Task: Select the terminal. ansicyan option in the default color.
Action: Mouse moved to (0, 503)
Screenshot: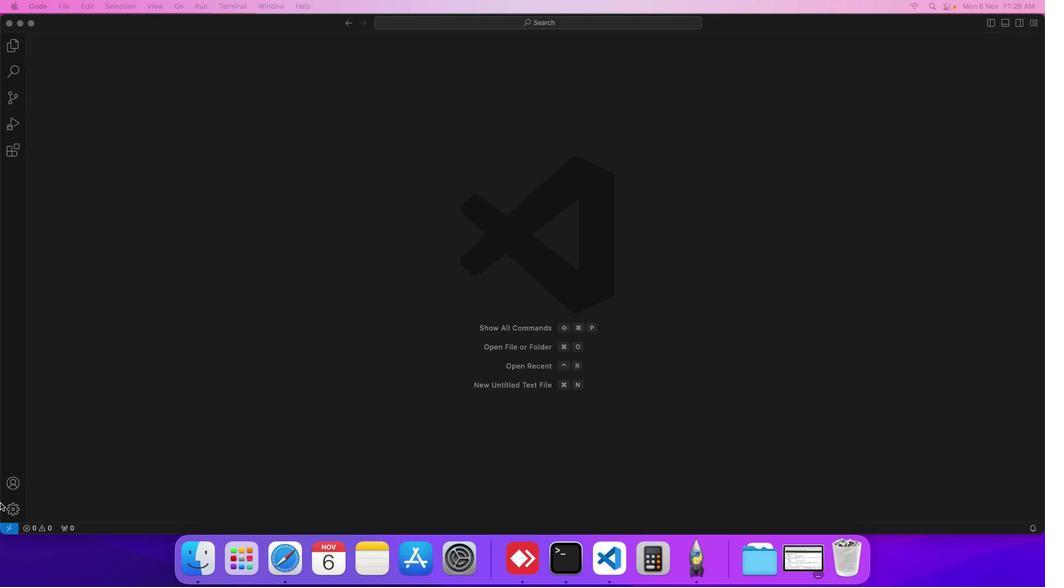 
Action: Mouse pressed left at (0, 503)
Screenshot: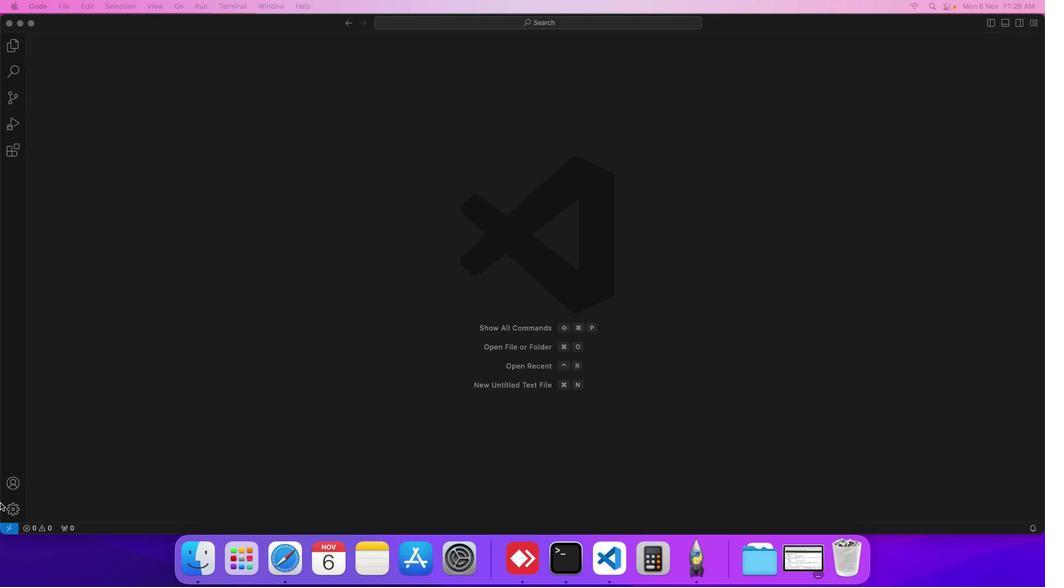 
Action: Mouse moved to (51, 421)
Screenshot: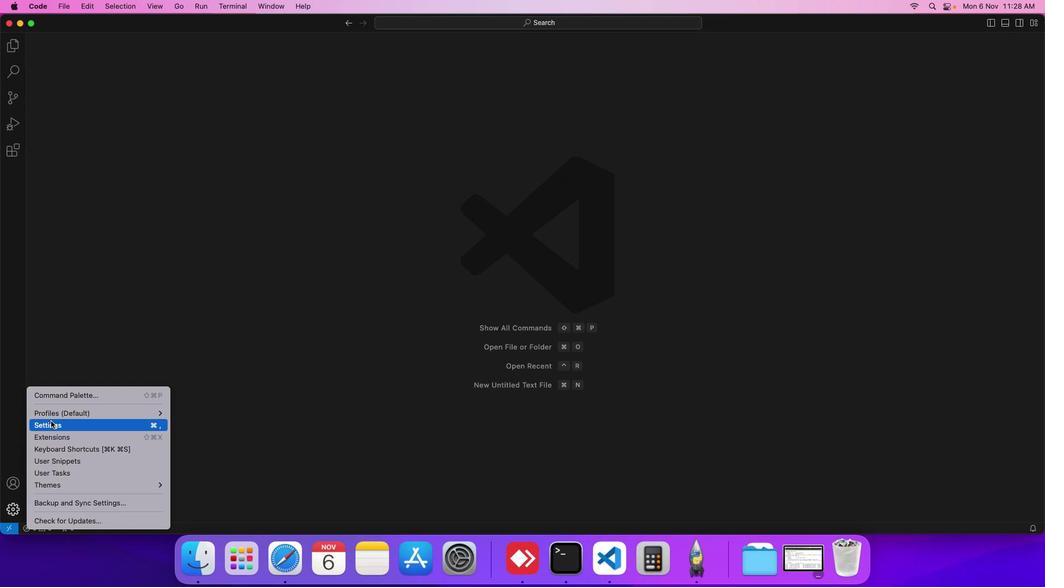 
Action: Mouse pressed left at (51, 421)
Screenshot: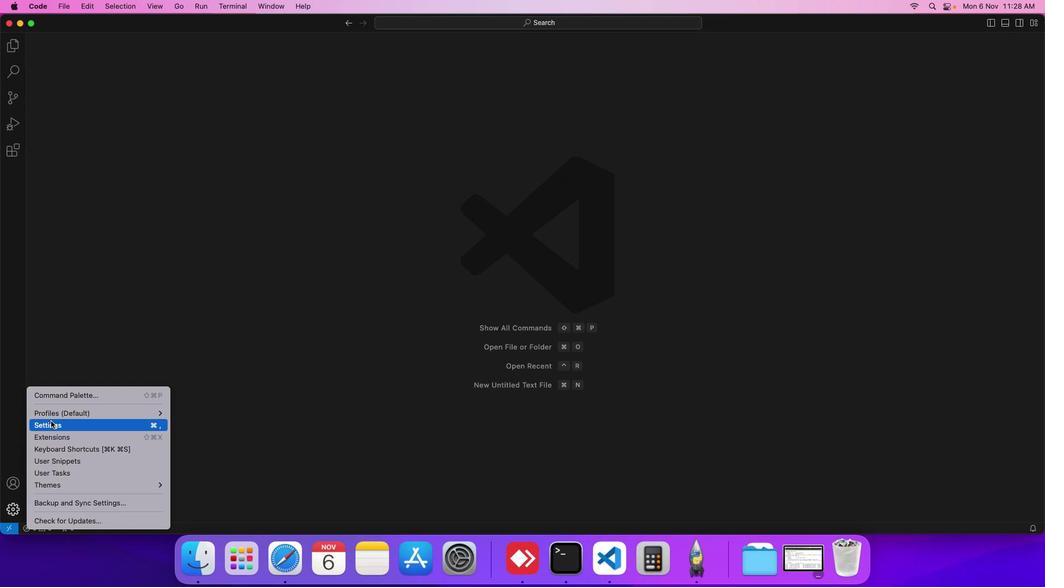 
Action: Mouse moved to (253, 157)
Screenshot: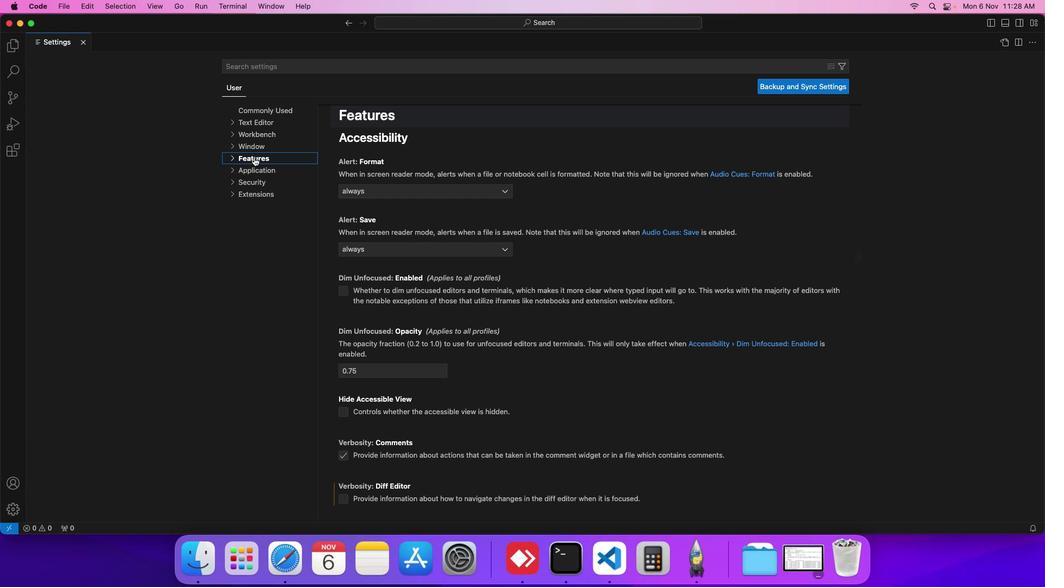 
Action: Mouse pressed left at (253, 157)
Screenshot: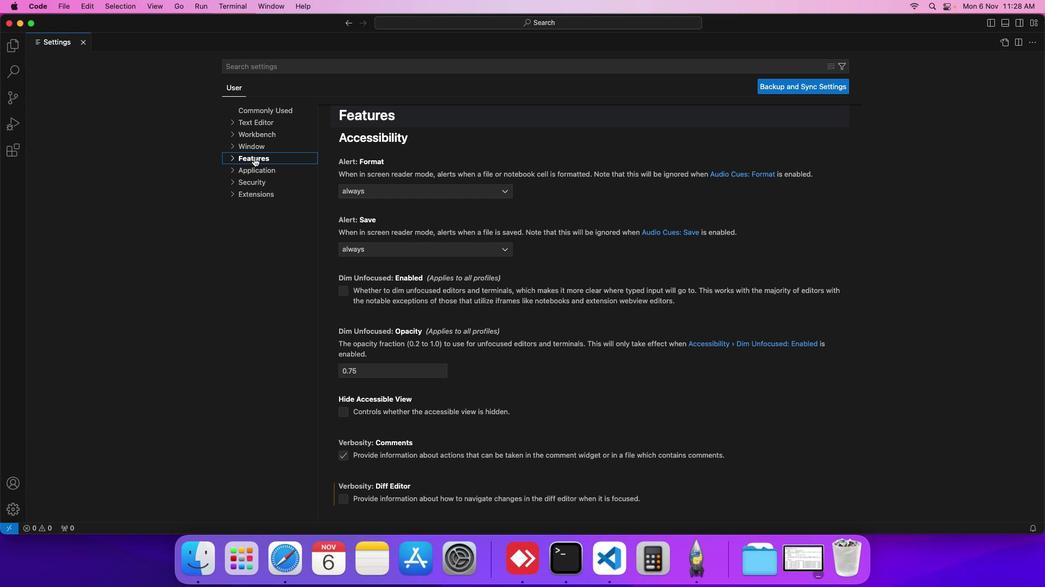 
Action: Mouse moved to (261, 255)
Screenshot: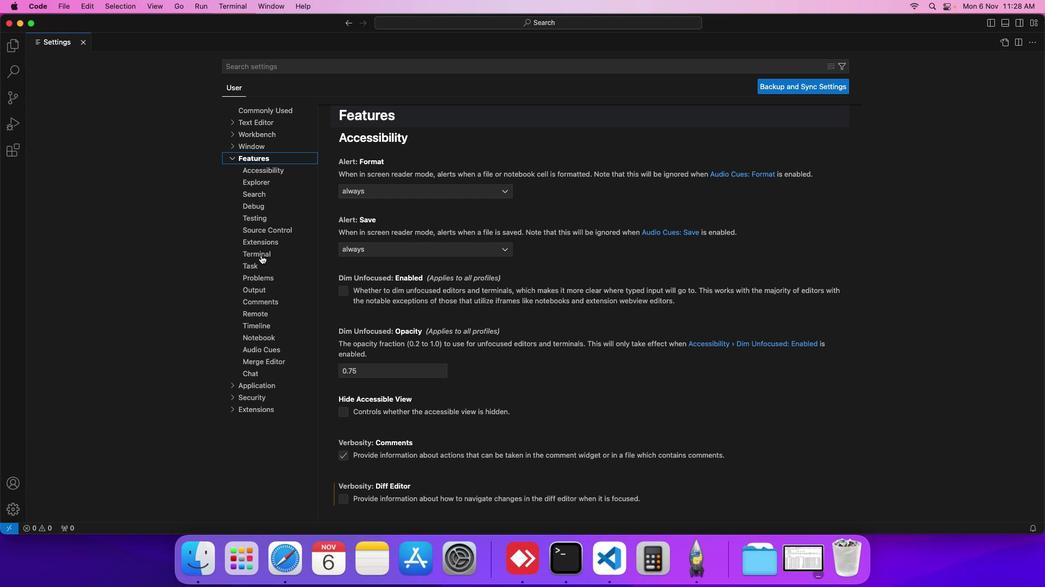 
Action: Mouse pressed left at (261, 255)
Screenshot: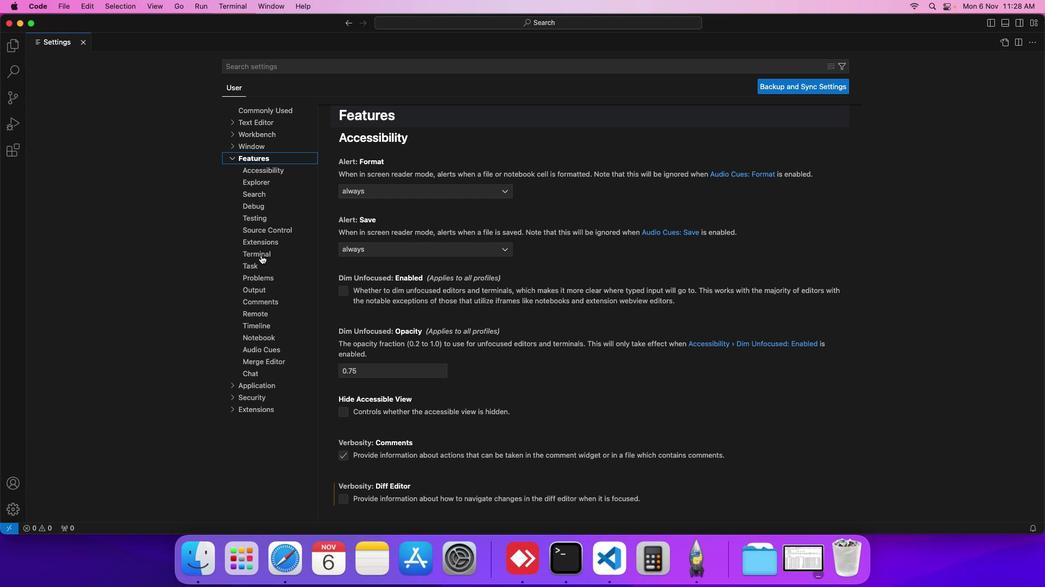 
Action: Mouse moved to (321, 348)
Screenshot: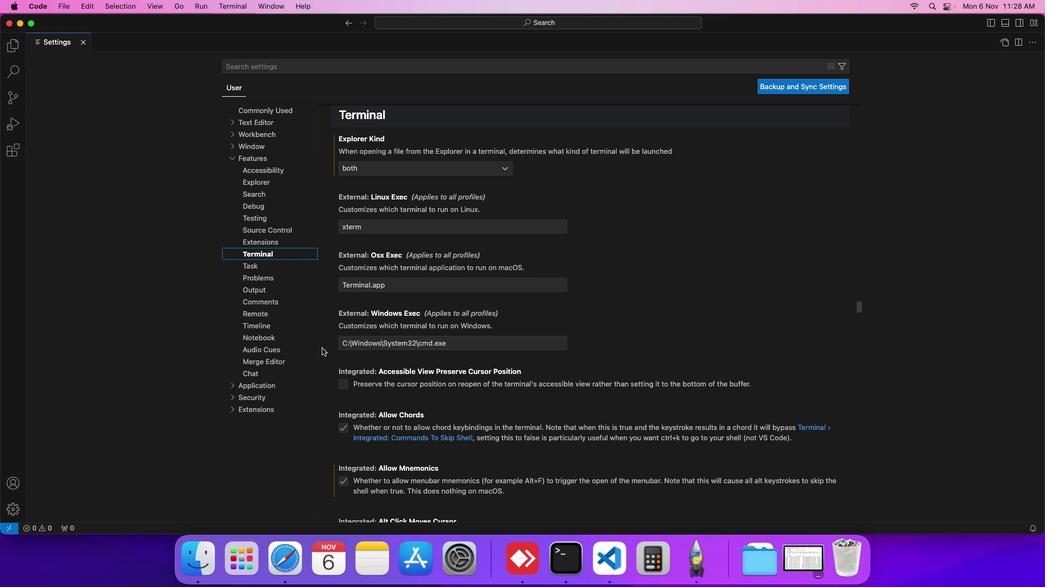 
Action: Mouse scrolled (321, 348) with delta (0, 0)
Screenshot: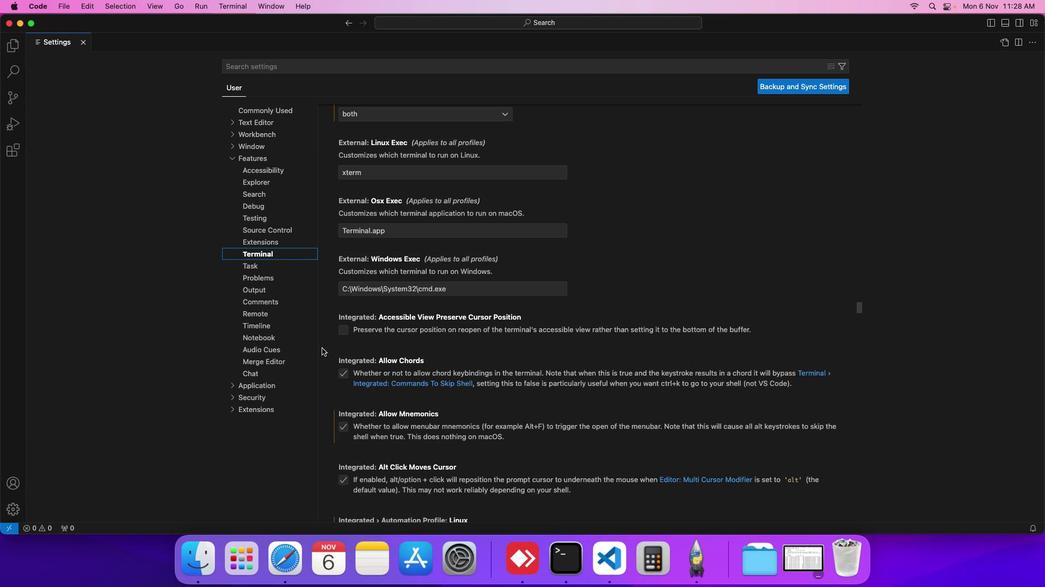 
Action: Mouse scrolled (321, 348) with delta (0, 0)
Screenshot: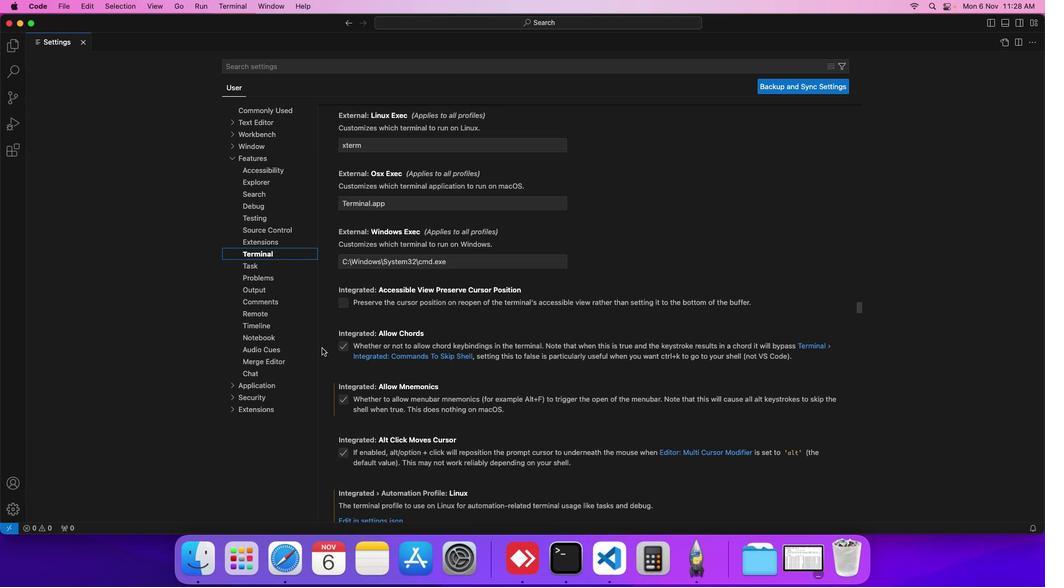 
Action: Mouse scrolled (321, 348) with delta (0, 0)
Screenshot: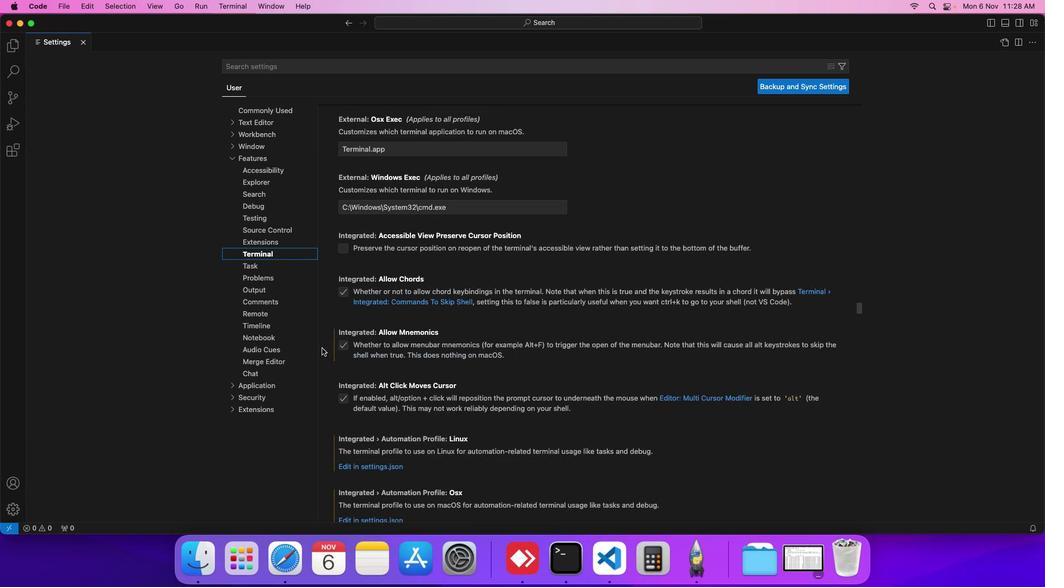 
Action: Mouse scrolled (321, 348) with delta (0, -1)
Screenshot: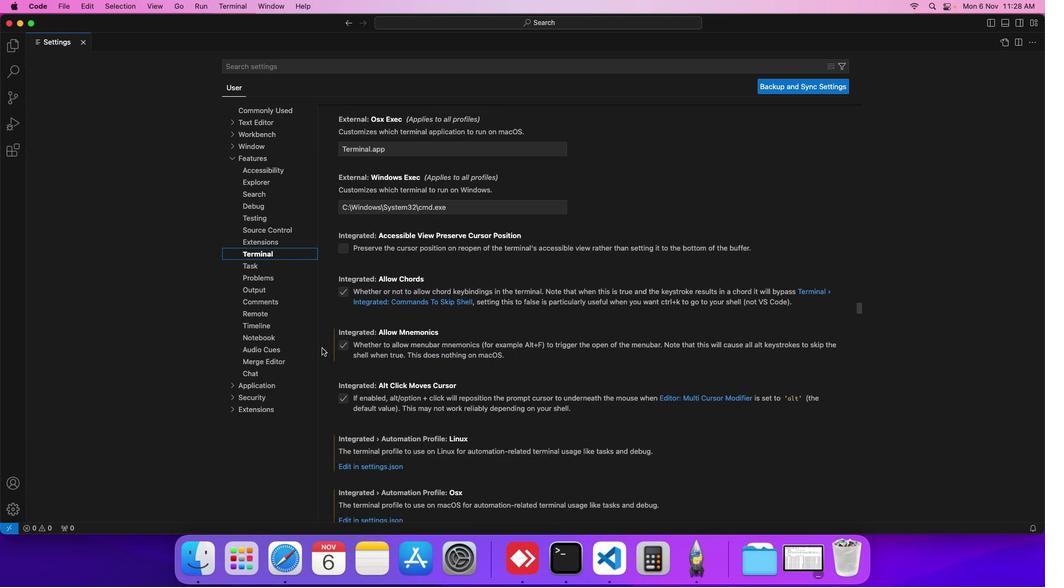 
Action: Mouse scrolled (321, 348) with delta (0, 0)
Screenshot: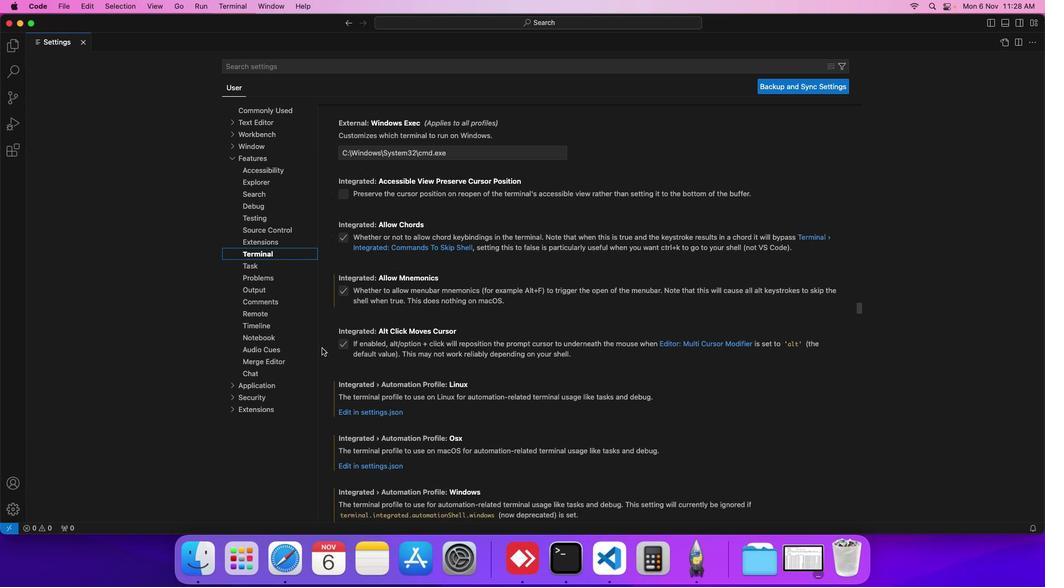 
Action: Mouse scrolled (321, 348) with delta (0, 0)
Screenshot: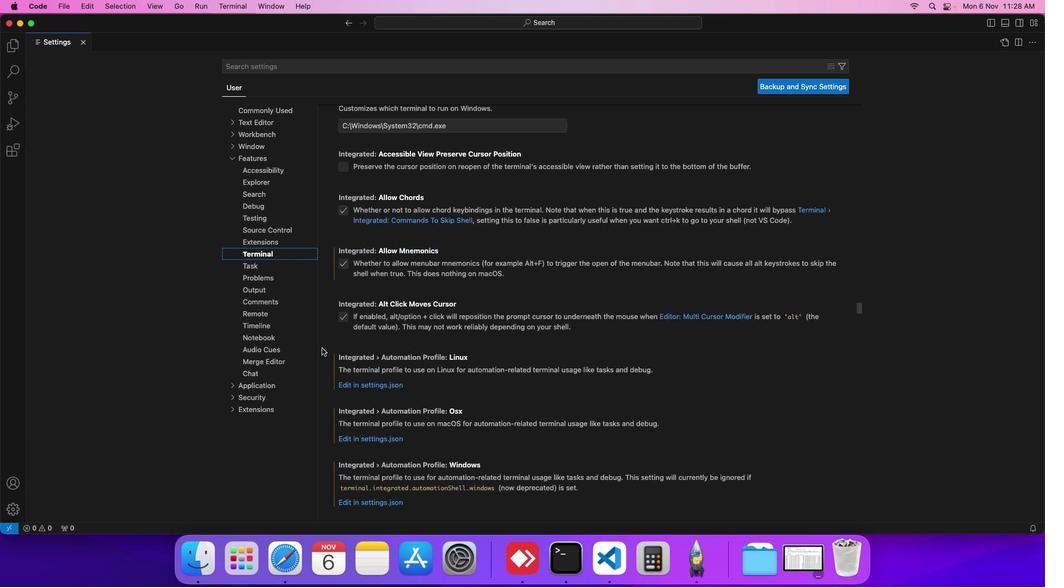
Action: Mouse scrolled (321, 348) with delta (0, 0)
Screenshot: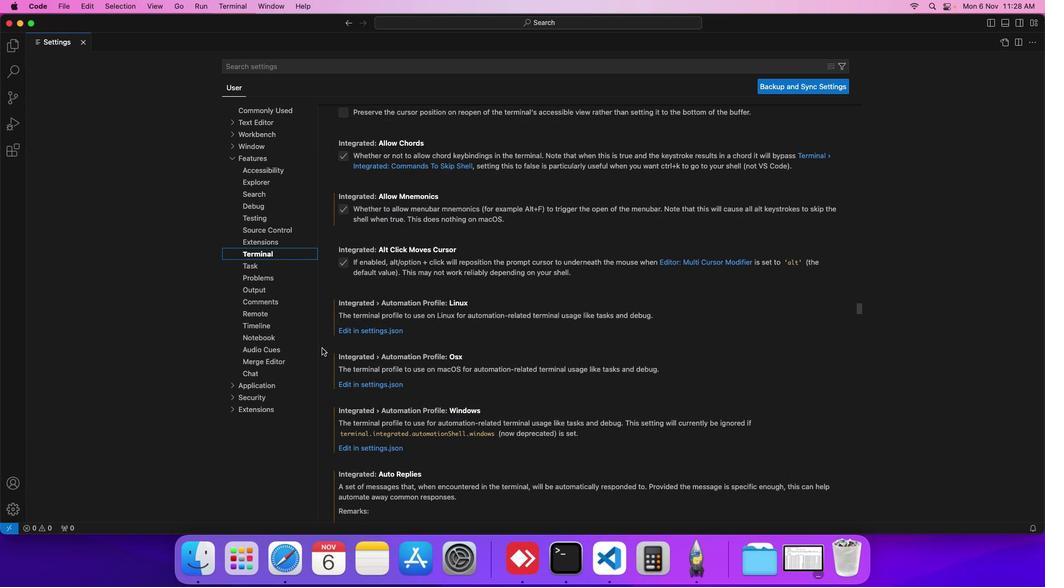 
Action: Mouse scrolled (321, 348) with delta (0, -1)
Screenshot: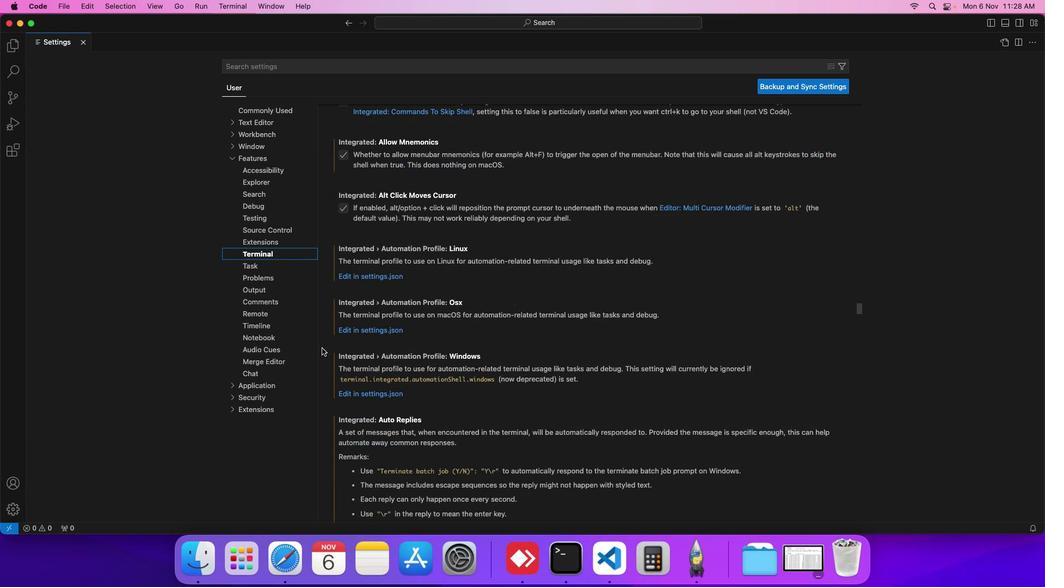 
Action: Mouse scrolled (321, 348) with delta (0, -1)
Screenshot: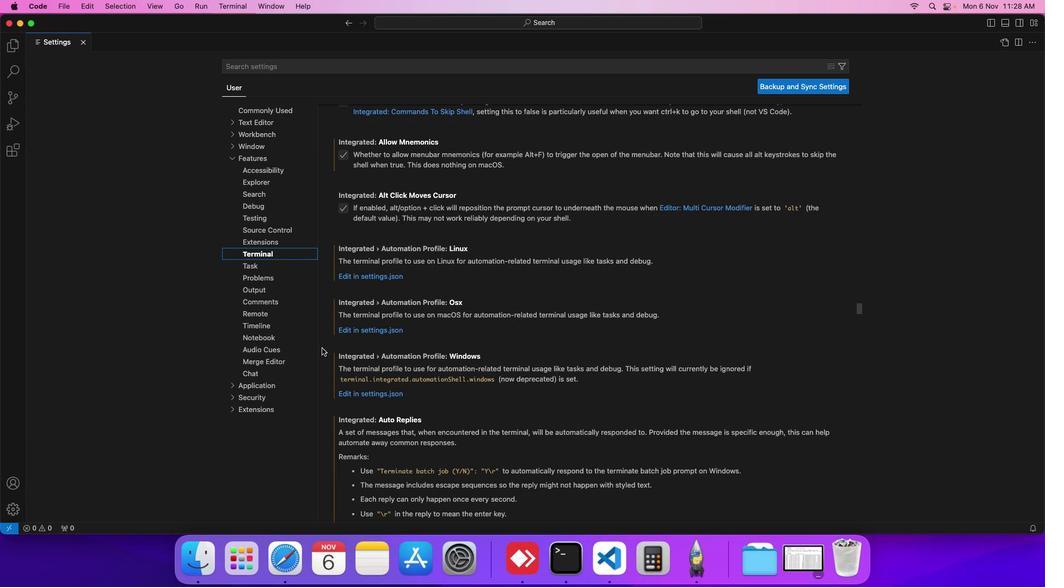 
Action: Mouse scrolled (321, 348) with delta (0, 0)
Screenshot: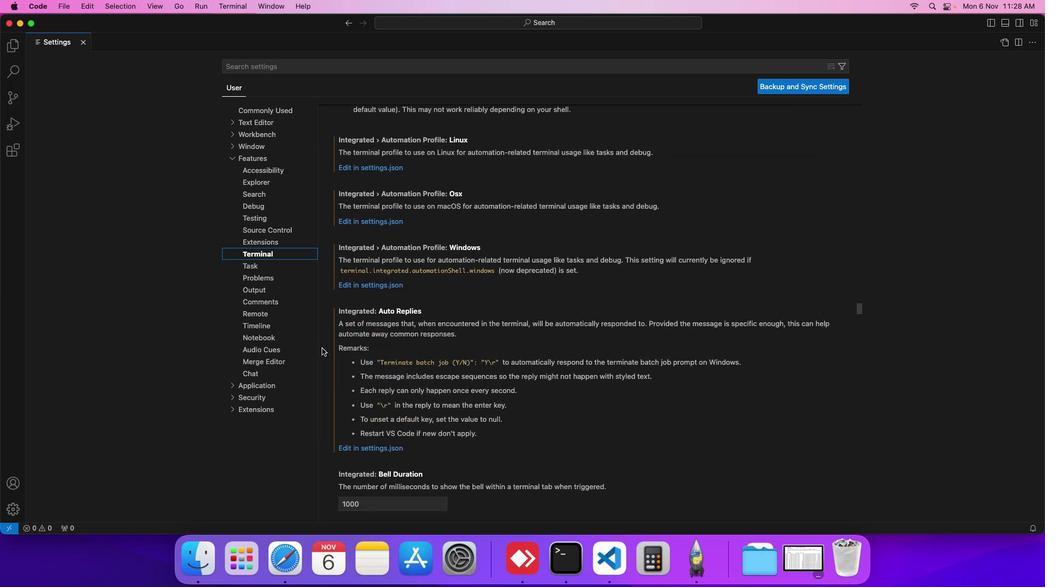
Action: Mouse scrolled (321, 348) with delta (0, 0)
Screenshot: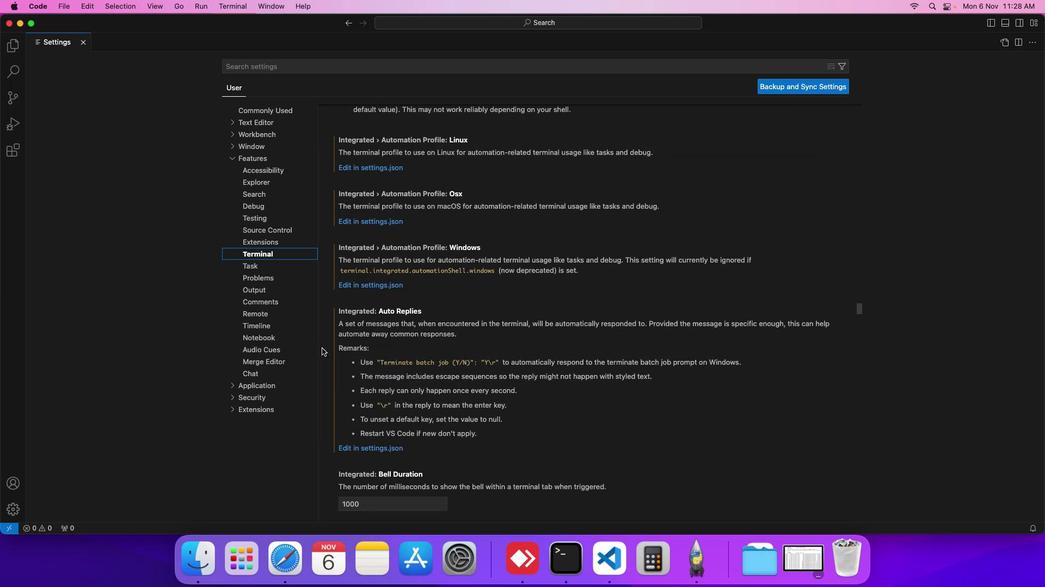 
Action: Mouse scrolled (321, 348) with delta (0, -1)
Screenshot: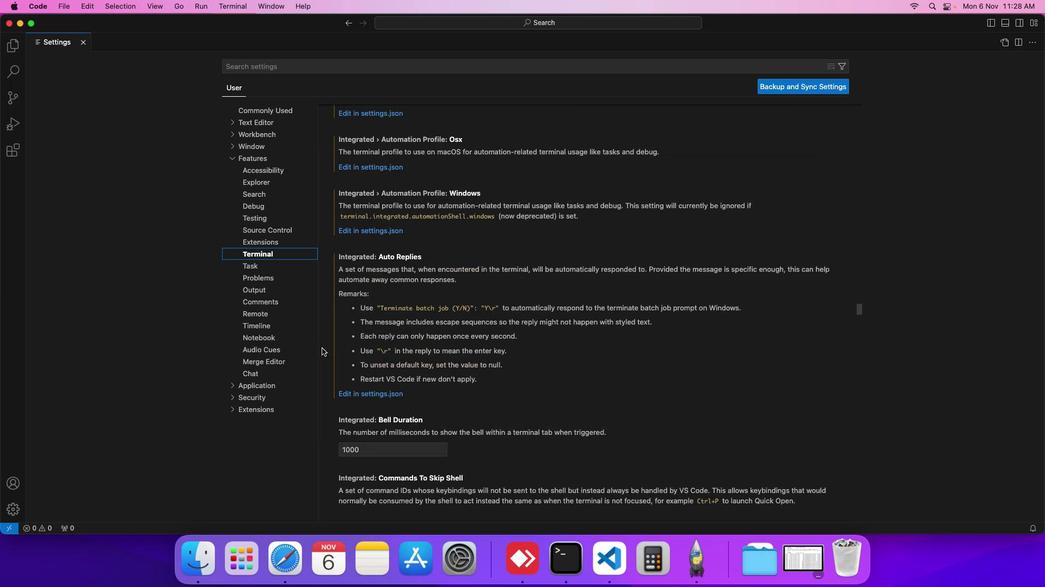 
Action: Mouse scrolled (321, 348) with delta (0, -1)
Screenshot: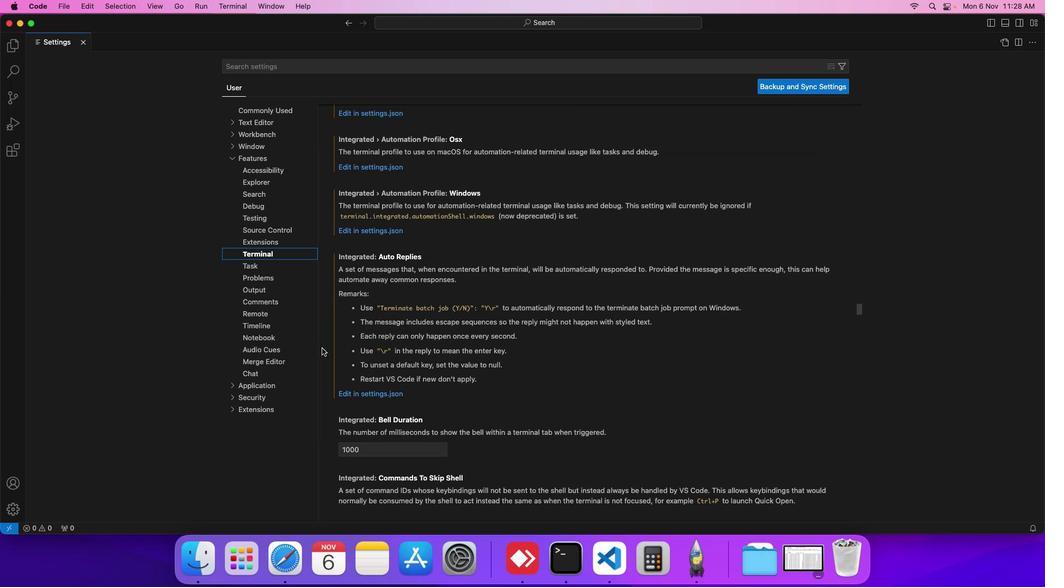 
Action: Mouse scrolled (321, 348) with delta (0, 0)
Screenshot: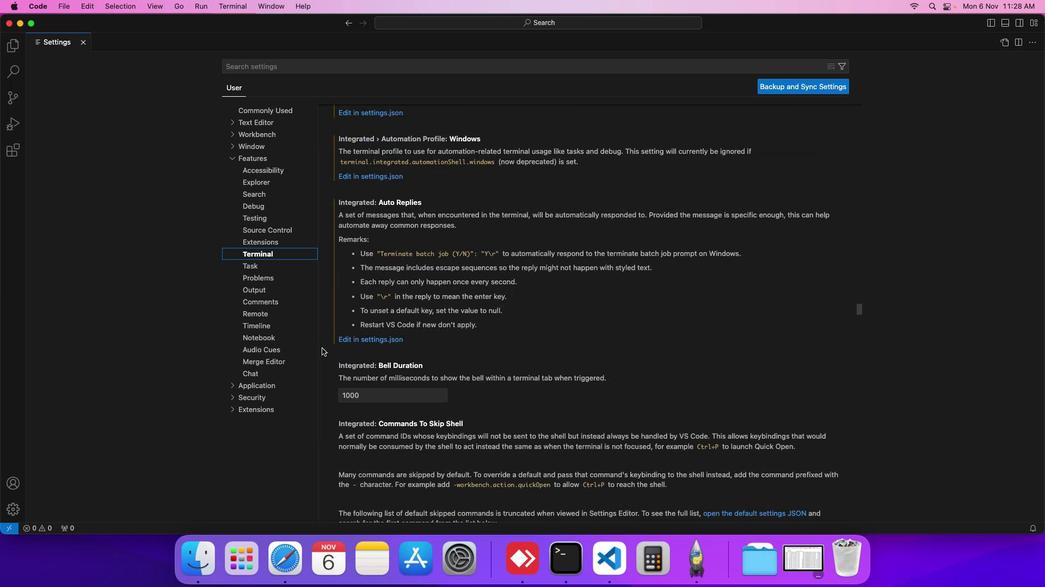 
Action: Mouse scrolled (321, 348) with delta (0, 0)
Screenshot: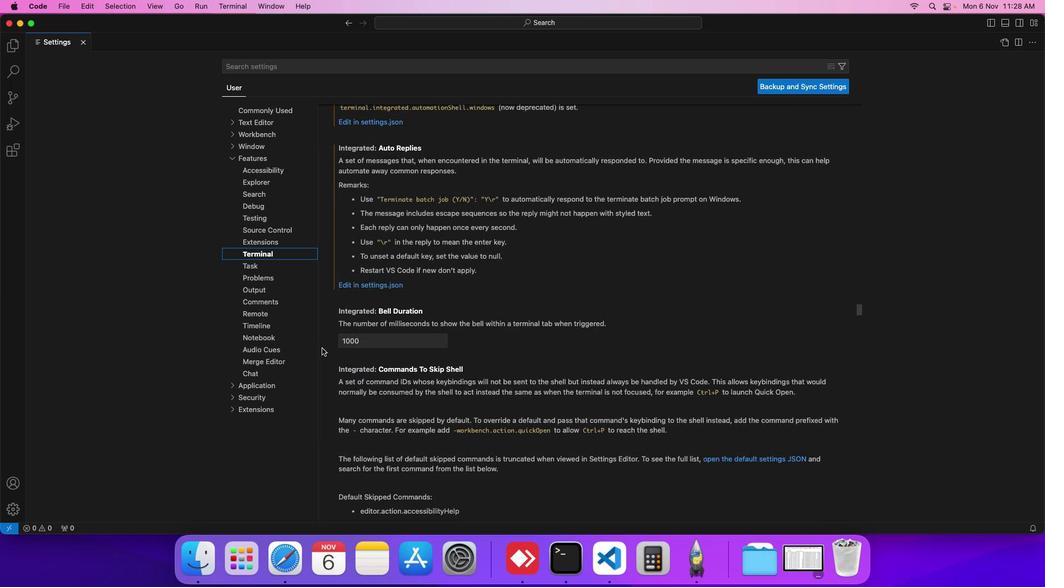 
Action: Mouse scrolled (321, 348) with delta (0, -1)
Screenshot: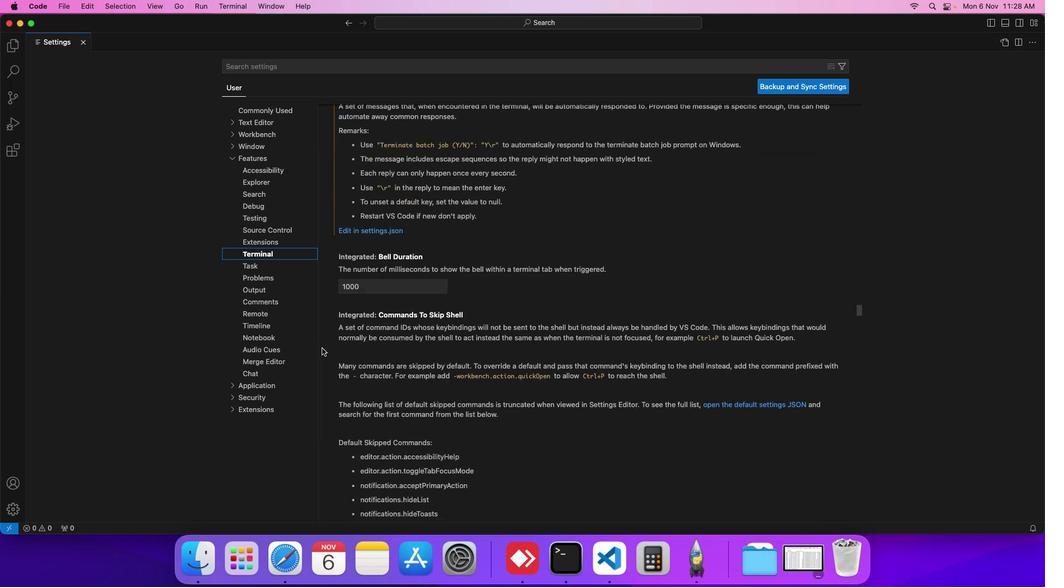 
Action: Mouse scrolled (321, 348) with delta (0, -1)
Screenshot: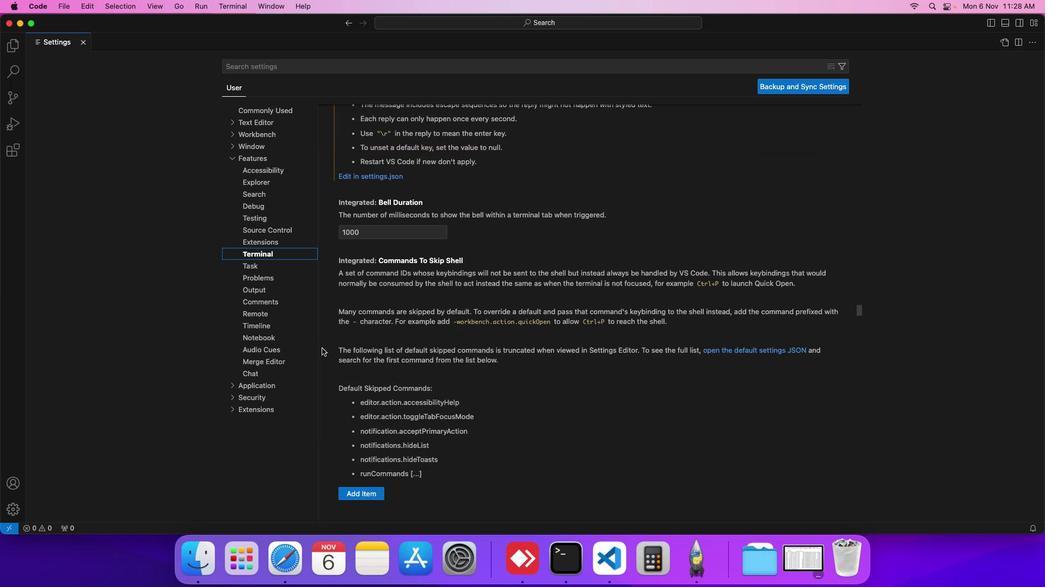 
Action: Mouse scrolled (321, 348) with delta (0, -1)
Screenshot: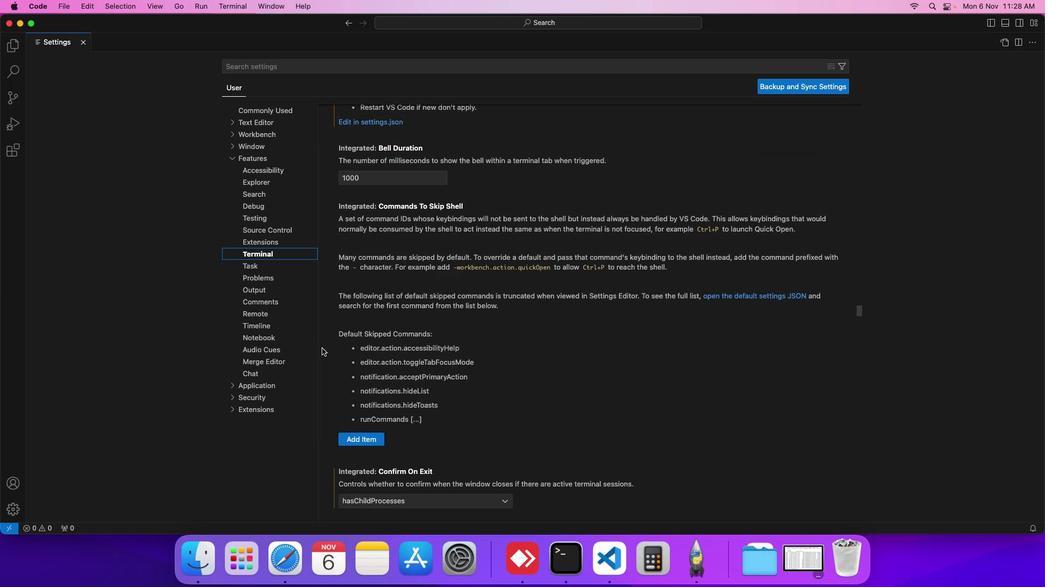 
Action: Mouse scrolled (321, 348) with delta (0, -1)
Screenshot: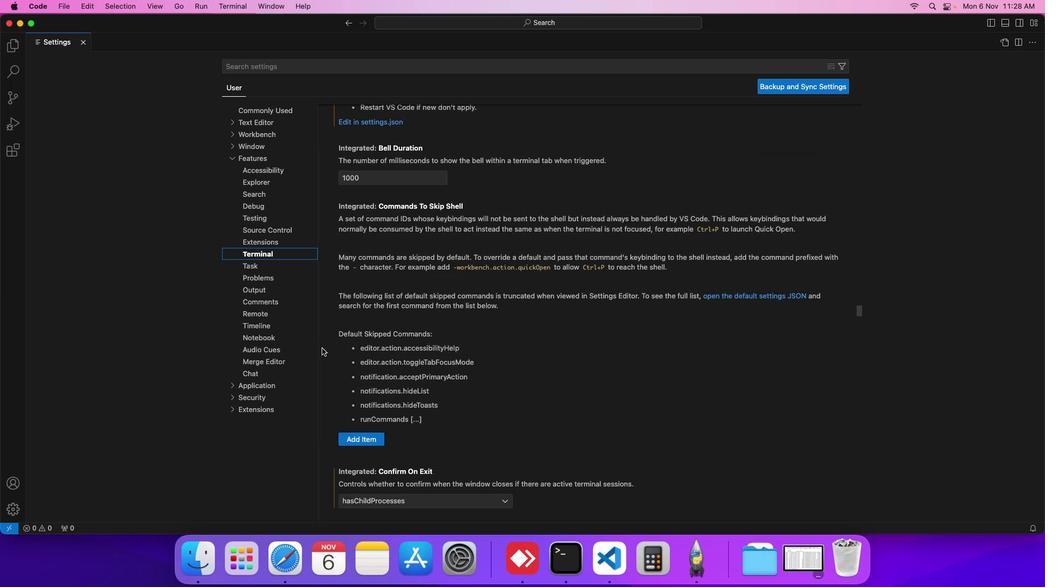 
Action: Mouse scrolled (321, 348) with delta (0, 0)
Screenshot: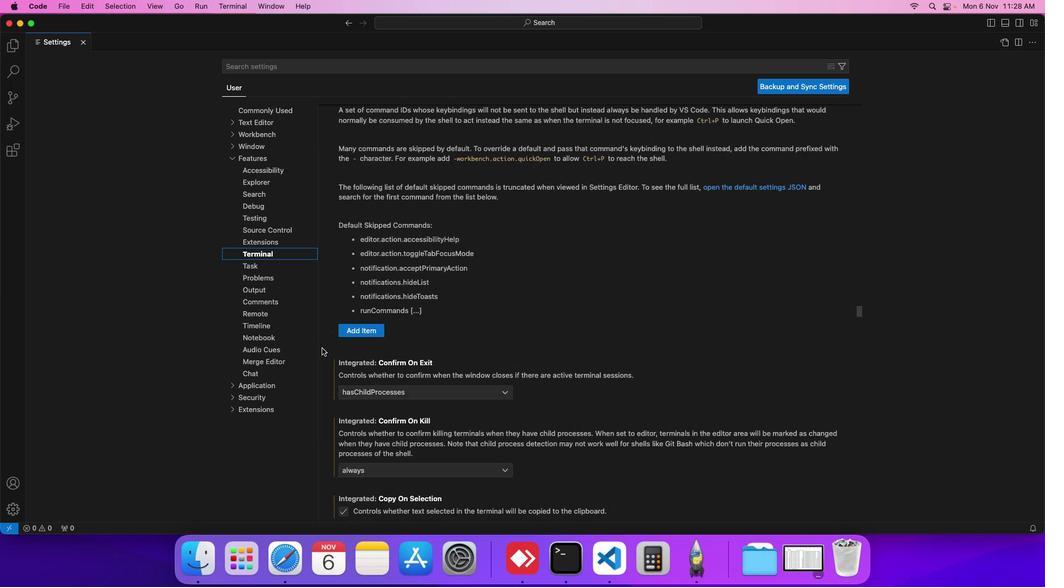 
Action: Mouse scrolled (321, 348) with delta (0, 0)
Screenshot: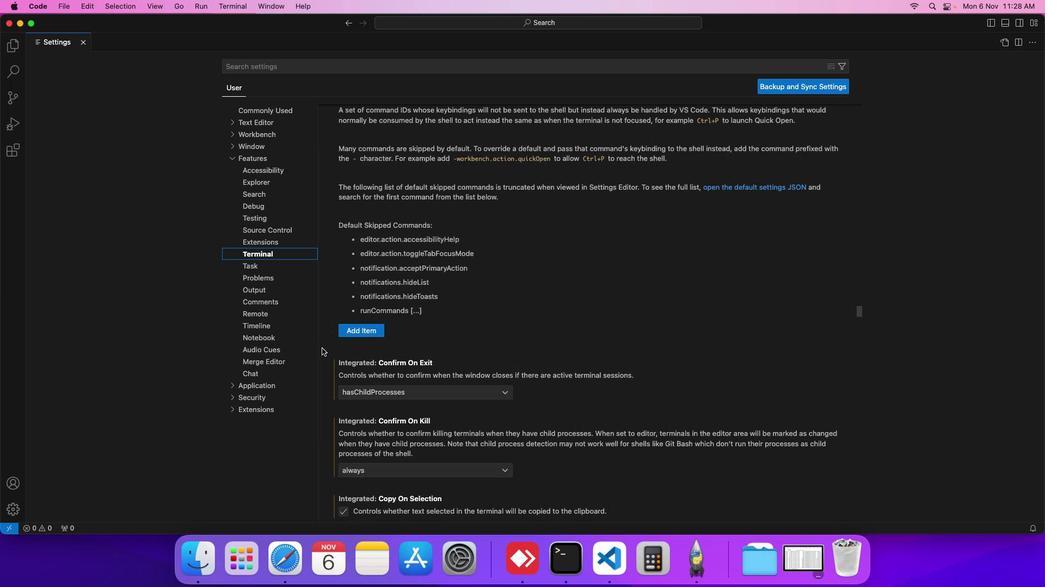 
Action: Mouse scrolled (321, 348) with delta (0, -1)
Screenshot: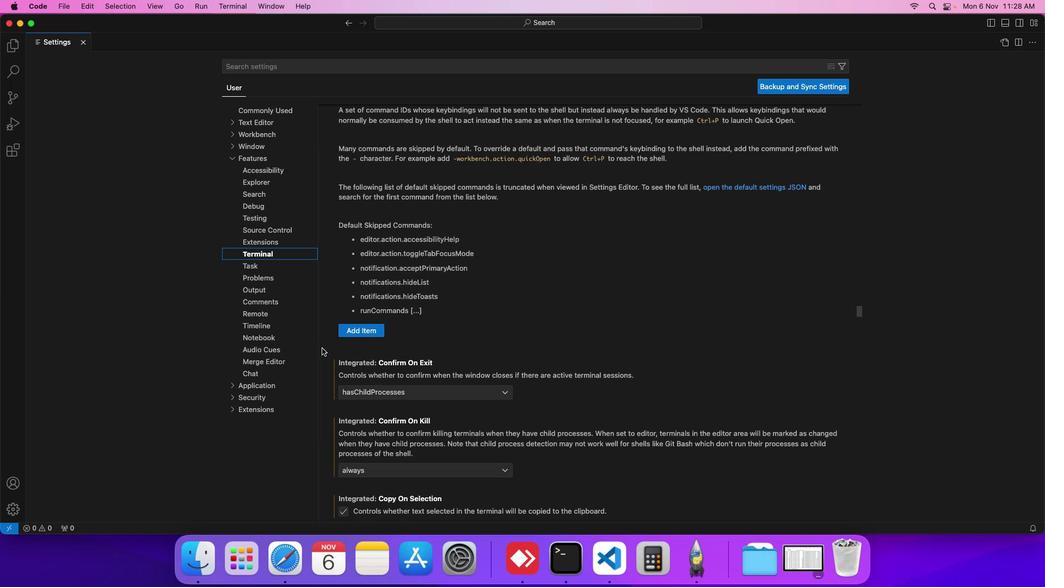 
Action: Mouse scrolled (321, 348) with delta (0, -1)
Screenshot: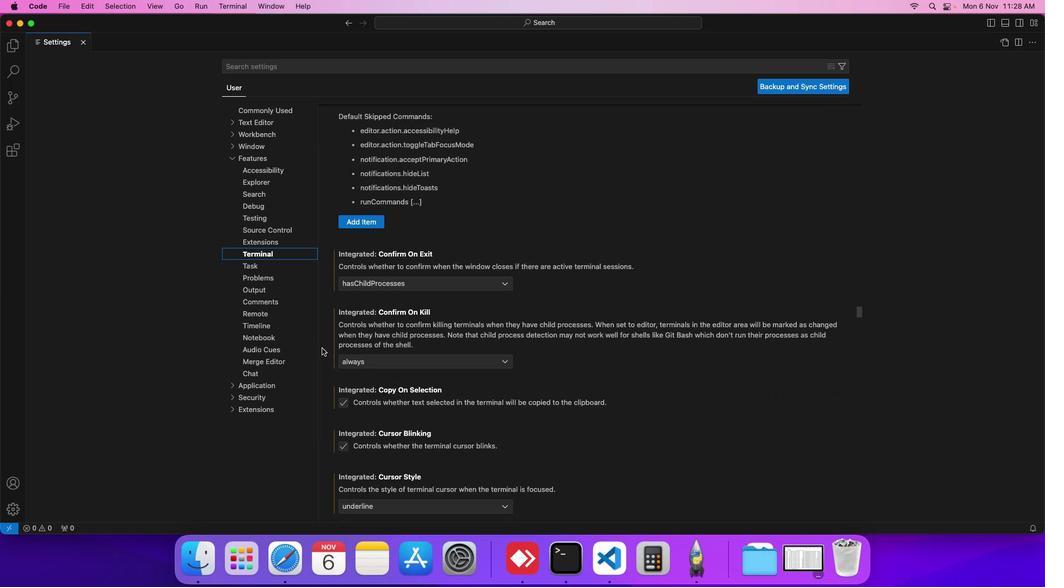 
Action: Mouse scrolled (321, 348) with delta (0, -1)
Screenshot: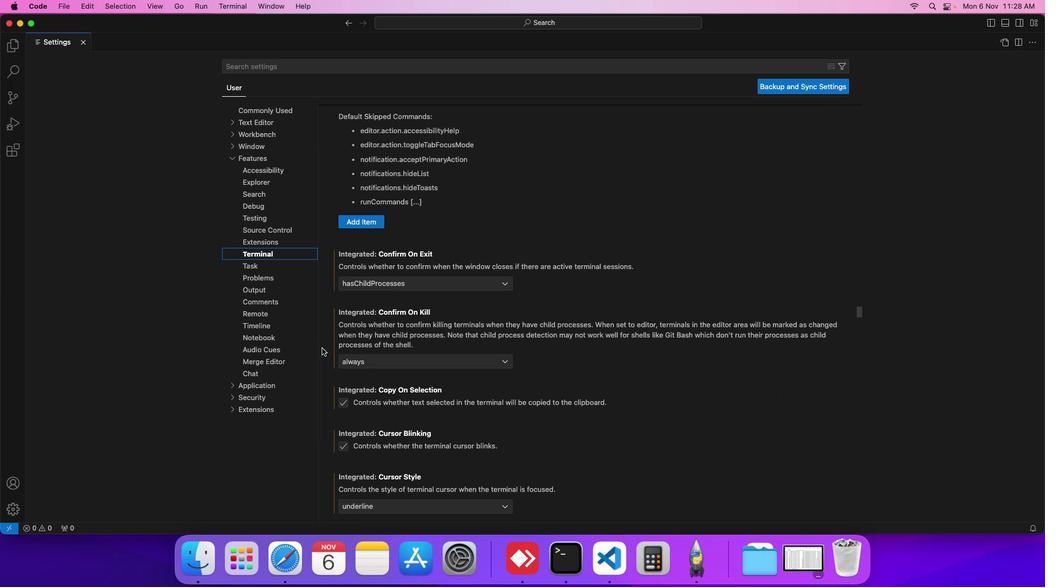 
Action: Mouse scrolled (321, 348) with delta (0, 0)
Screenshot: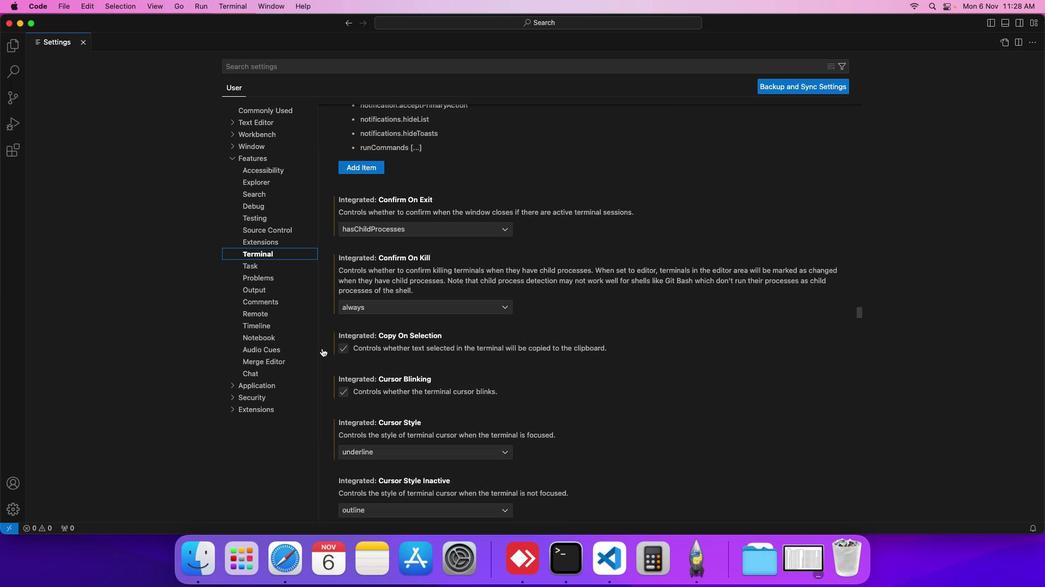 
Action: Mouse scrolled (321, 348) with delta (0, 0)
Screenshot: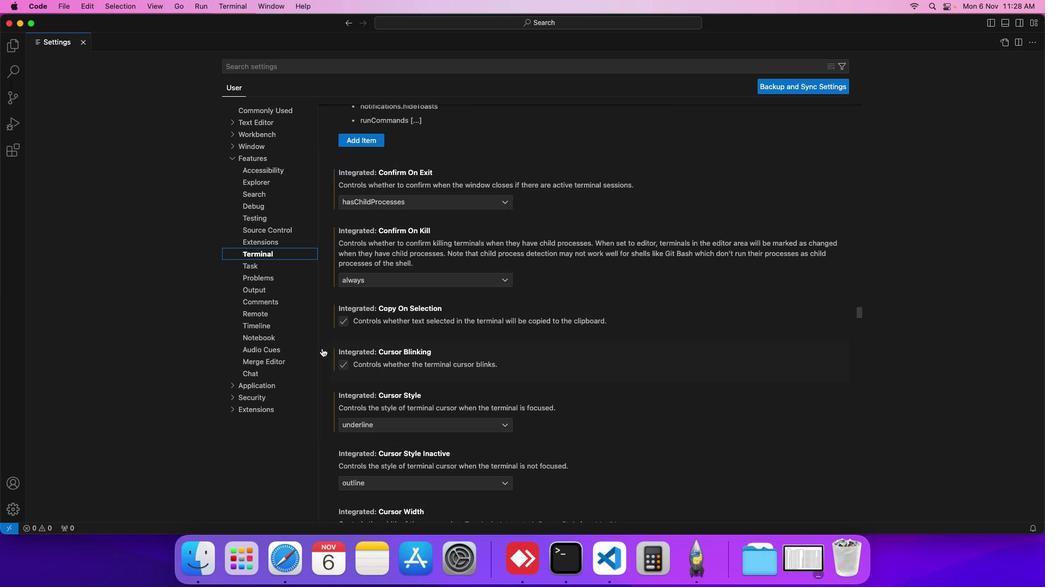 
Action: Mouse scrolled (321, 348) with delta (0, 0)
Screenshot: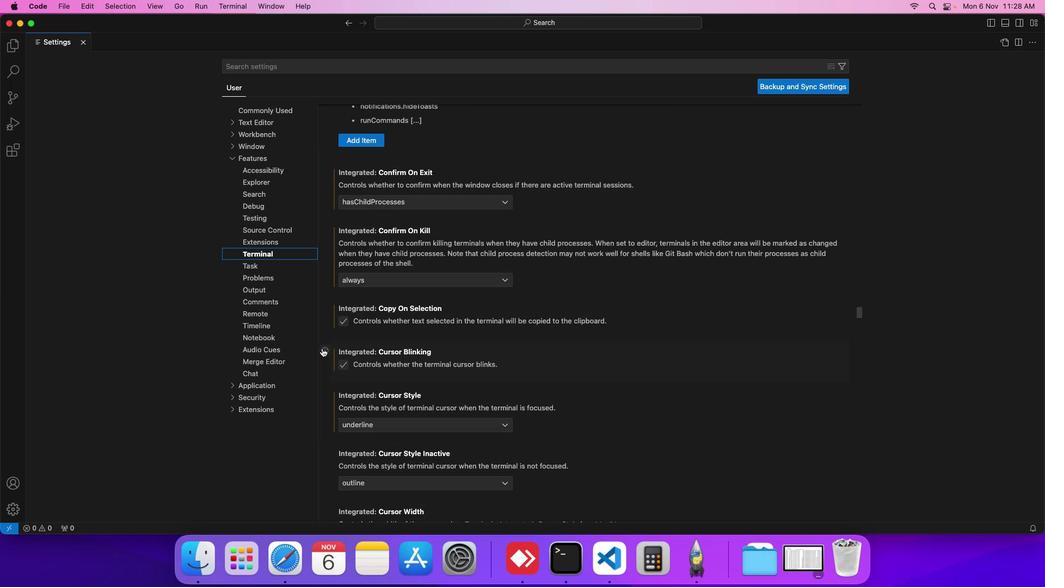 
Action: Mouse scrolled (321, 348) with delta (0, 0)
Screenshot: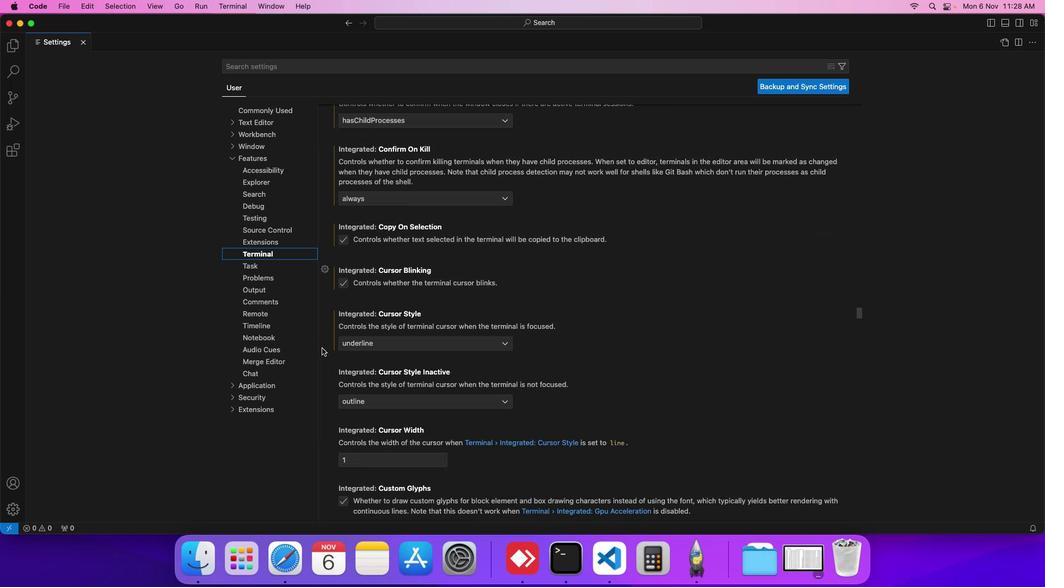 
Action: Mouse scrolled (321, 348) with delta (0, -1)
Screenshot: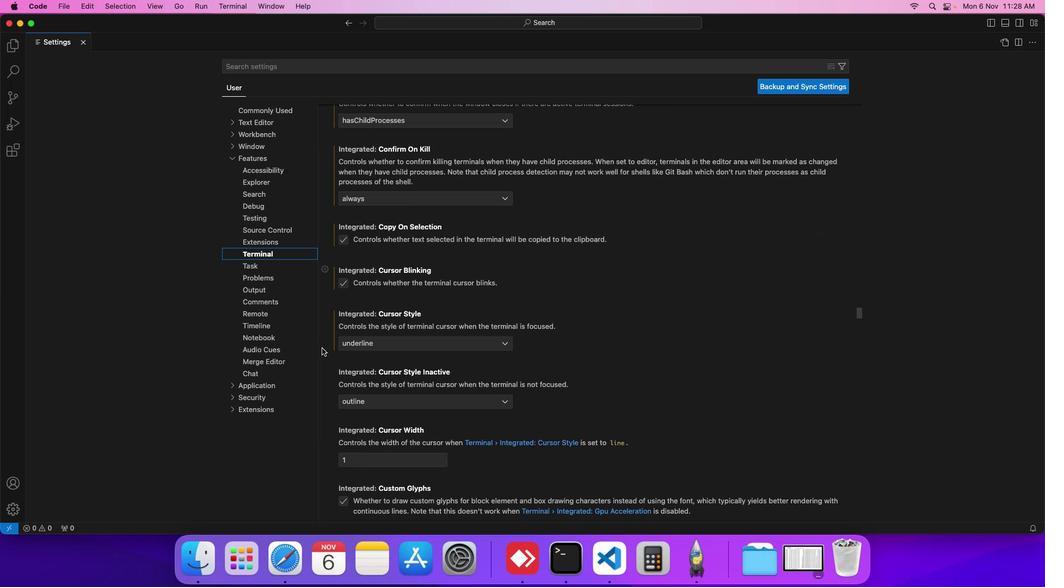 
Action: Mouse scrolled (321, 348) with delta (0, 0)
Screenshot: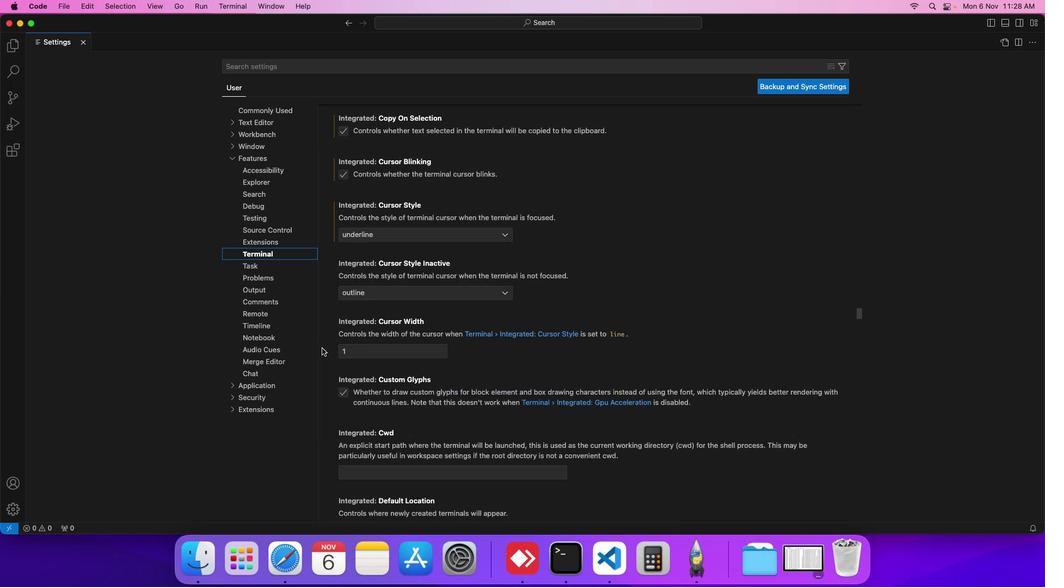 
Action: Mouse scrolled (321, 348) with delta (0, 0)
Screenshot: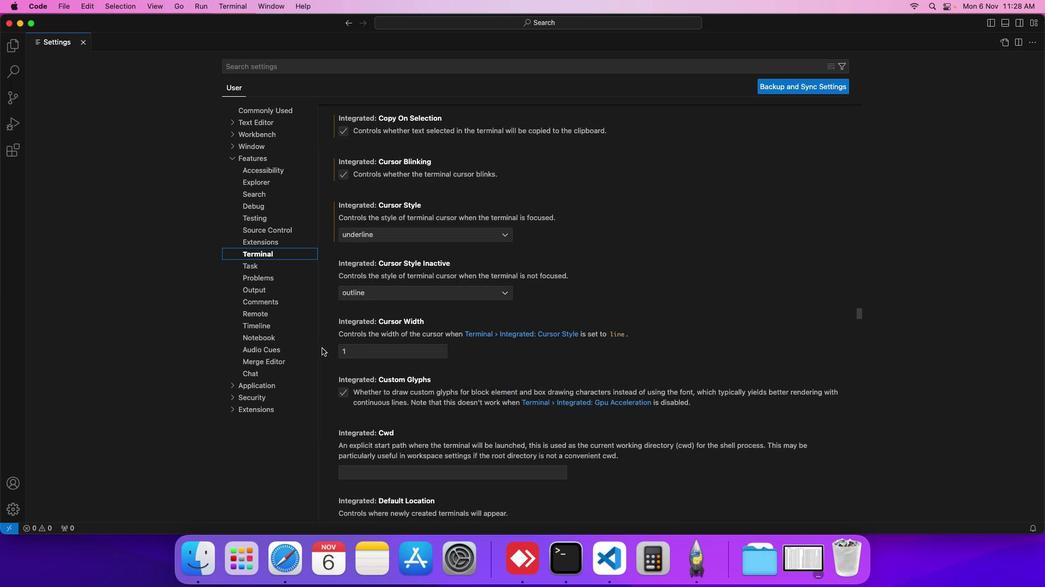 
Action: Mouse scrolled (321, 348) with delta (0, -1)
Screenshot: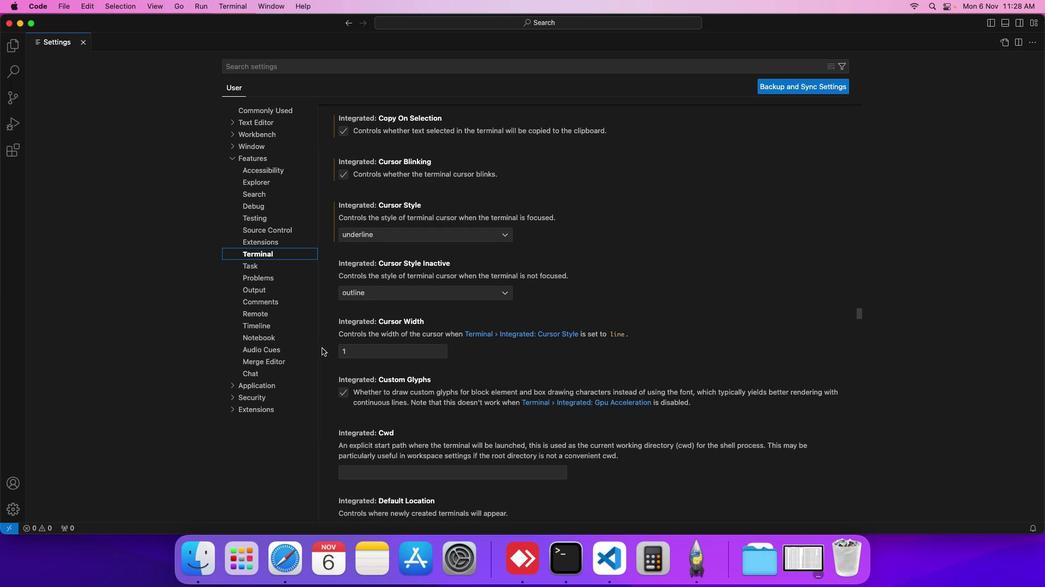 
Action: Mouse scrolled (321, 348) with delta (0, 0)
Screenshot: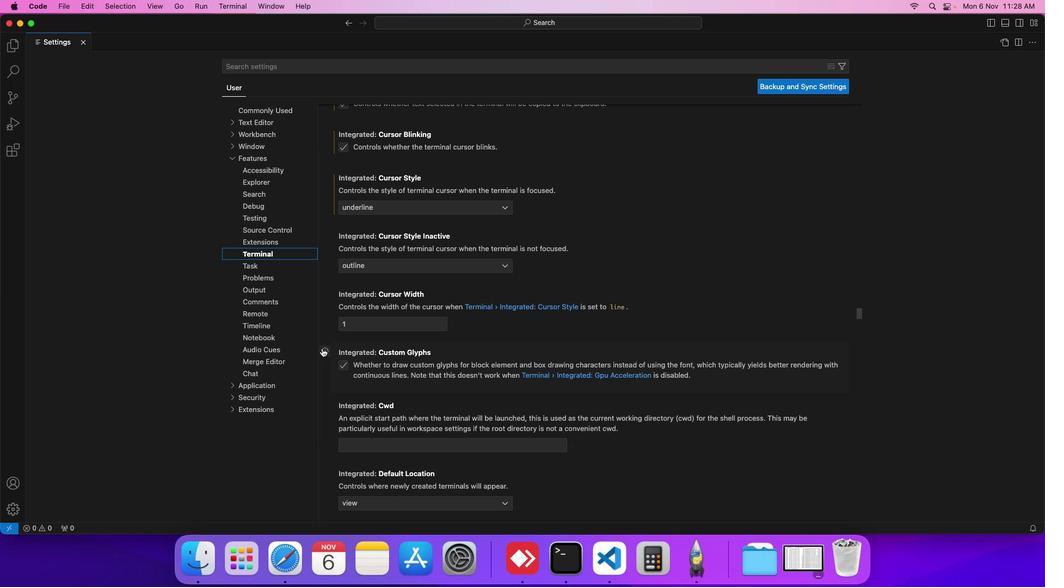 
Action: Mouse scrolled (321, 348) with delta (0, -1)
Screenshot: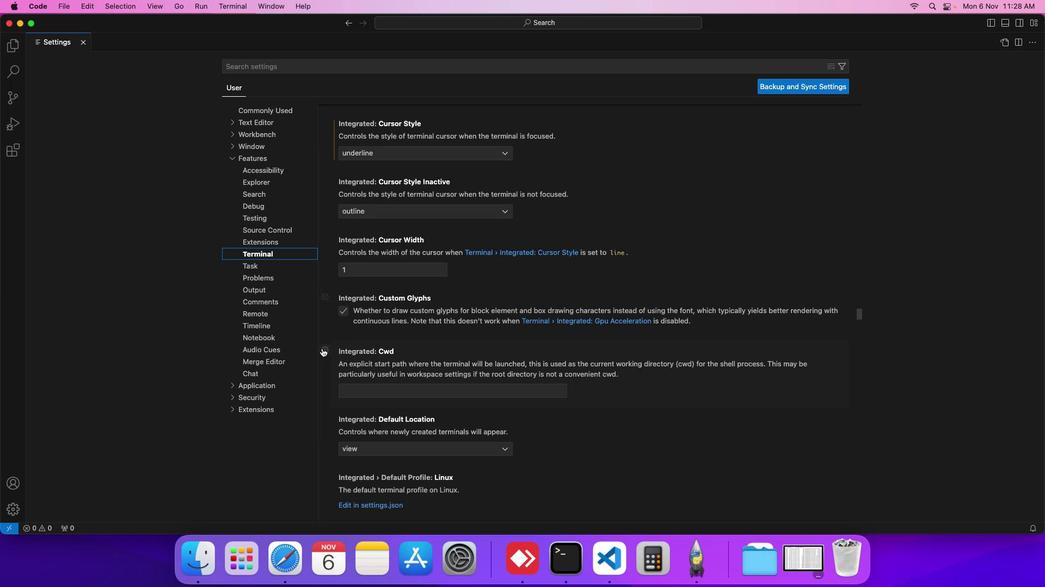 
Action: Mouse scrolled (321, 348) with delta (0, 0)
Screenshot: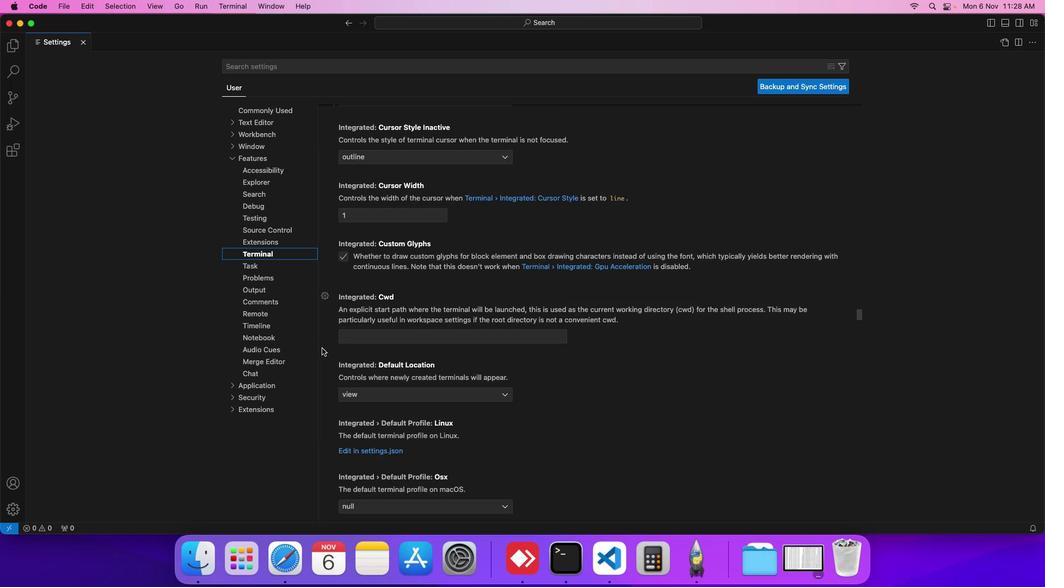 
Action: Mouse scrolled (321, 348) with delta (0, 0)
Screenshot: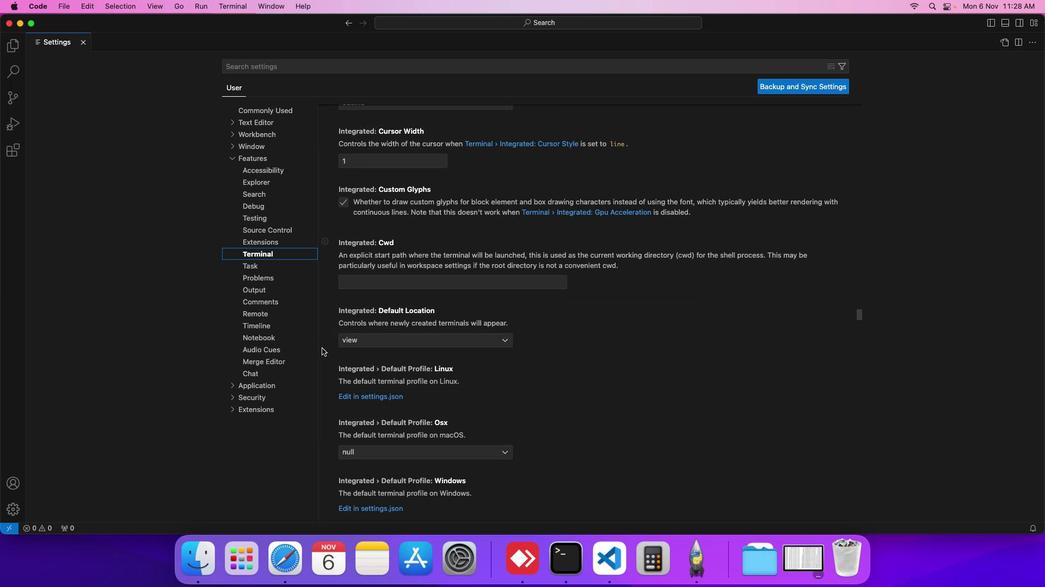 
Action: Mouse scrolled (321, 348) with delta (0, -1)
Screenshot: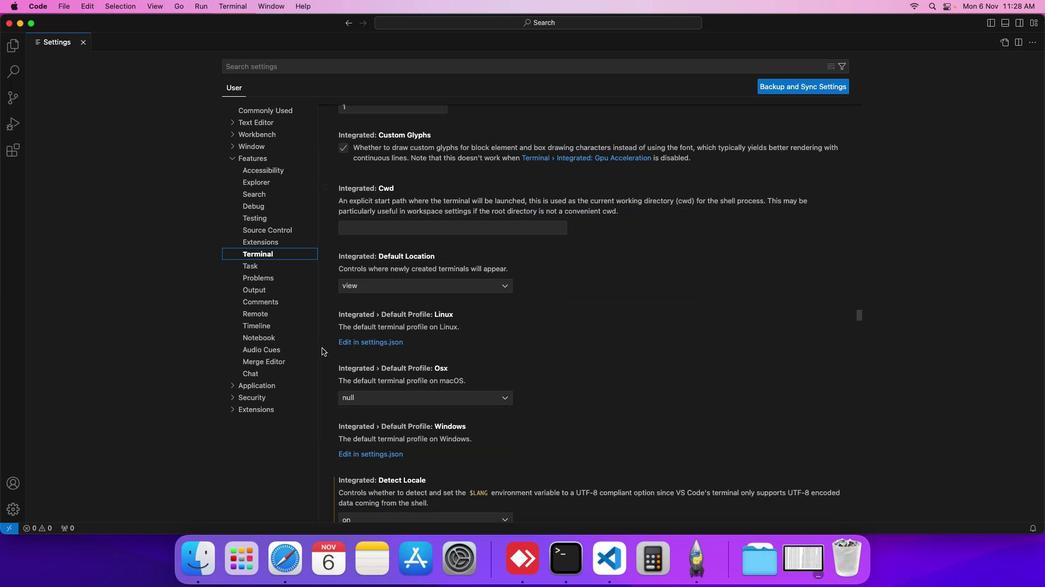 
Action: Mouse scrolled (321, 348) with delta (0, -1)
Screenshot: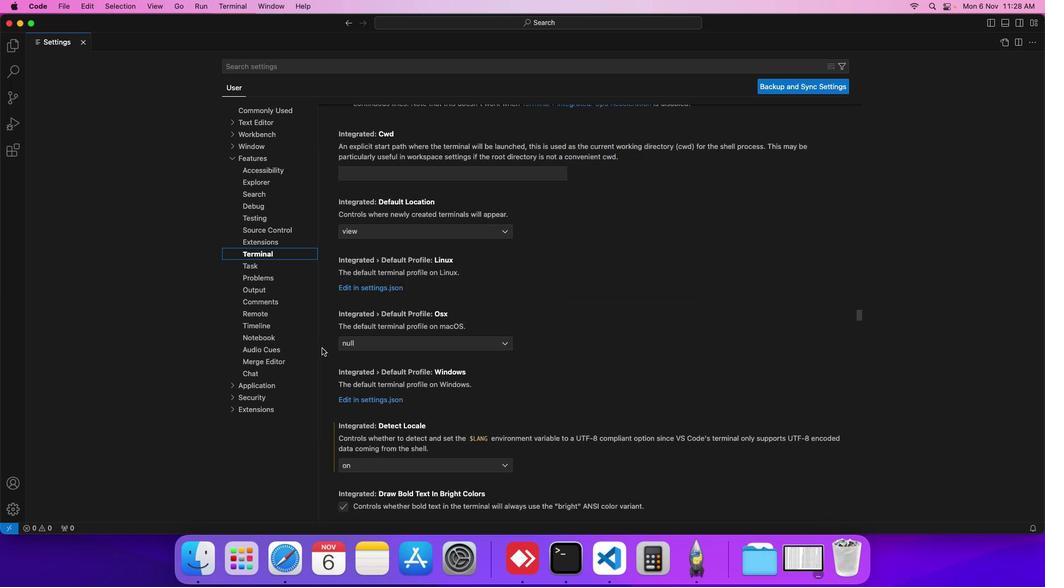 
Action: Mouse scrolled (321, 348) with delta (0, -1)
Screenshot: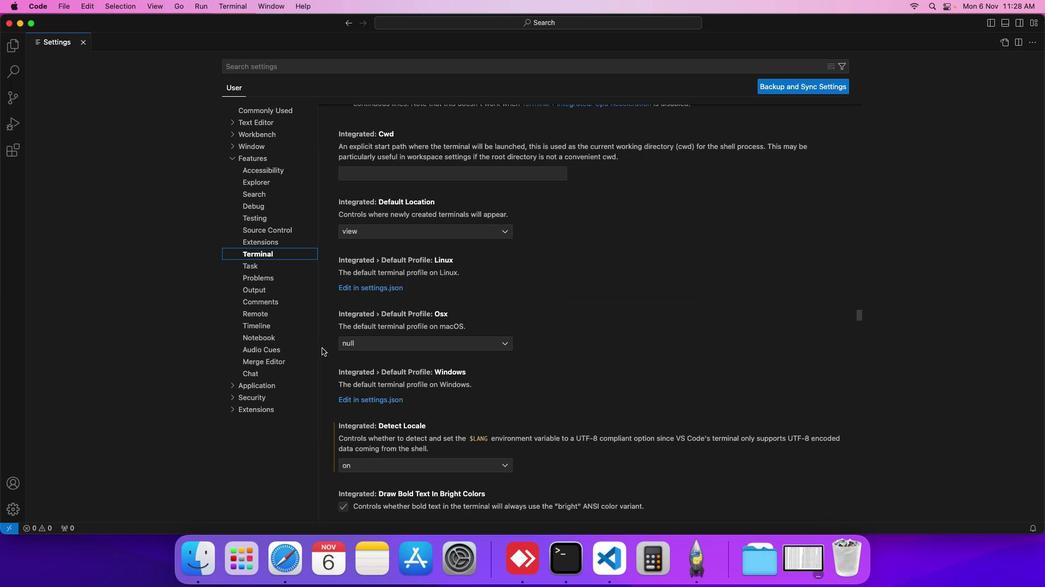 
Action: Mouse scrolled (321, 348) with delta (0, 0)
Screenshot: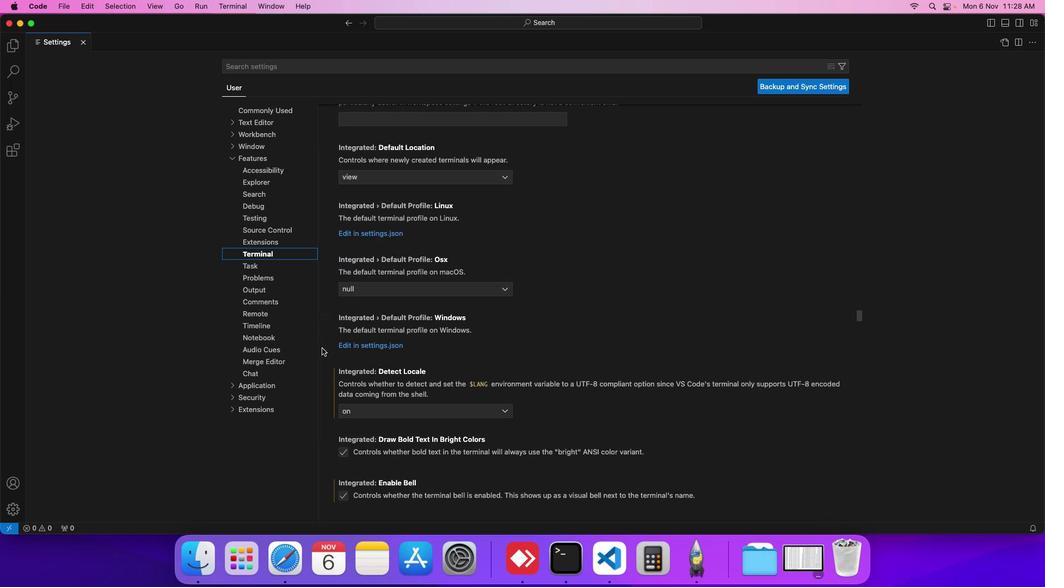 
Action: Mouse scrolled (321, 348) with delta (0, 0)
Screenshot: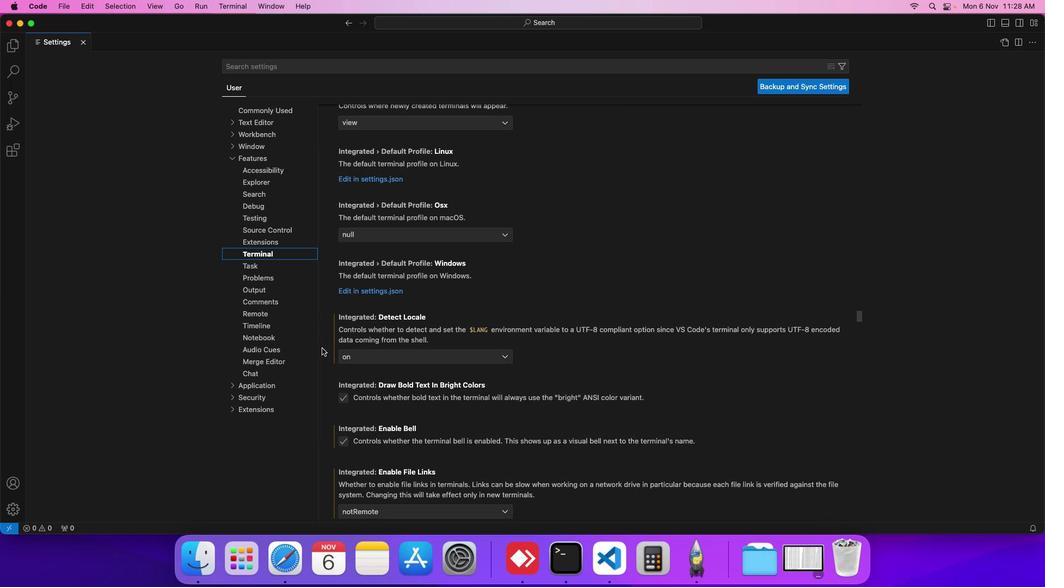 
Action: Mouse scrolled (321, 348) with delta (0, -1)
Screenshot: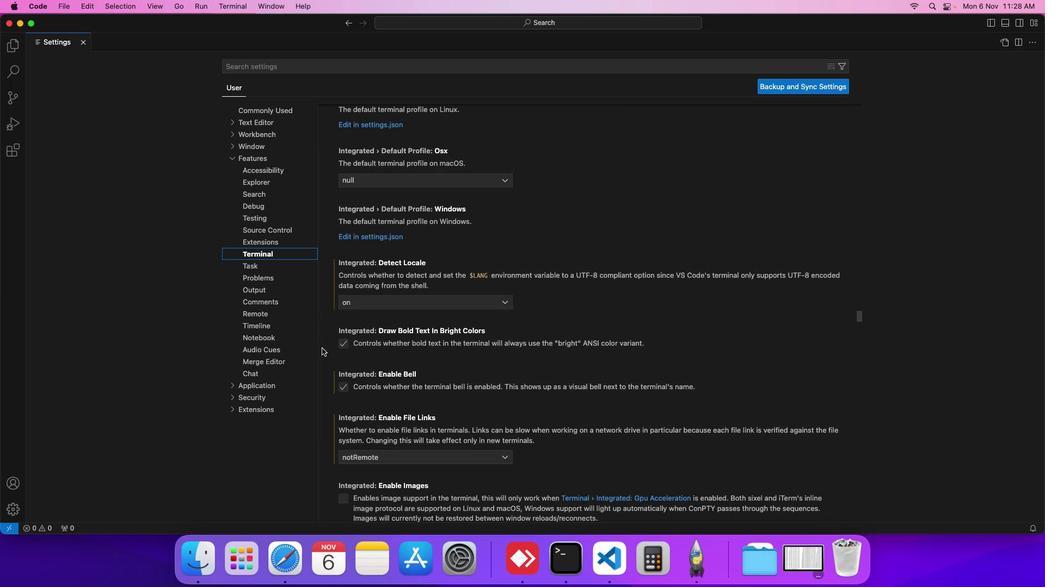 
Action: Mouse scrolled (321, 348) with delta (0, -1)
Screenshot: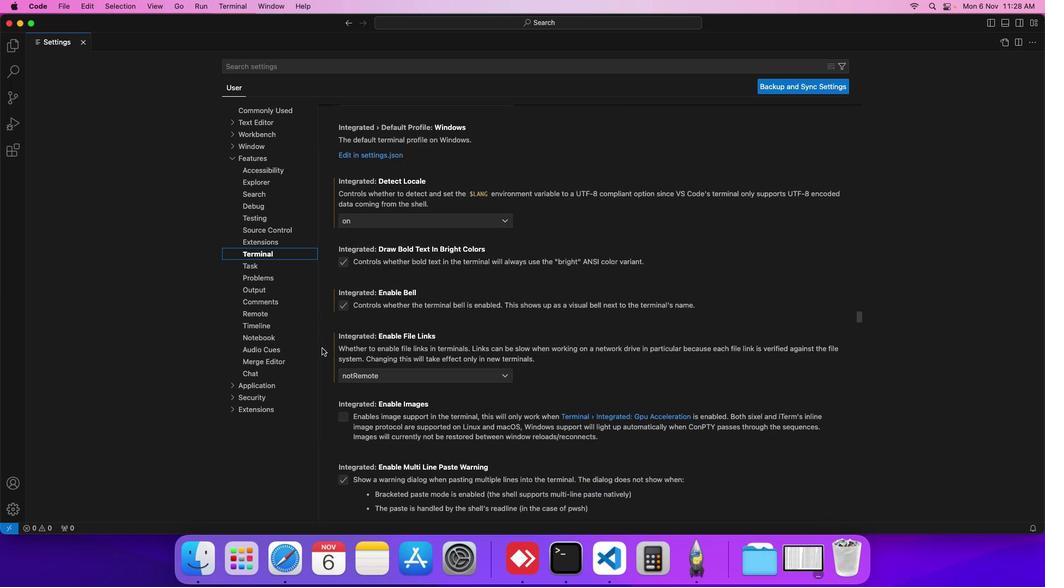 
Action: Mouse scrolled (321, 348) with delta (0, -1)
Screenshot: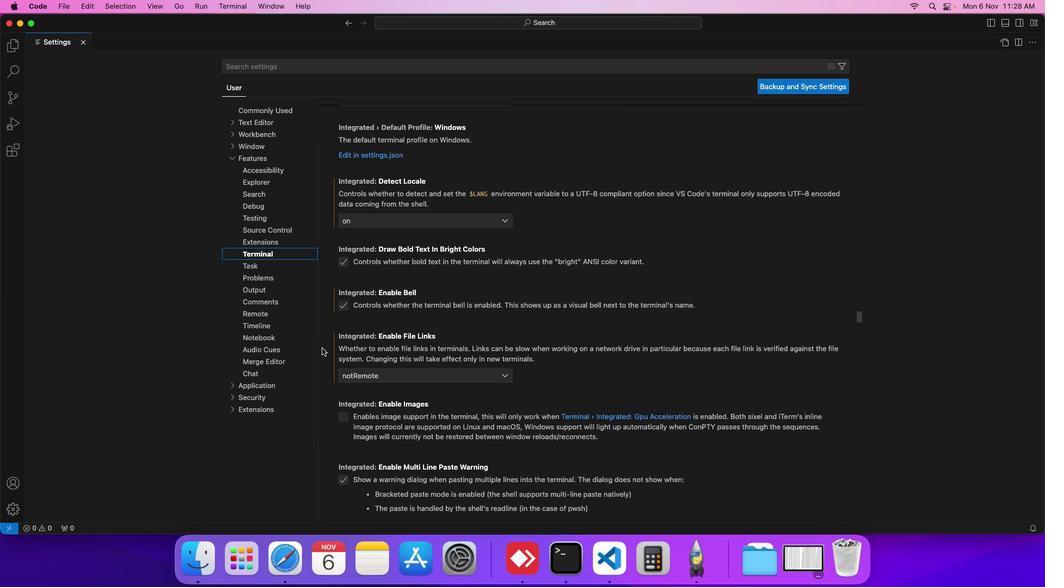 
Action: Mouse scrolled (321, 348) with delta (0, 0)
Screenshot: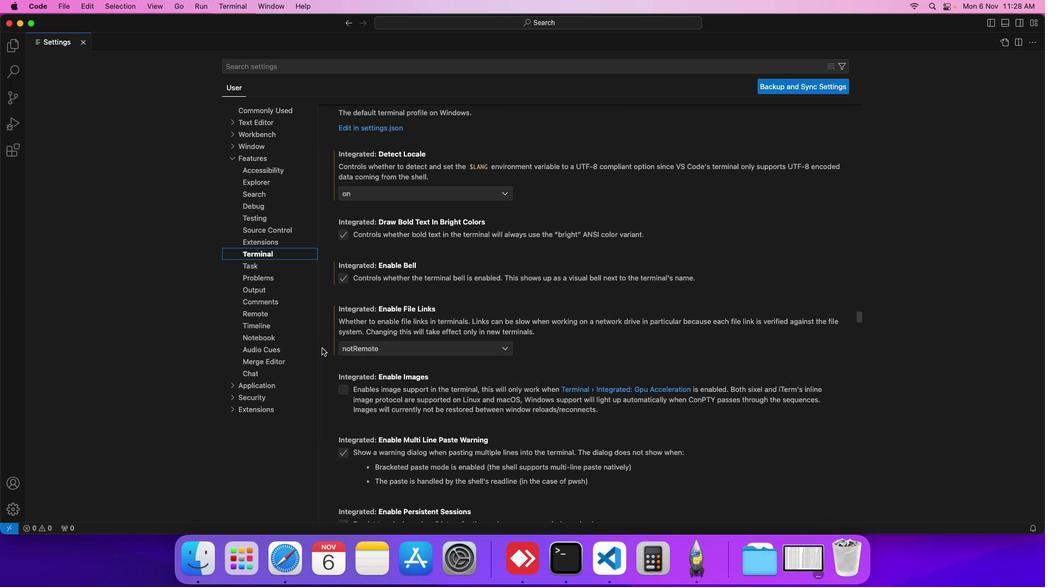 
Action: Mouse scrolled (321, 348) with delta (0, 0)
Screenshot: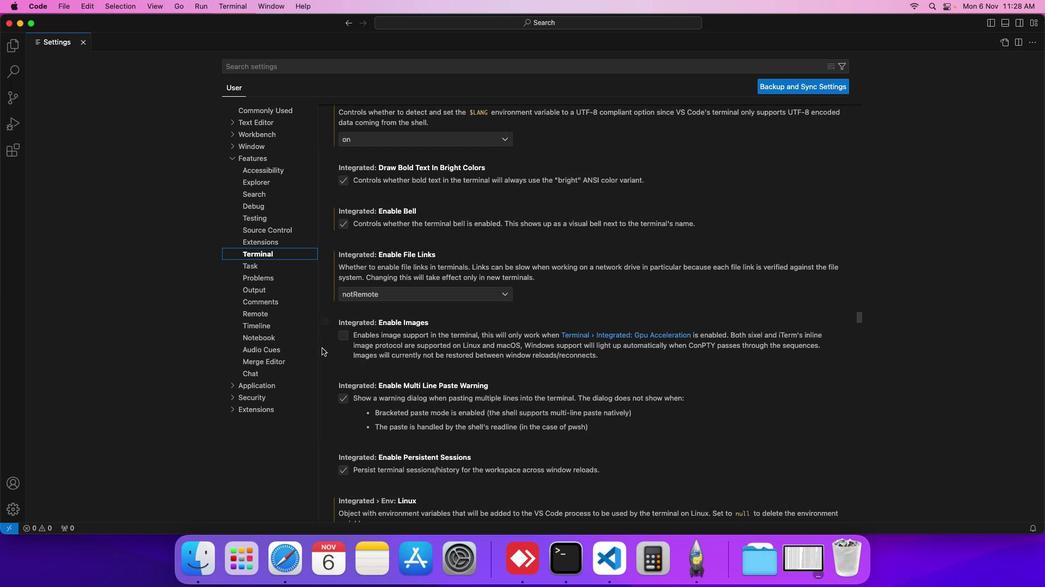 
Action: Mouse scrolled (321, 348) with delta (0, 0)
Screenshot: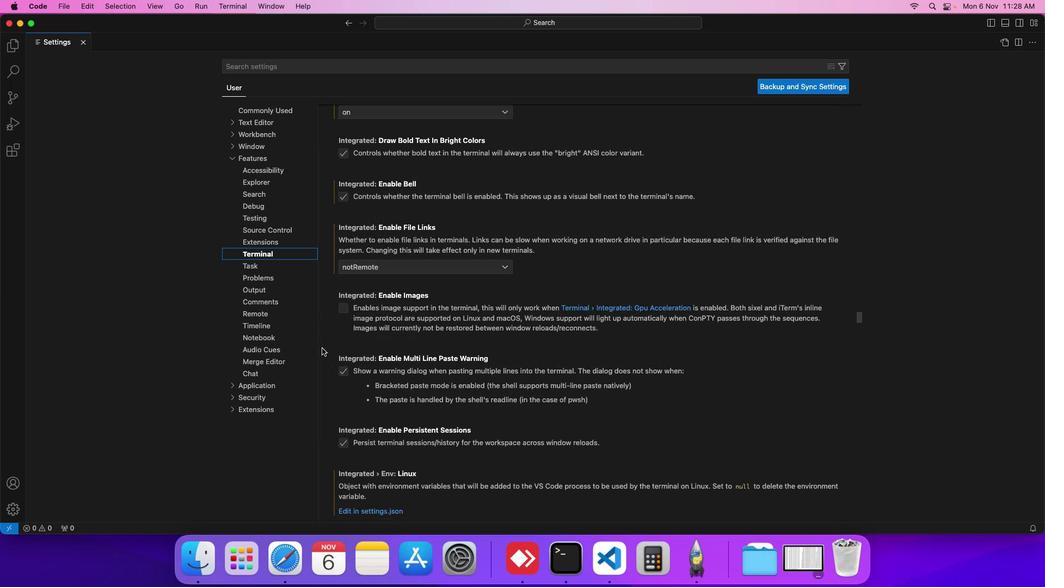 
Action: Mouse scrolled (321, 348) with delta (0, 0)
Screenshot: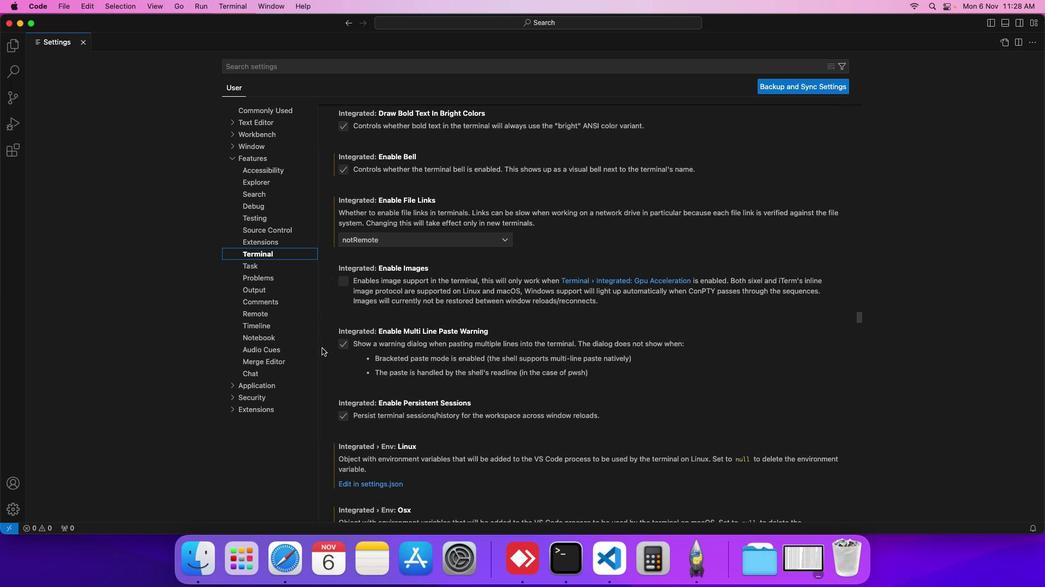 
Action: Mouse scrolled (321, 348) with delta (0, 0)
Screenshot: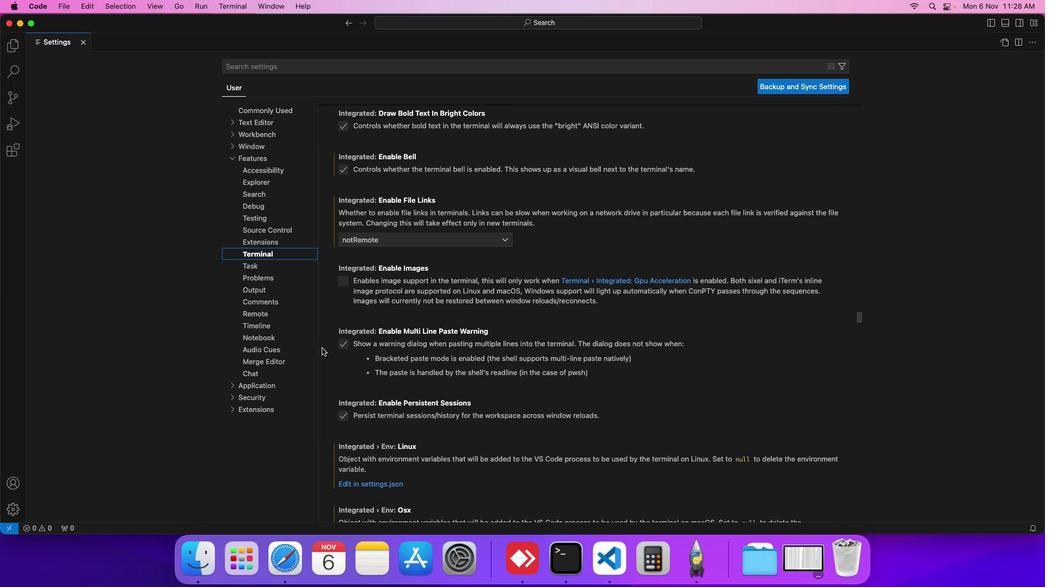 
Action: Mouse scrolled (321, 348) with delta (0, 0)
Screenshot: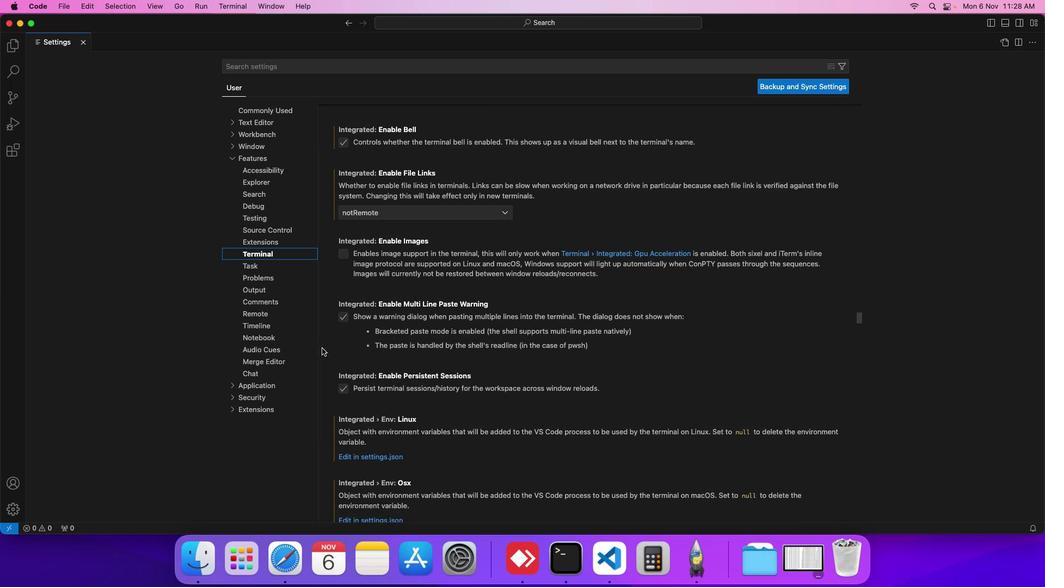 
Action: Mouse scrolled (321, 348) with delta (0, 0)
Screenshot: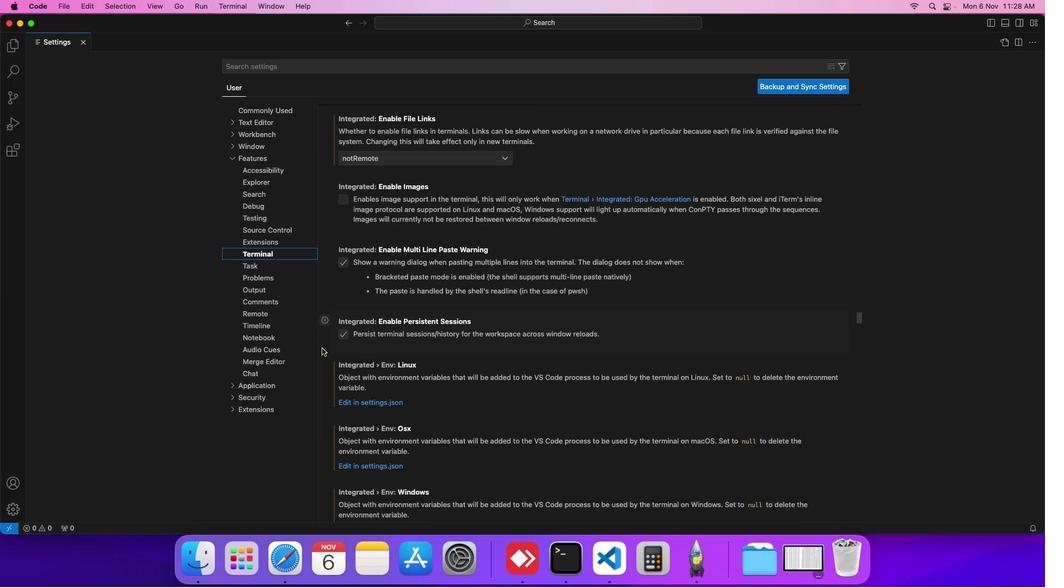 
Action: Mouse scrolled (321, 348) with delta (0, 0)
Screenshot: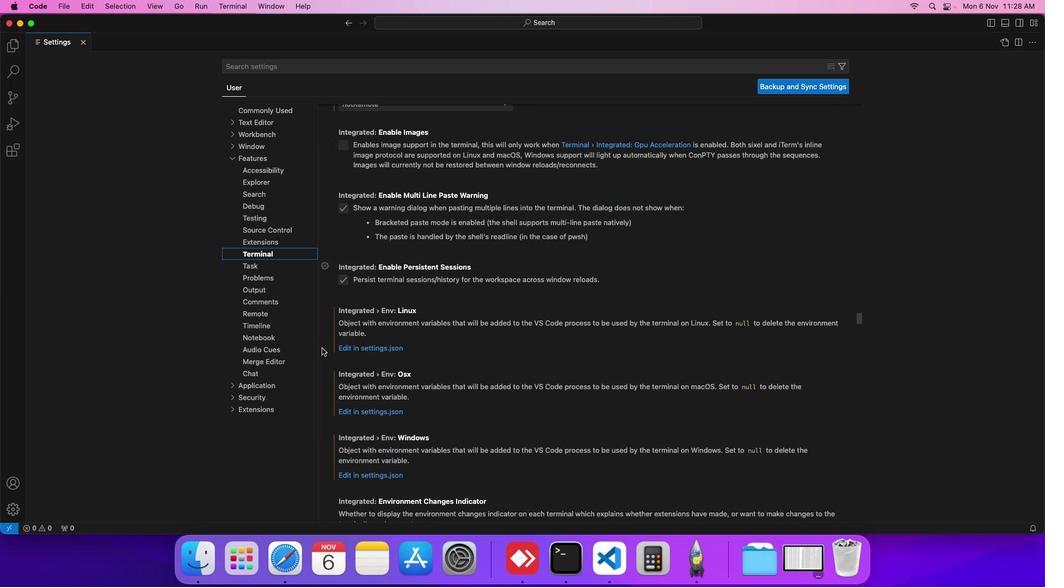 
Action: Mouse scrolled (321, 348) with delta (0, -1)
Screenshot: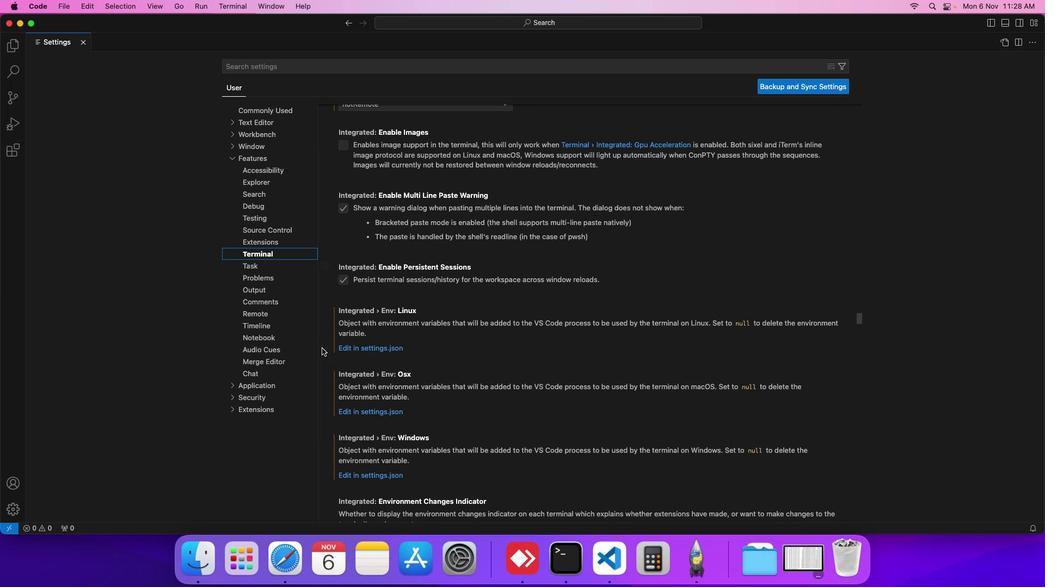 
Action: Mouse scrolled (321, 348) with delta (0, 0)
Screenshot: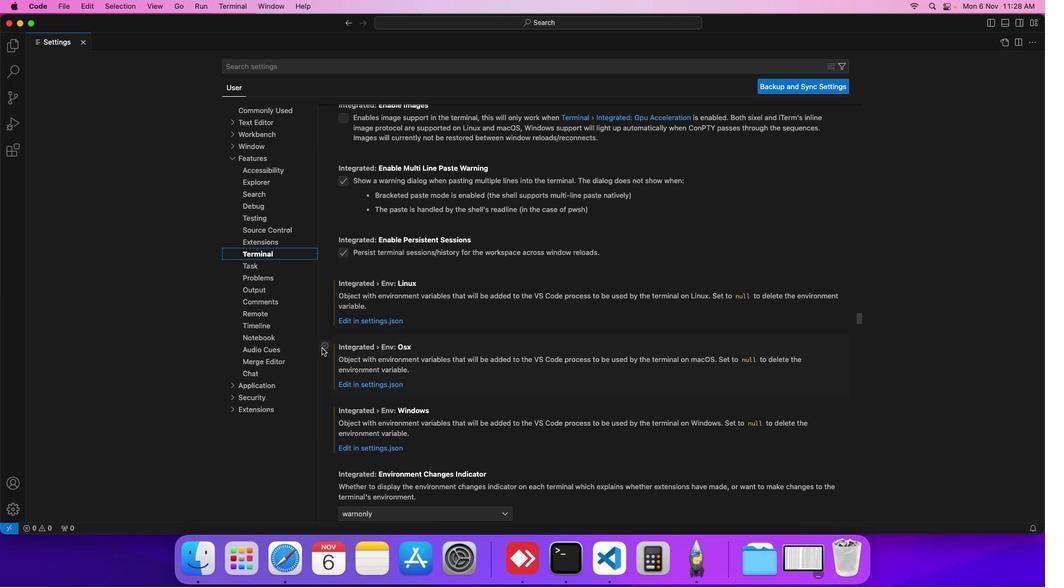 
Action: Mouse scrolled (321, 348) with delta (0, 0)
Screenshot: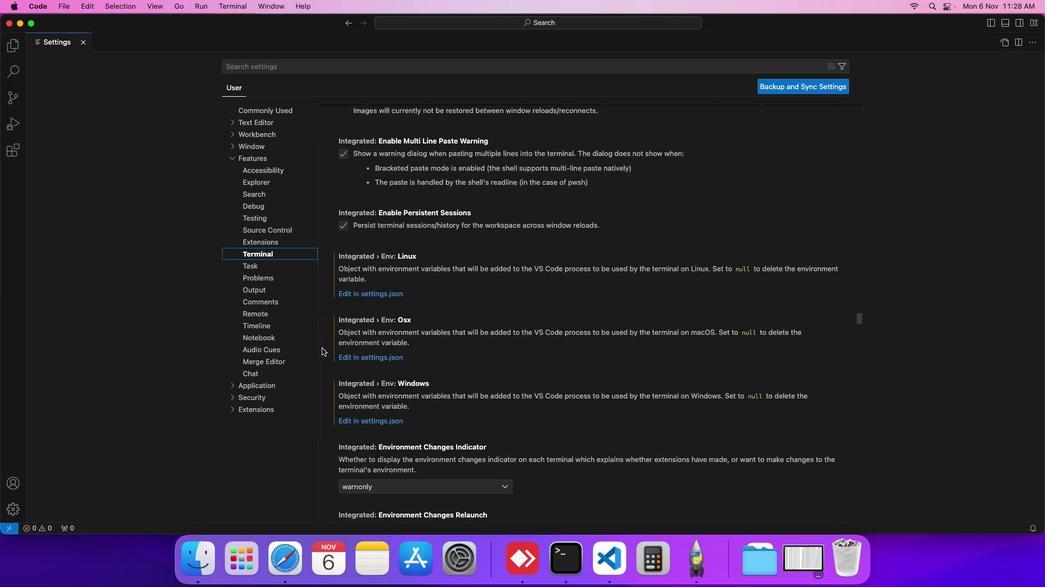 
Action: Mouse scrolled (321, 348) with delta (0, 0)
Screenshot: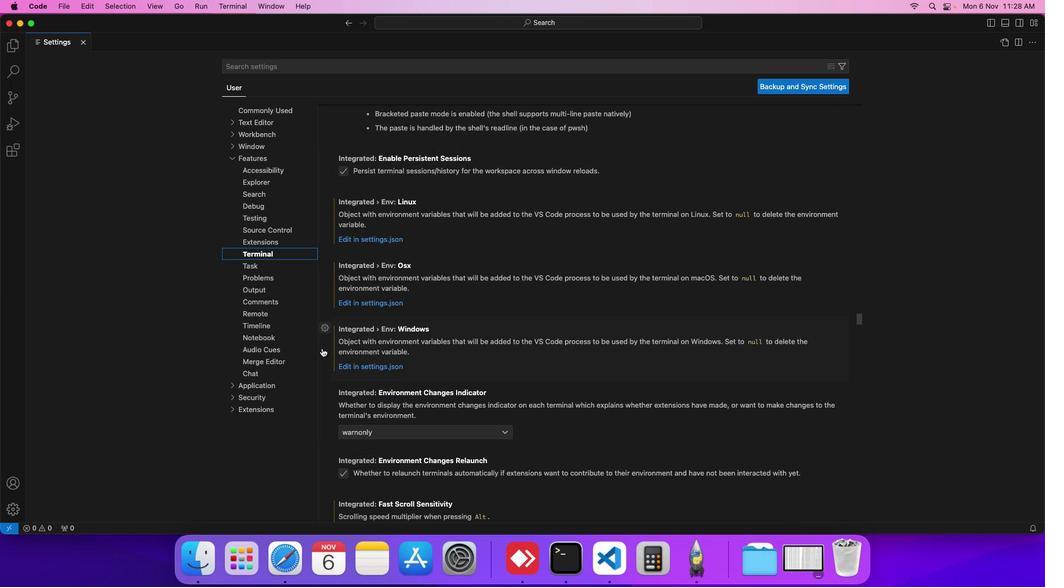 
Action: Mouse scrolled (321, 348) with delta (0, 0)
Screenshot: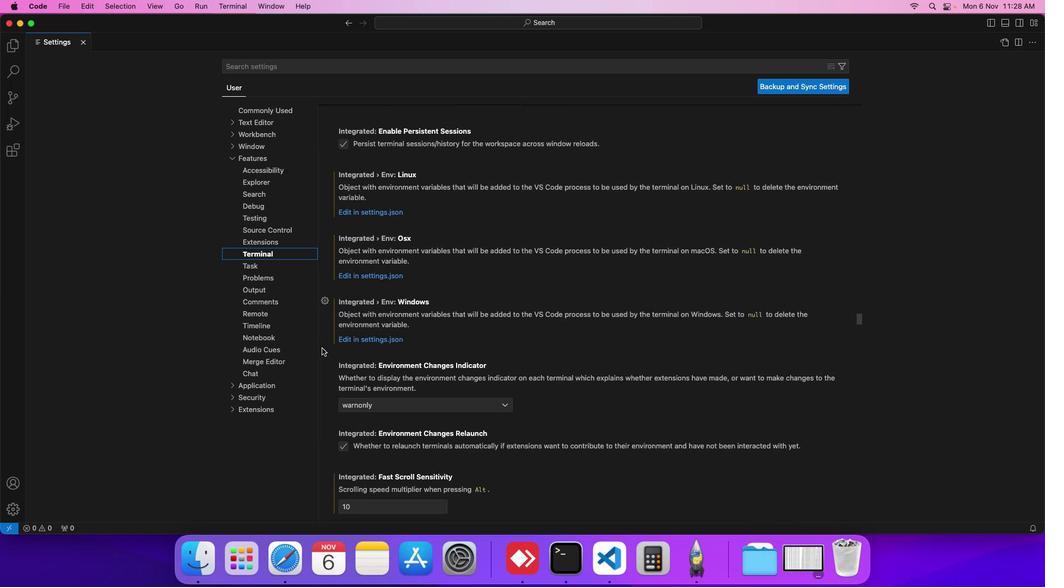
Action: Mouse scrolled (321, 348) with delta (0, 0)
Screenshot: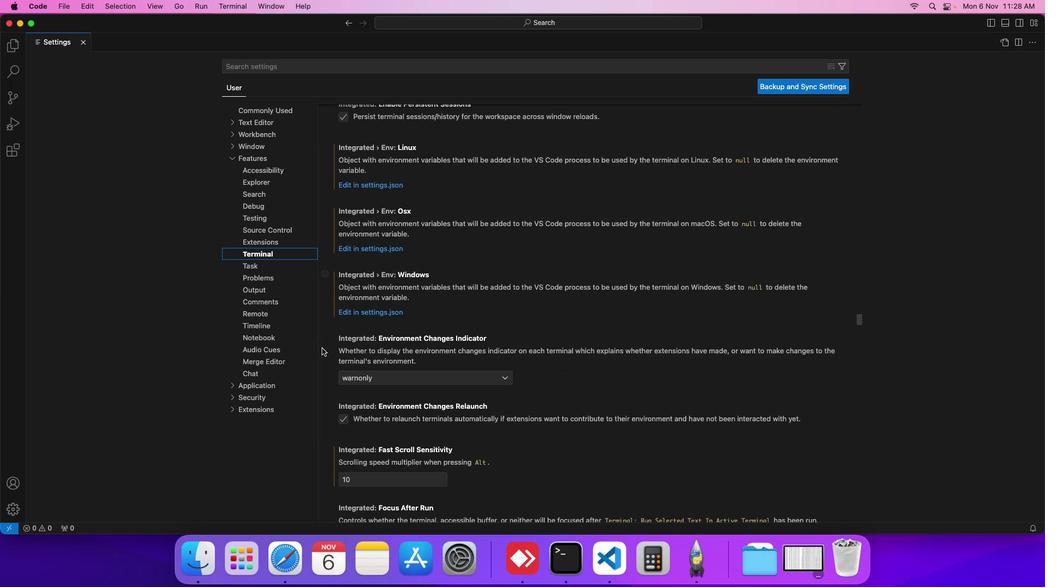 
Action: Mouse scrolled (321, 348) with delta (0, 0)
Screenshot: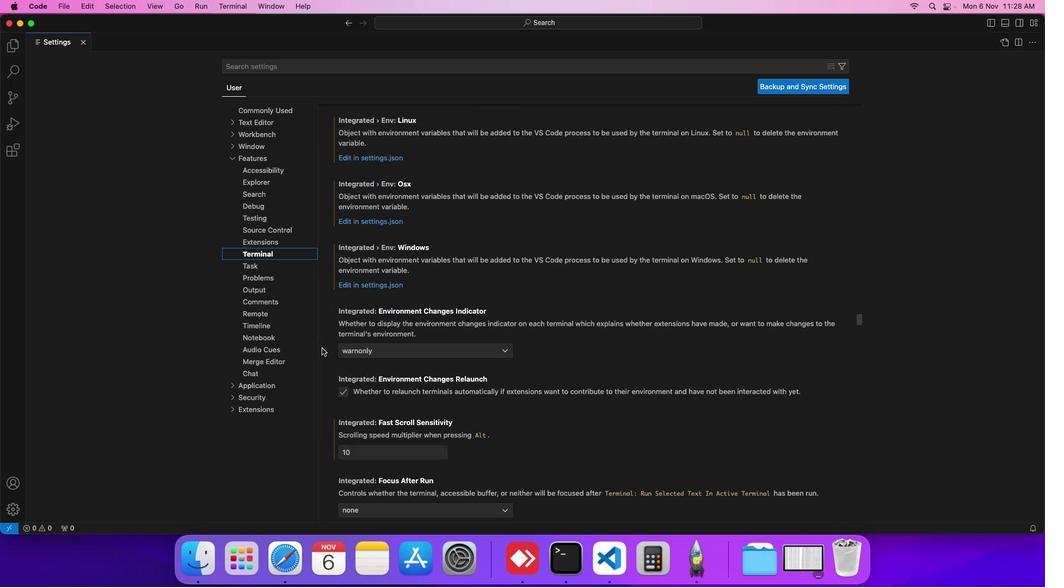 
Action: Mouse scrolled (321, 348) with delta (0, 0)
Screenshot: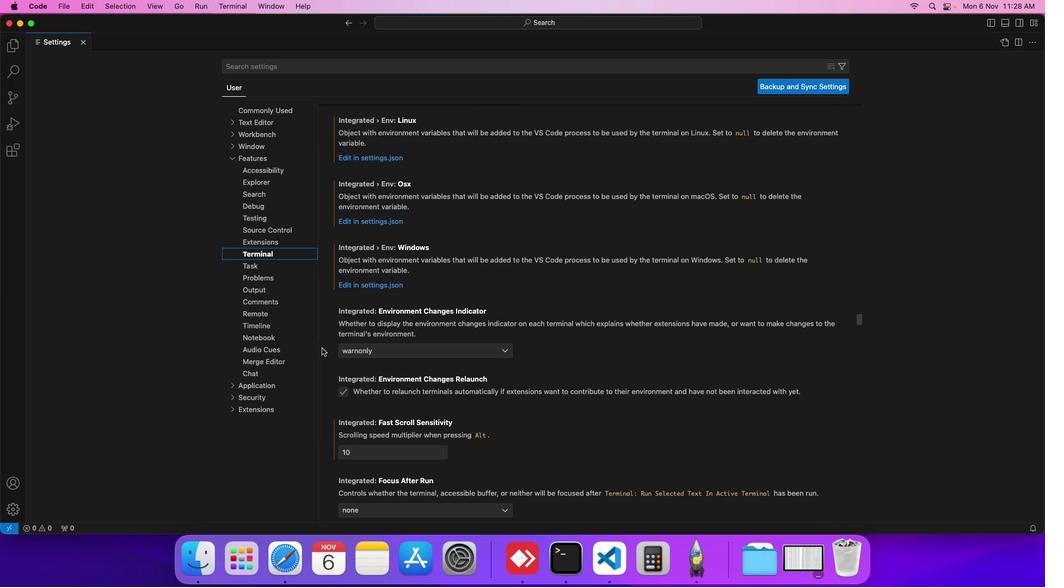 
Action: Mouse scrolled (321, 348) with delta (0, 0)
Screenshot: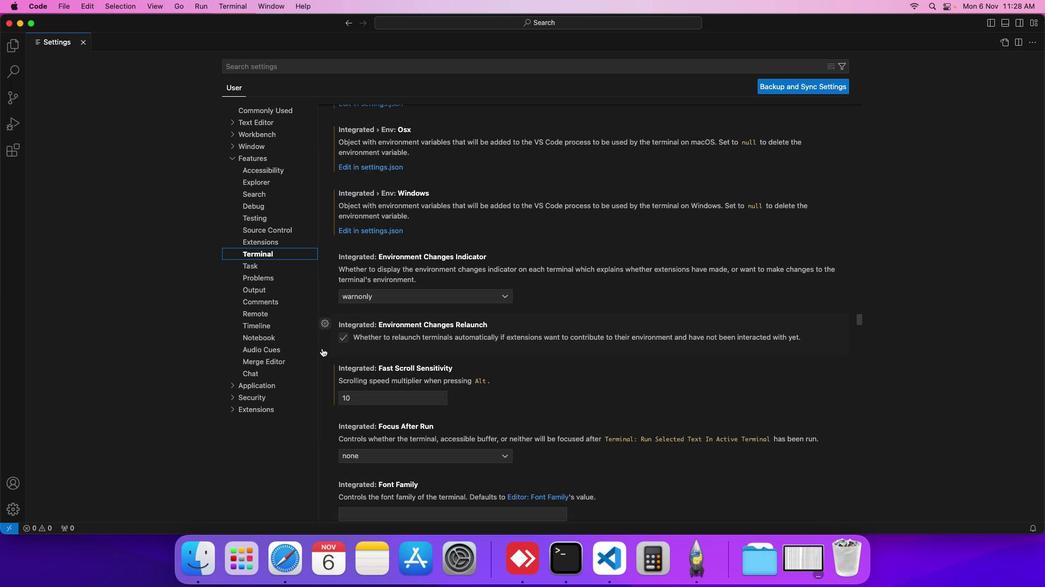 
Action: Mouse scrolled (321, 348) with delta (0, 0)
Screenshot: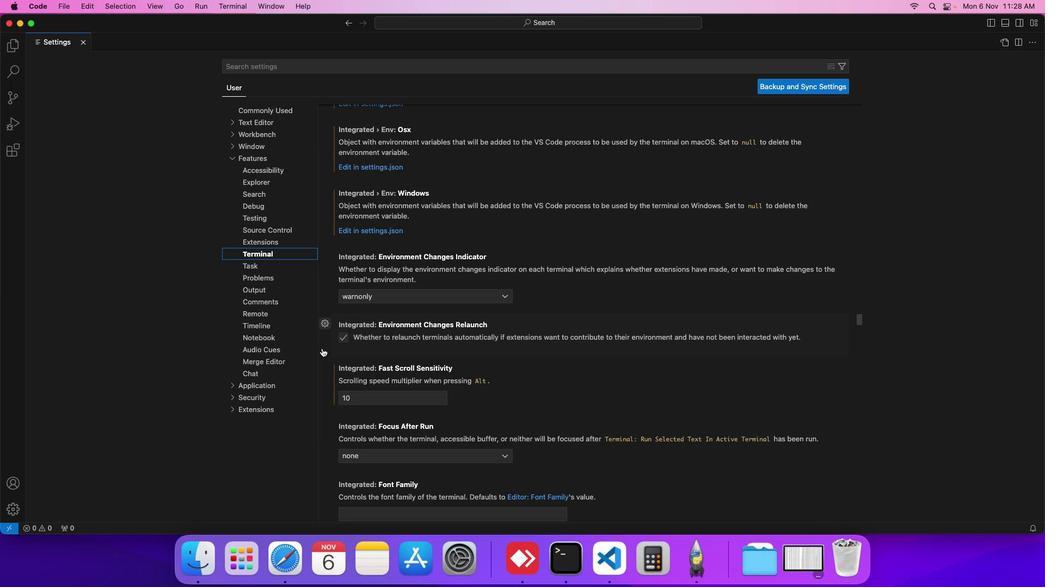 
Action: Mouse scrolled (321, 348) with delta (0, 0)
Screenshot: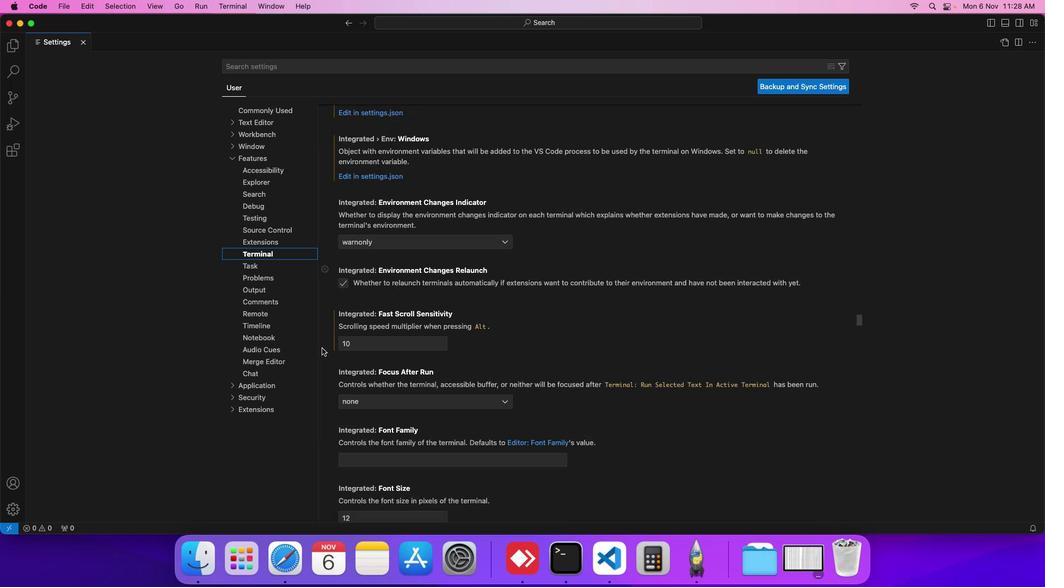 
Action: Mouse scrolled (321, 348) with delta (0, 0)
Screenshot: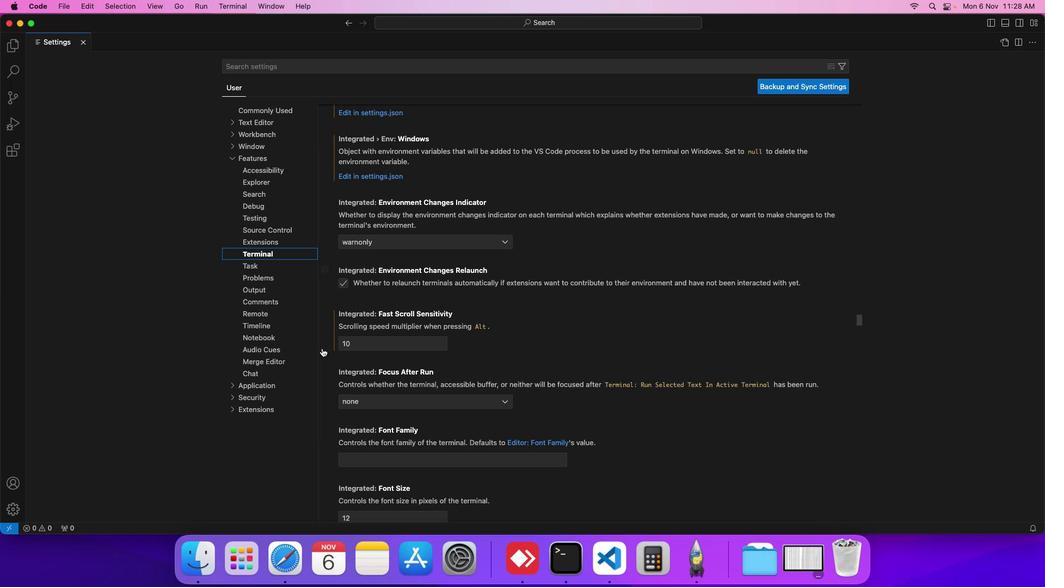 
Action: Mouse scrolled (321, 348) with delta (0, 0)
Screenshot: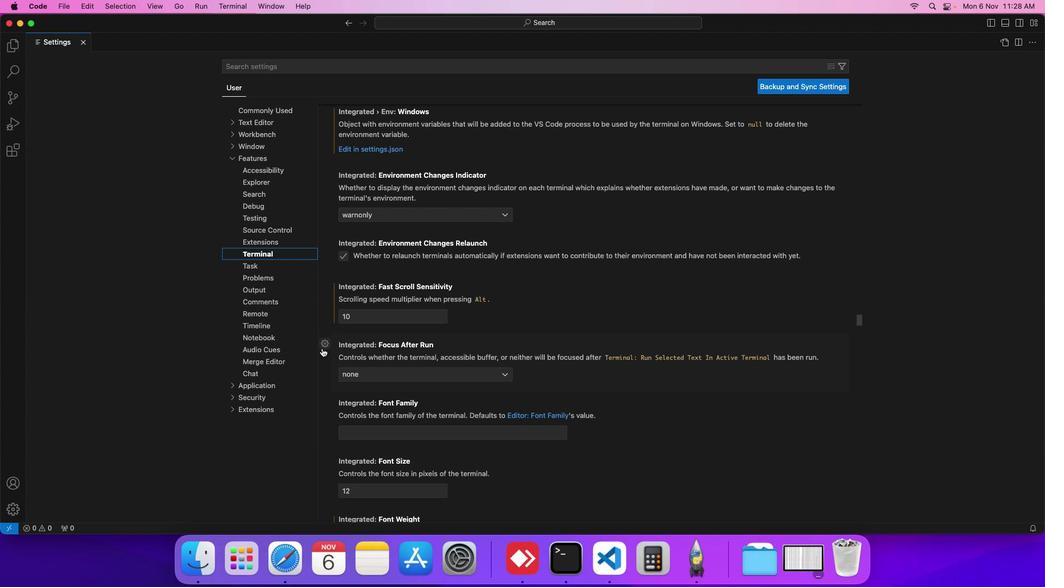 
Action: Mouse scrolled (321, 348) with delta (0, 0)
Screenshot: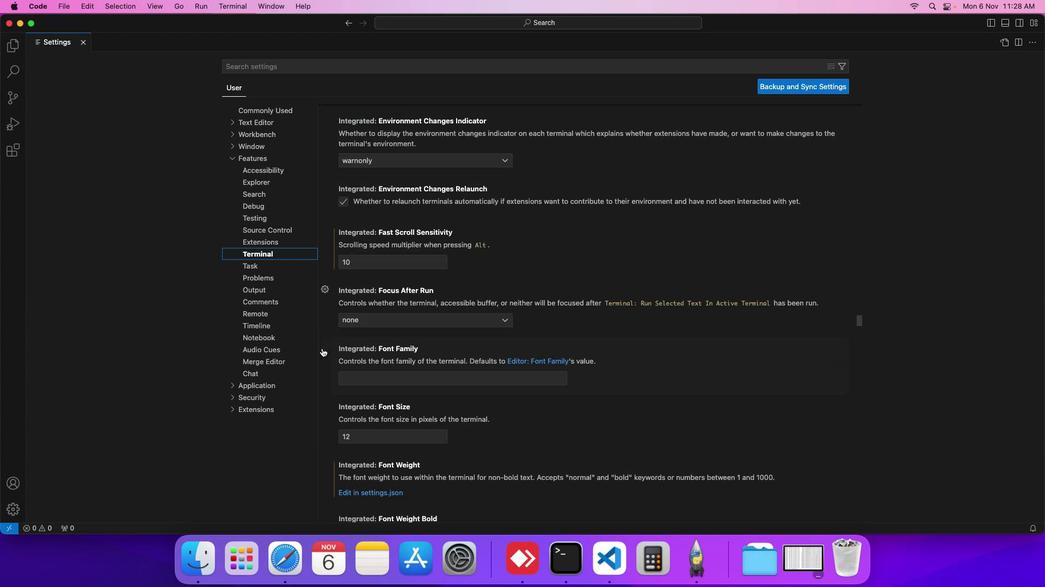 
Action: Mouse scrolled (321, 348) with delta (0, 0)
Screenshot: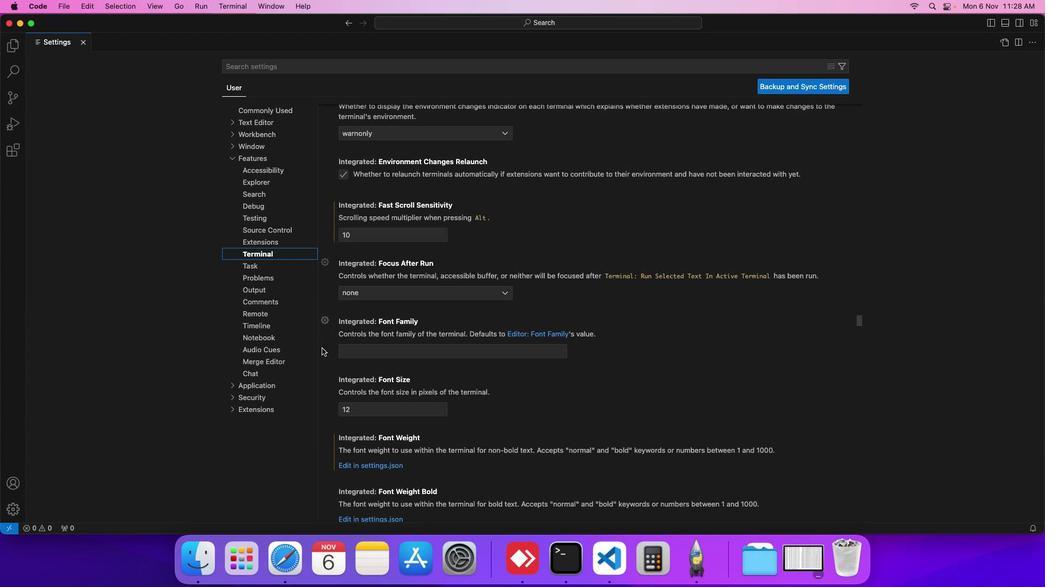 
Action: Mouse scrolled (321, 348) with delta (0, 0)
Screenshot: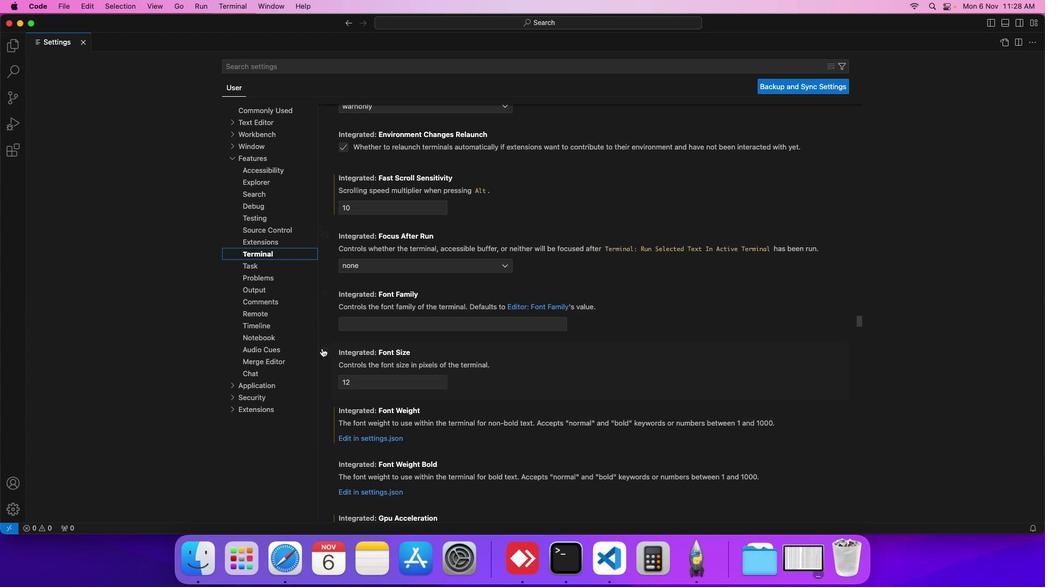
Action: Mouse scrolled (321, 348) with delta (0, 0)
Screenshot: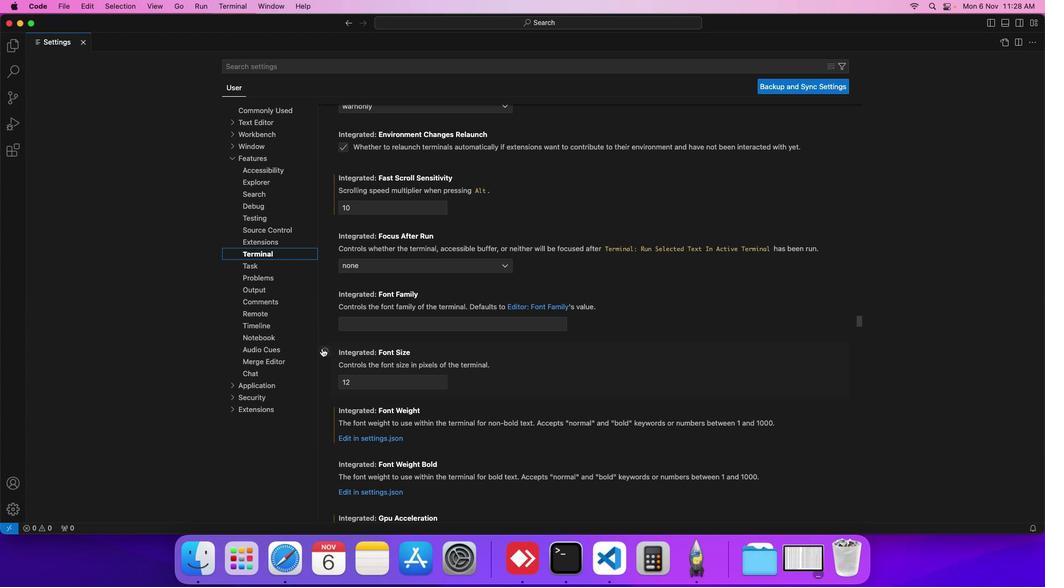 
Action: Mouse scrolled (321, 348) with delta (0, 0)
Screenshot: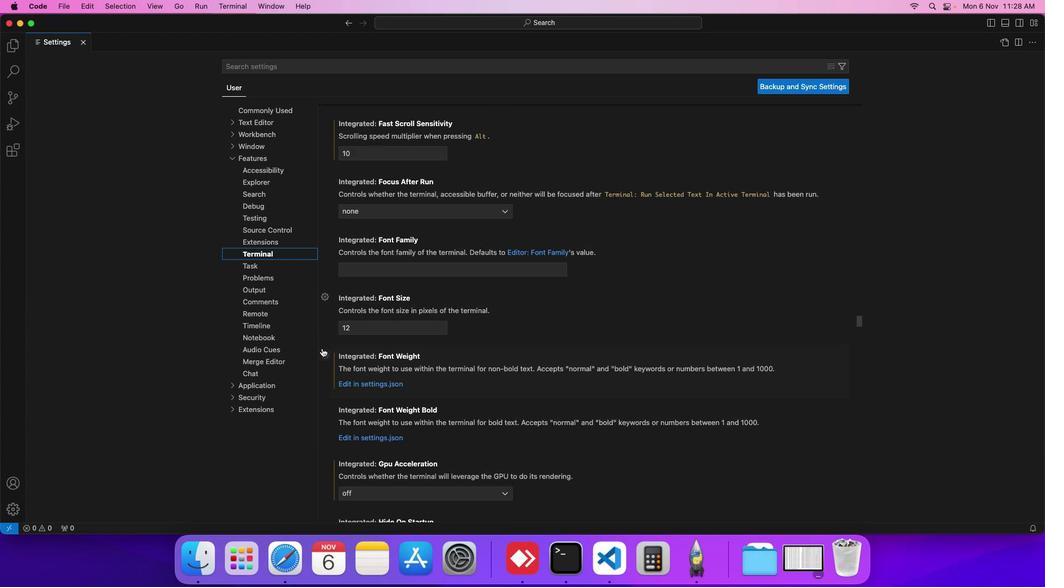 
Action: Mouse scrolled (321, 348) with delta (0, 0)
Screenshot: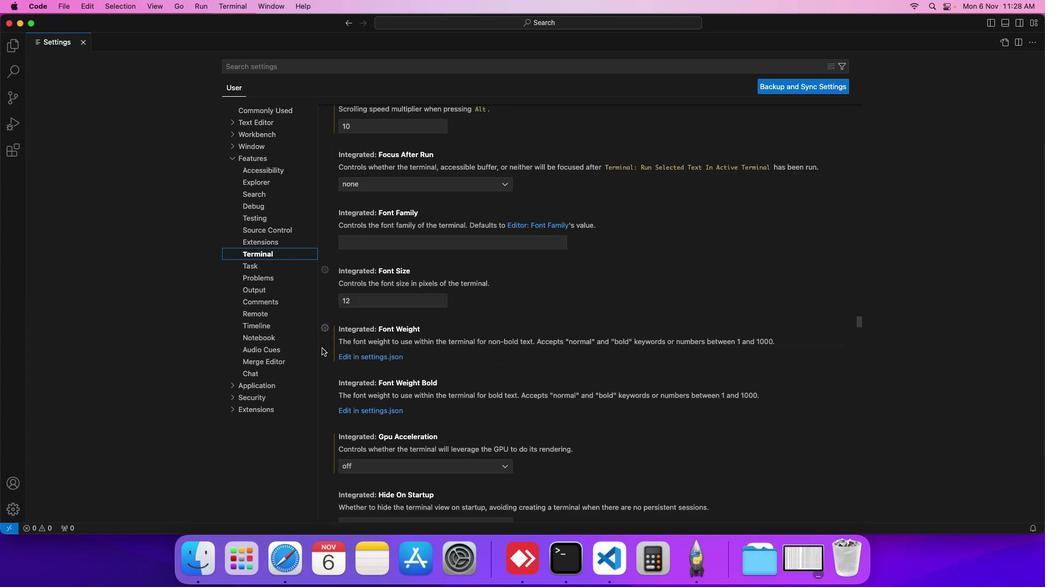 
Action: Mouse scrolled (321, 348) with delta (0, 0)
Screenshot: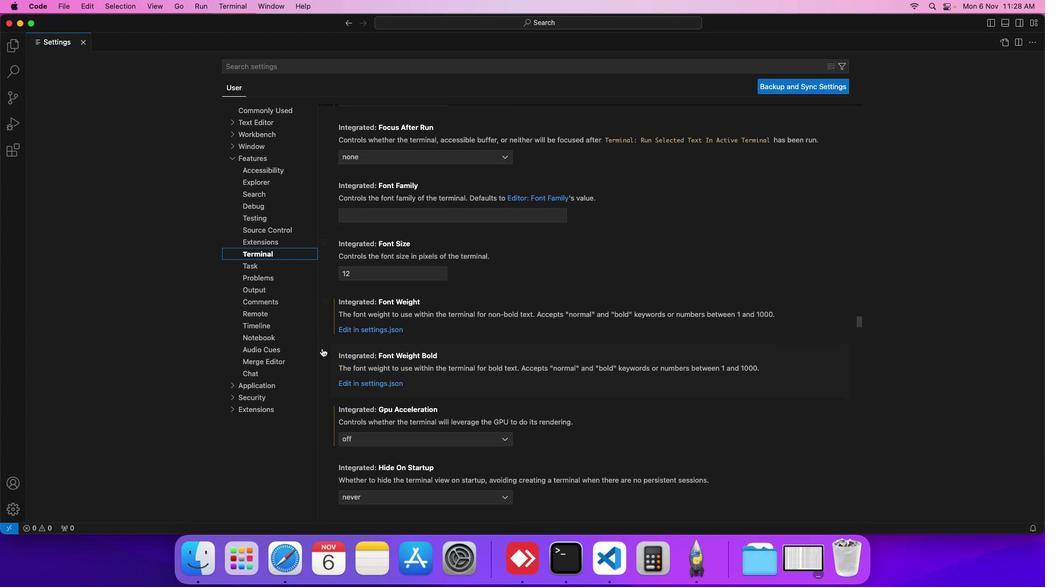 
Action: Mouse scrolled (321, 348) with delta (0, 0)
Screenshot: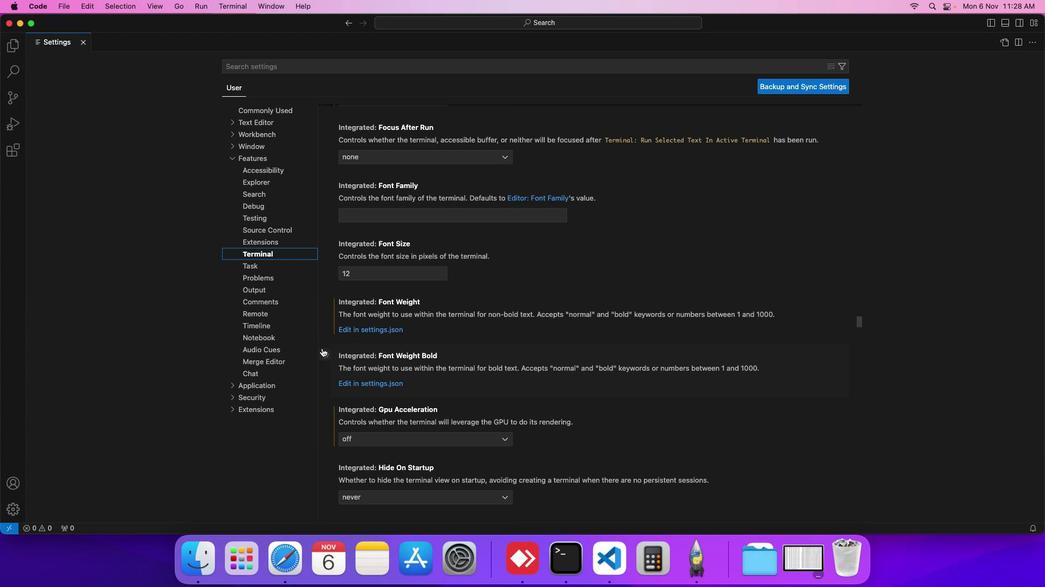 
Action: Mouse scrolled (321, 348) with delta (0, 0)
Screenshot: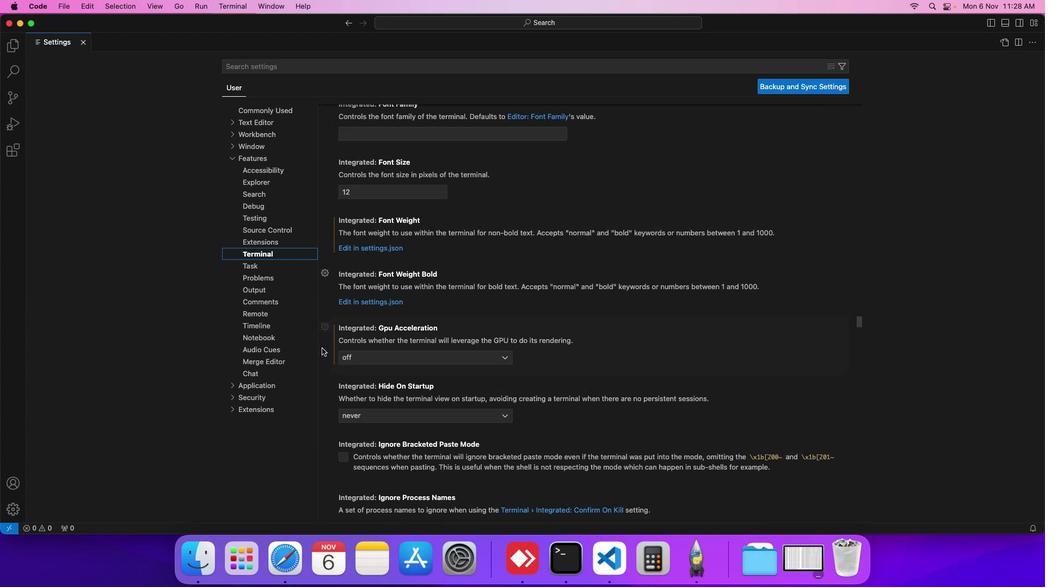 
Action: Mouse scrolled (321, 348) with delta (0, 0)
Screenshot: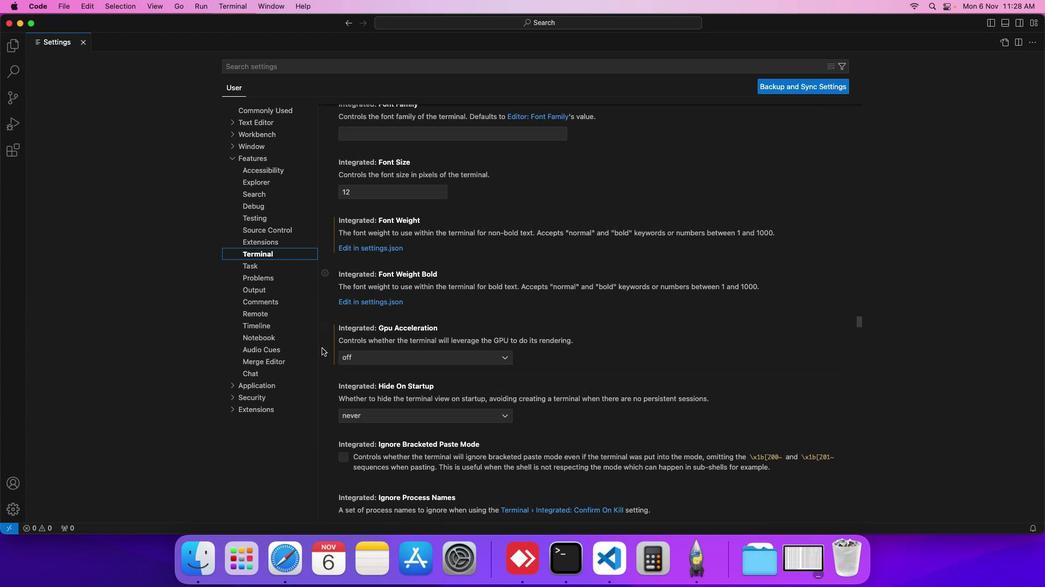 
Action: Mouse scrolled (321, 348) with delta (0, 0)
Screenshot: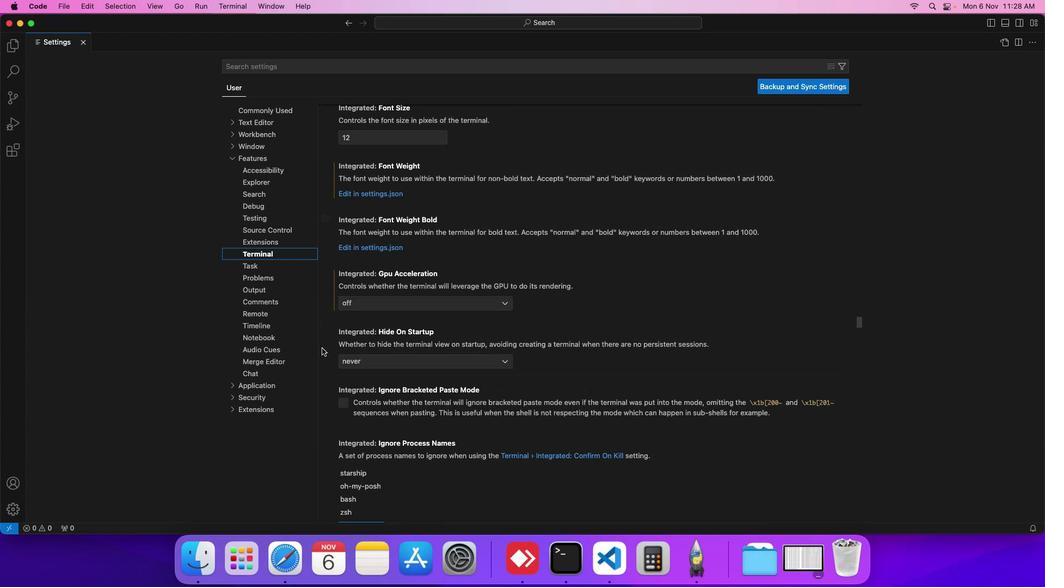 
Action: Mouse scrolled (321, 348) with delta (0, -1)
Screenshot: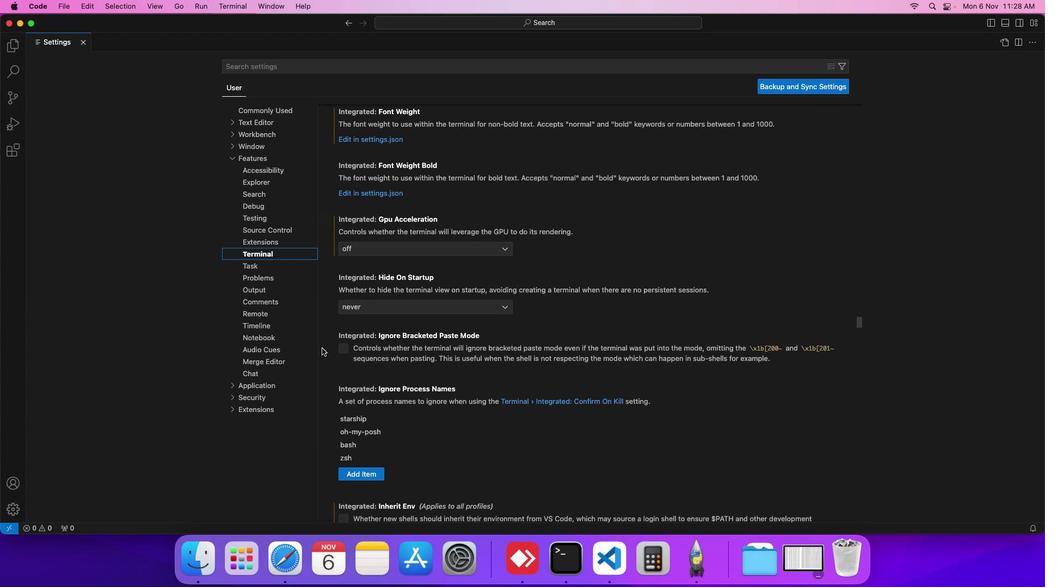 
Action: Mouse scrolled (321, 348) with delta (0, -1)
Screenshot: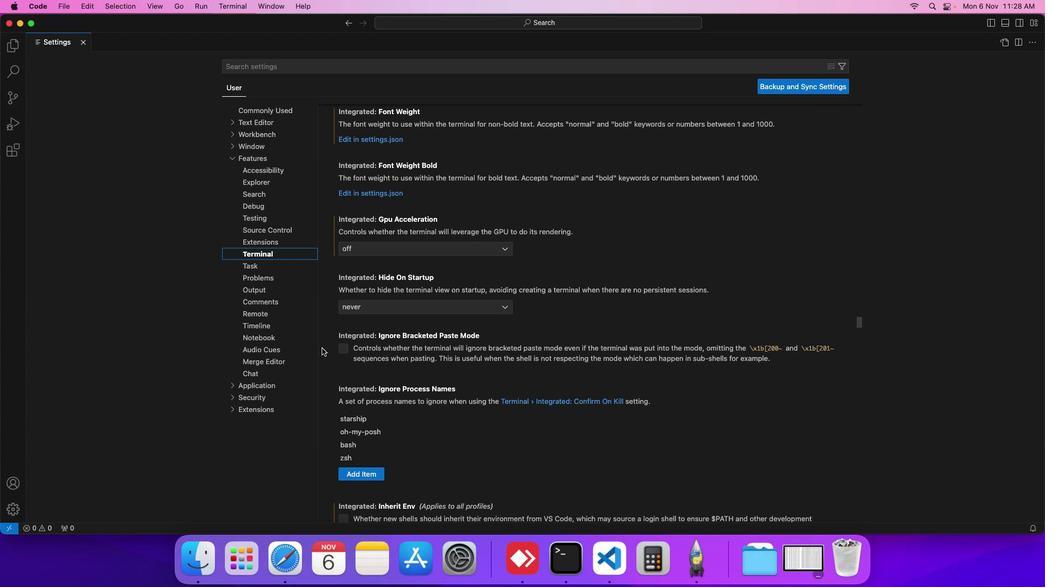 
Action: Mouse scrolled (321, 348) with delta (0, 0)
Screenshot: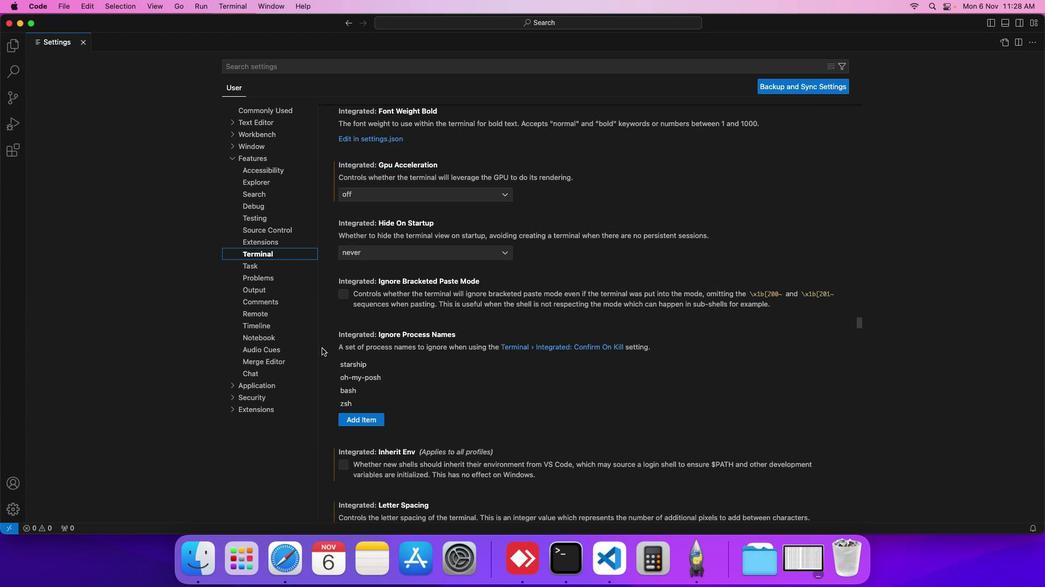 
Action: Mouse scrolled (321, 348) with delta (0, 0)
Screenshot: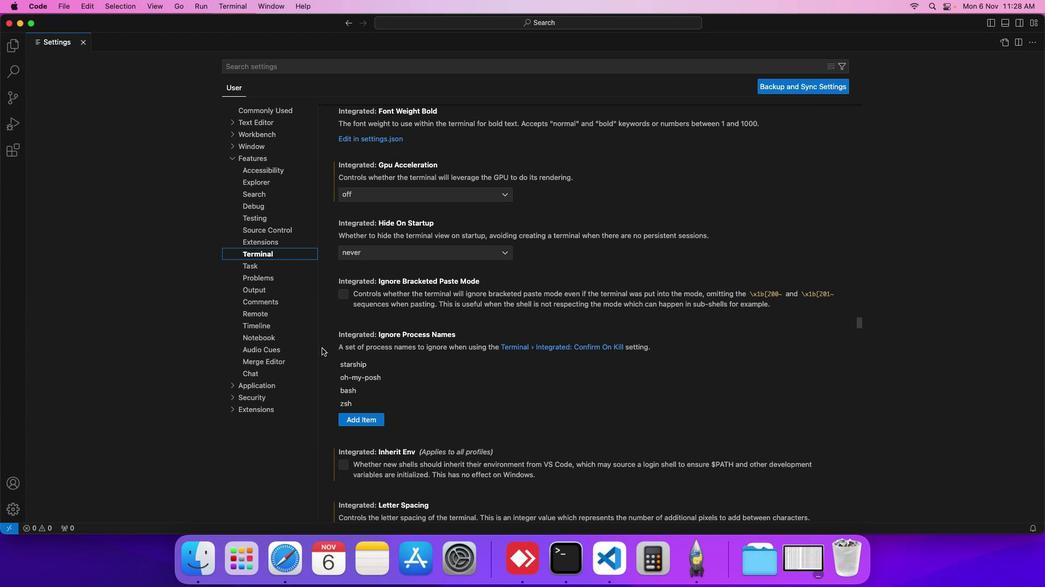 
Action: Mouse scrolled (321, 348) with delta (0, 0)
Screenshot: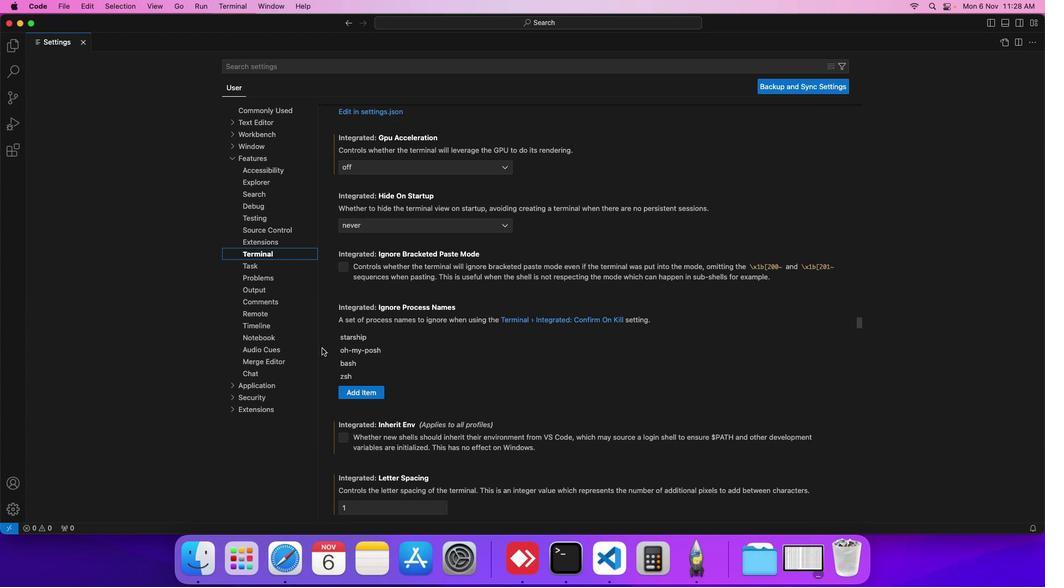 
Action: Mouse scrolled (321, 348) with delta (0, 0)
Screenshot: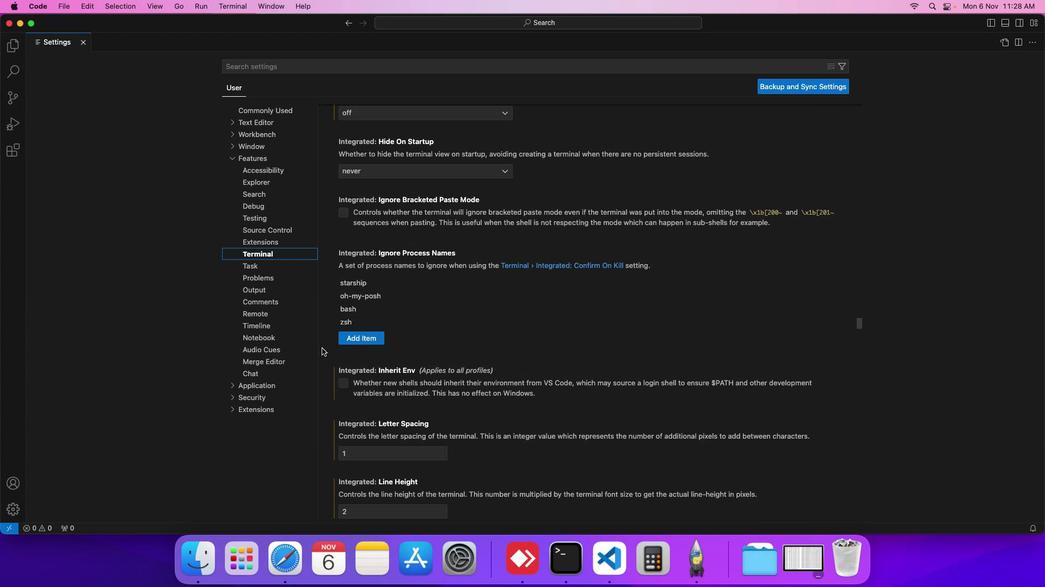 
Action: Mouse scrolled (321, 348) with delta (0, 0)
Screenshot: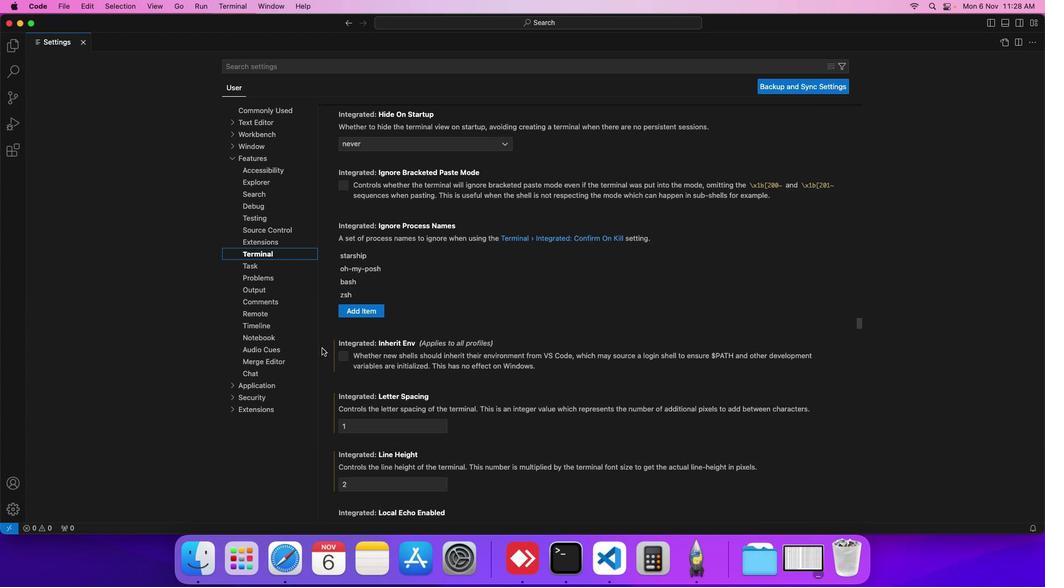 
Action: Mouse scrolled (321, 348) with delta (0, 0)
Screenshot: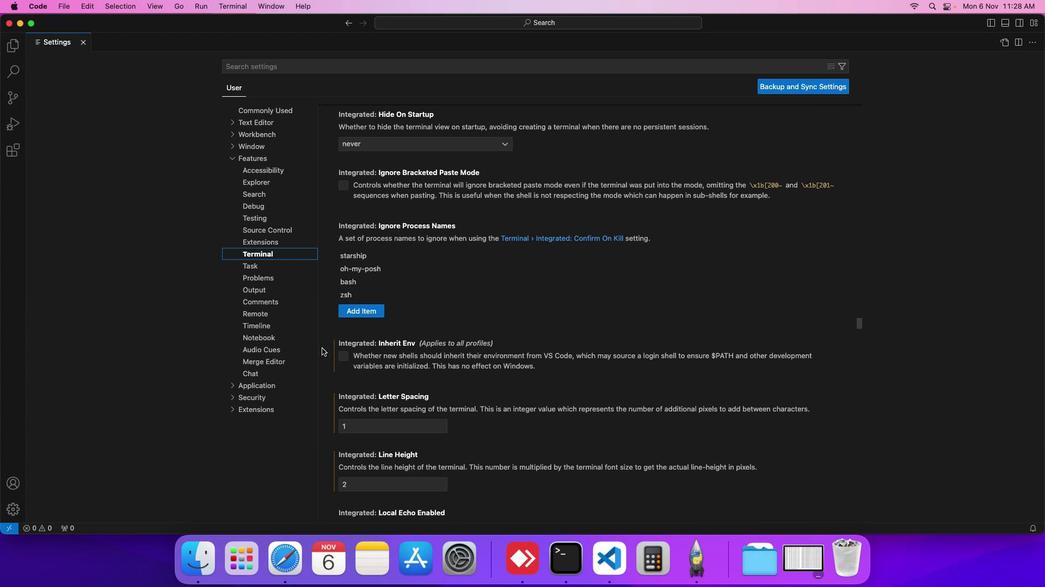 
Action: Mouse scrolled (321, 348) with delta (0, 0)
Screenshot: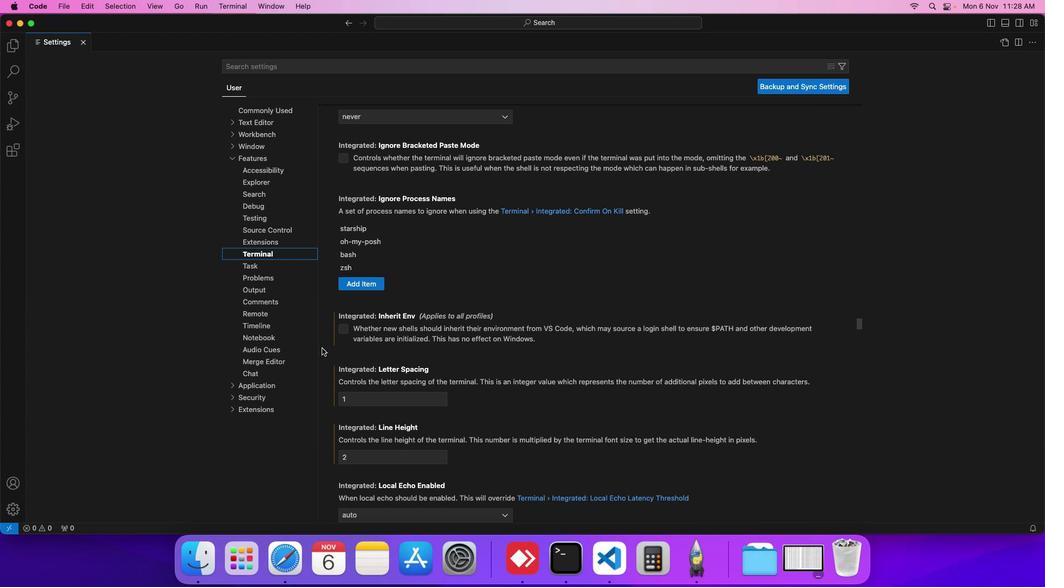 
Action: Mouse scrolled (321, 348) with delta (0, 0)
Screenshot: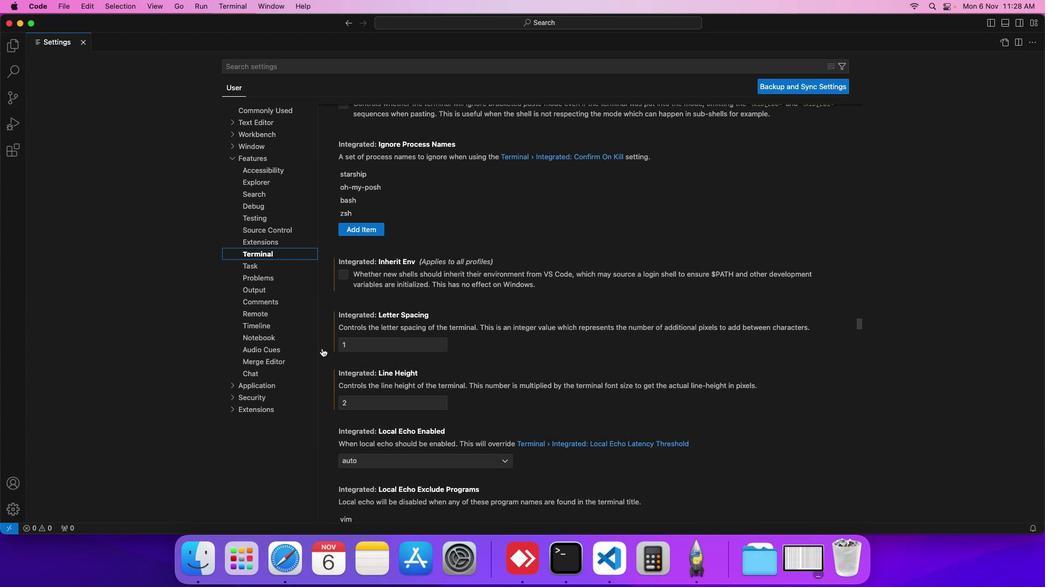 
Action: Mouse scrolled (321, 348) with delta (0, 0)
Screenshot: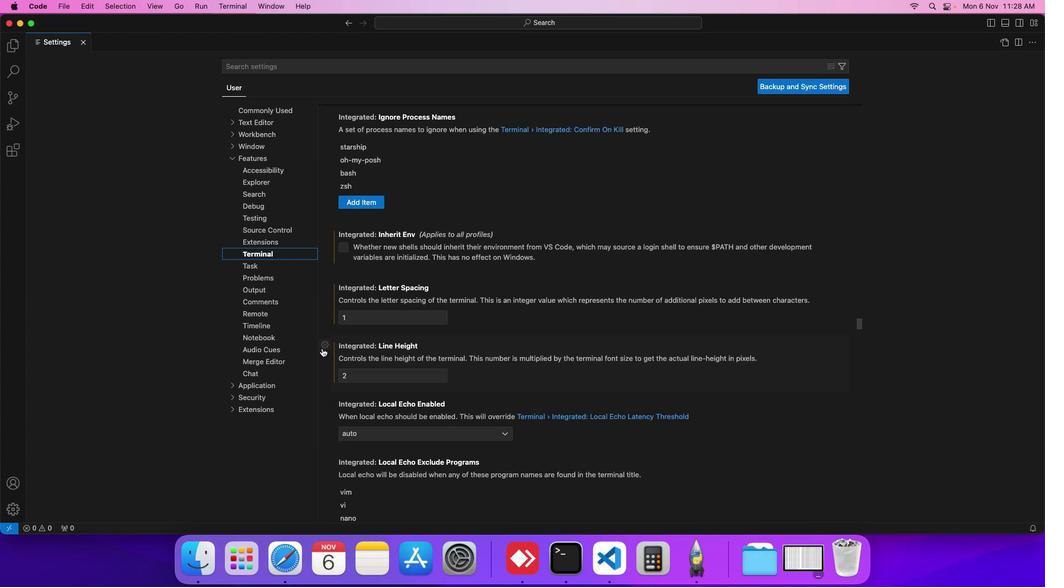 
Action: Mouse scrolled (321, 348) with delta (0, 0)
Screenshot: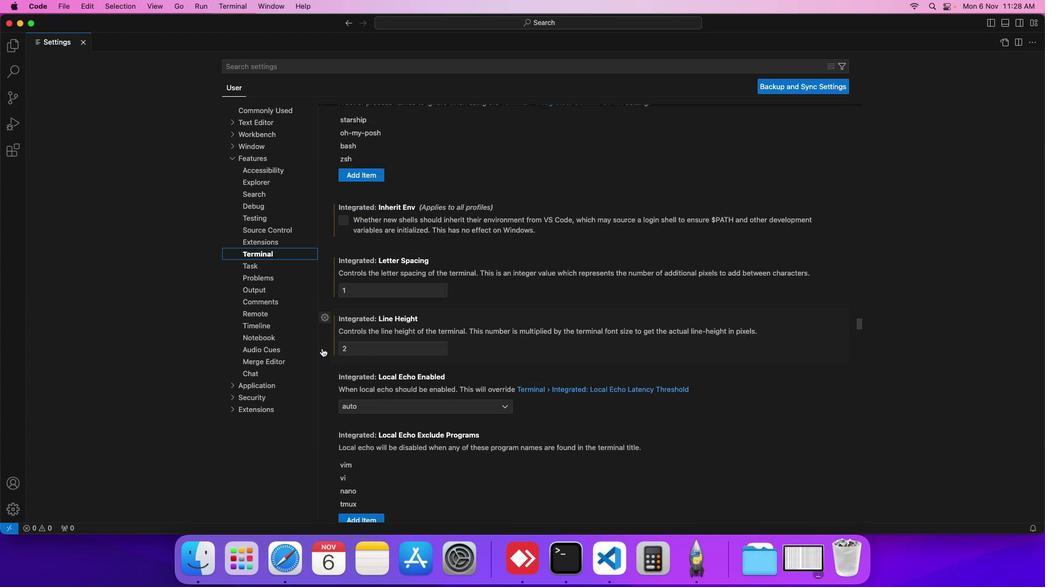 
Action: Mouse scrolled (321, 348) with delta (0, 0)
Screenshot: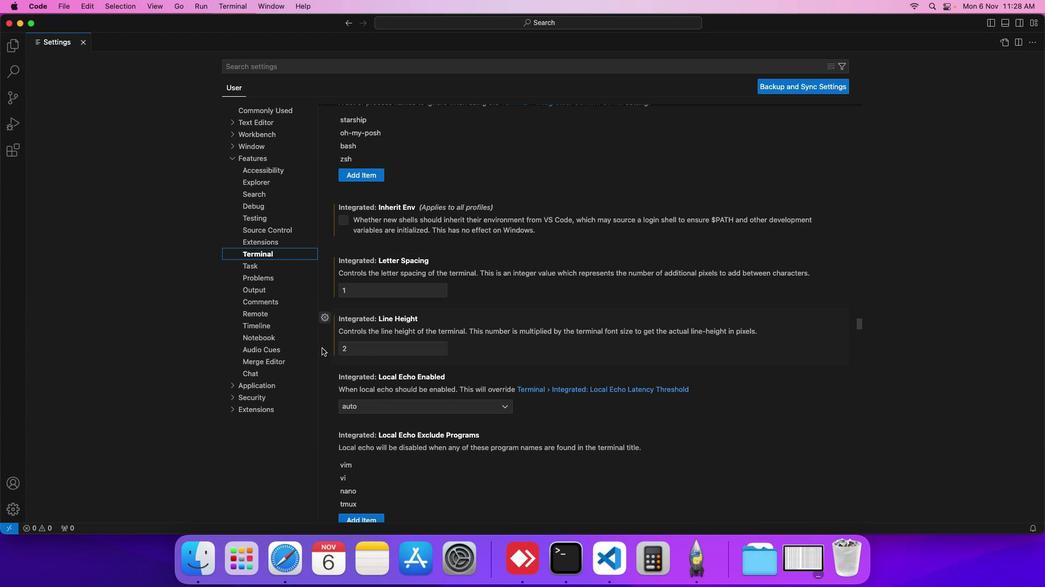 
Action: Mouse scrolled (321, 348) with delta (0, 0)
Screenshot: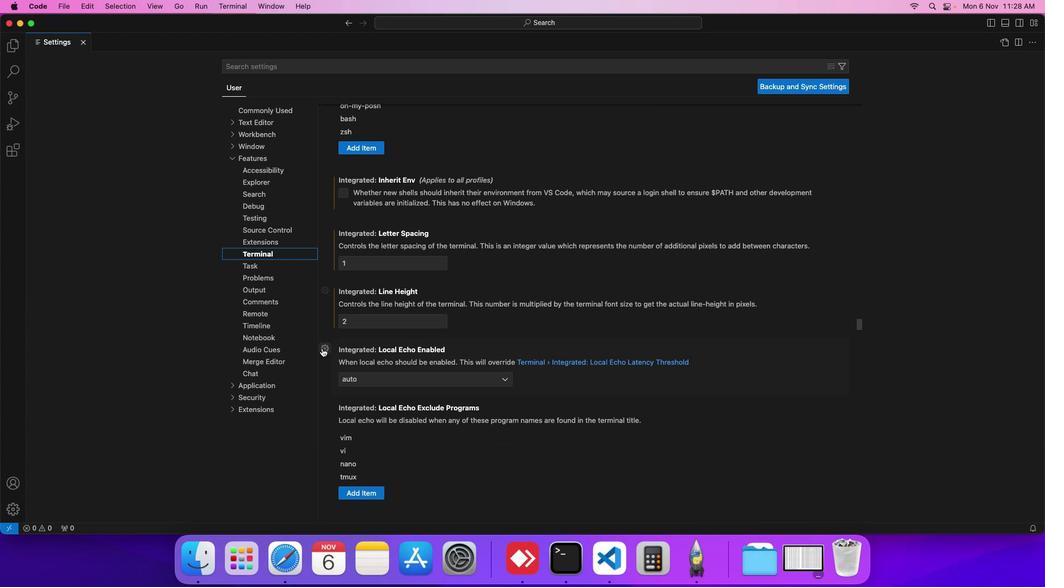 
Action: Mouse scrolled (321, 348) with delta (0, 0)
Screenshot: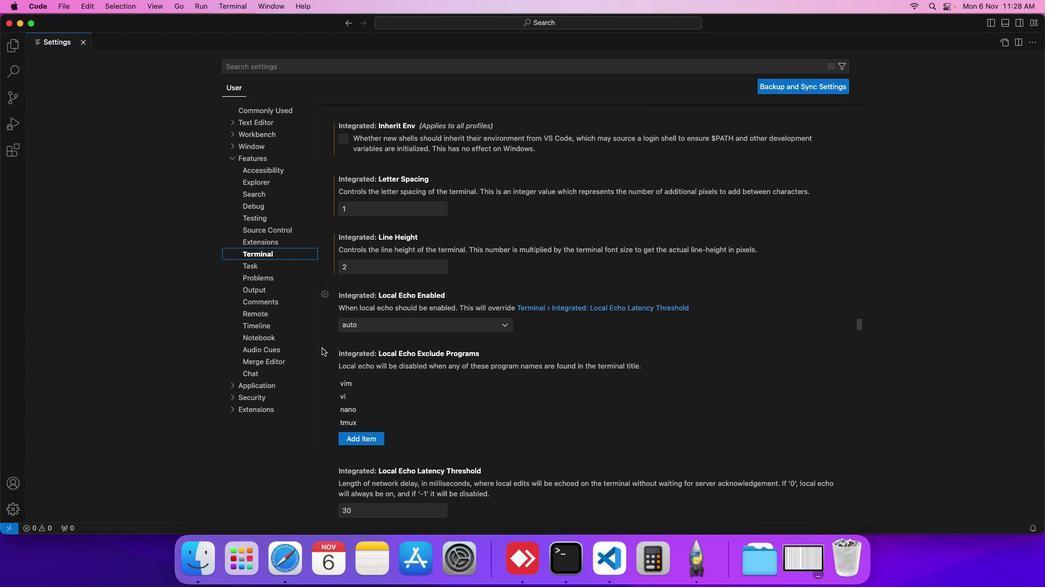 
Action: Mouse scrolled (321, 348) with delta (0, 0)
Screenshot: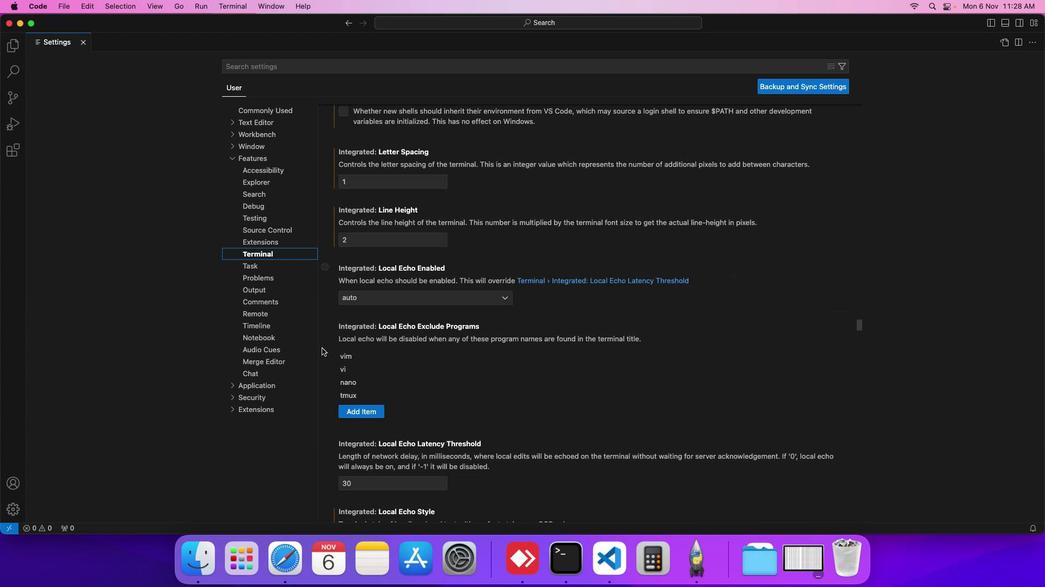 
Action: Mouse scrolled (321, 348) with delta (0, 0)
Screenshot: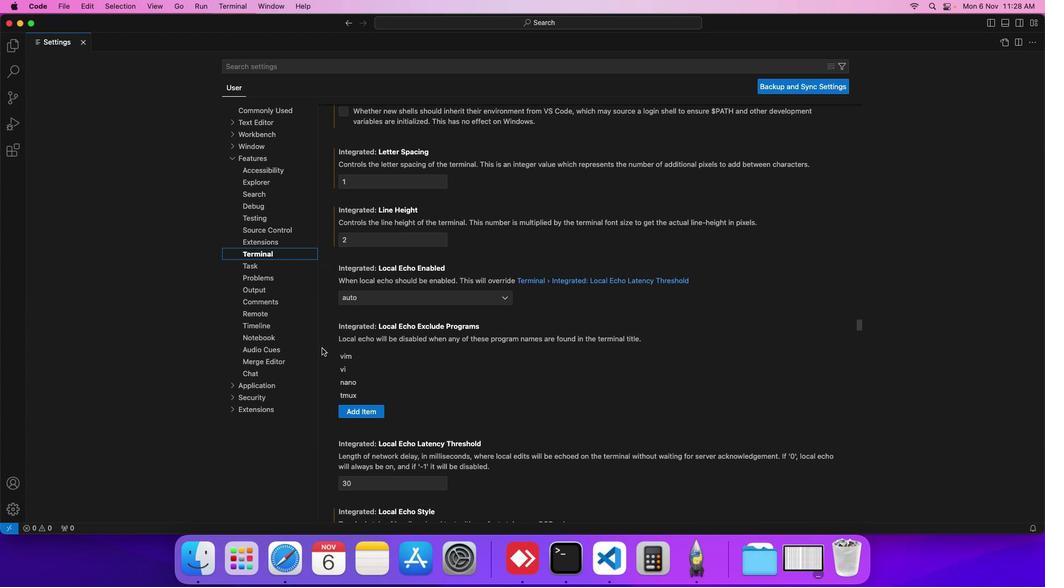
Action: Mouse scrolled (321, 348) with delta (0, 0)
Screenshot: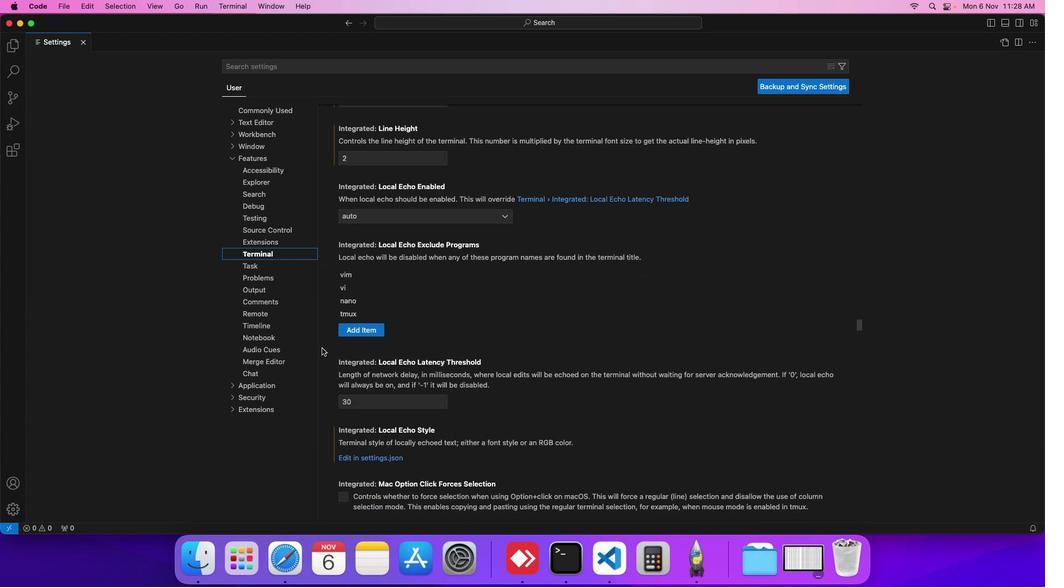 
Action: Mouse scrolled (321, 348) with delta (0, -1)
Screenshot: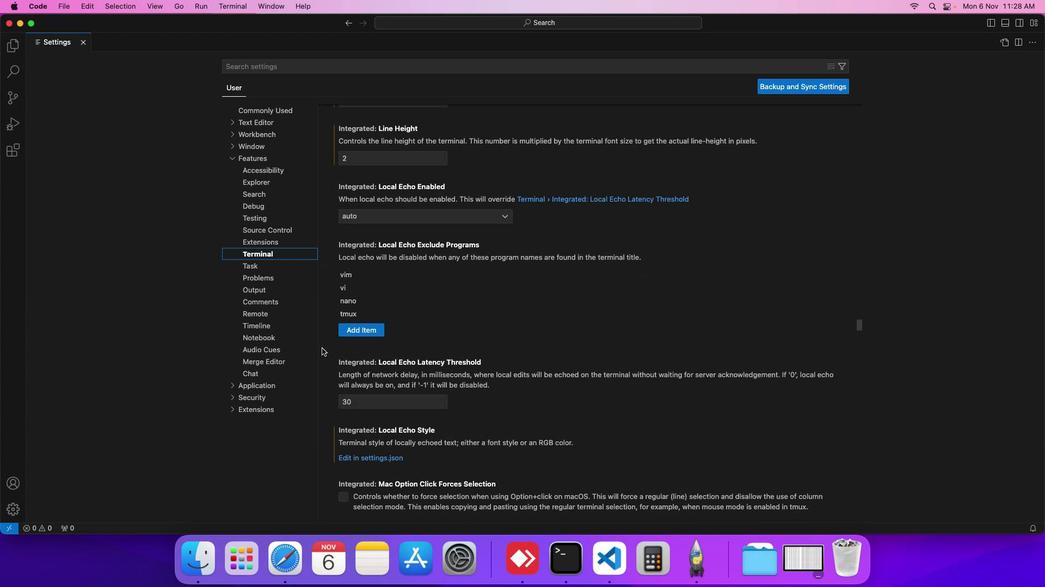 
Action: Mouse scrolled (321, 348) with delta (0, 0)
Screenshot: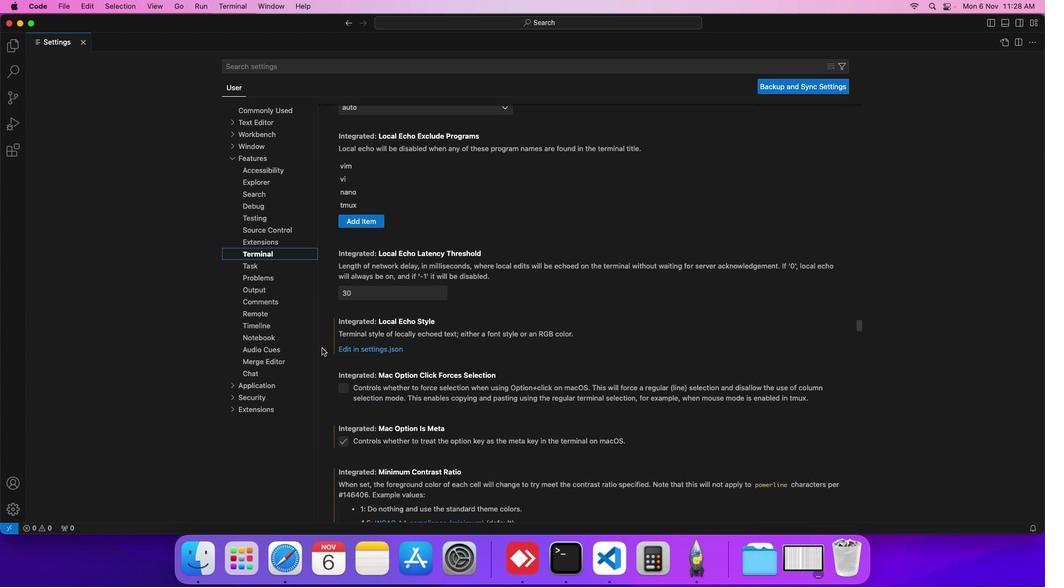 
Action: Mouse scrolled (321, 348) with delta (0, 0)
Screenshot: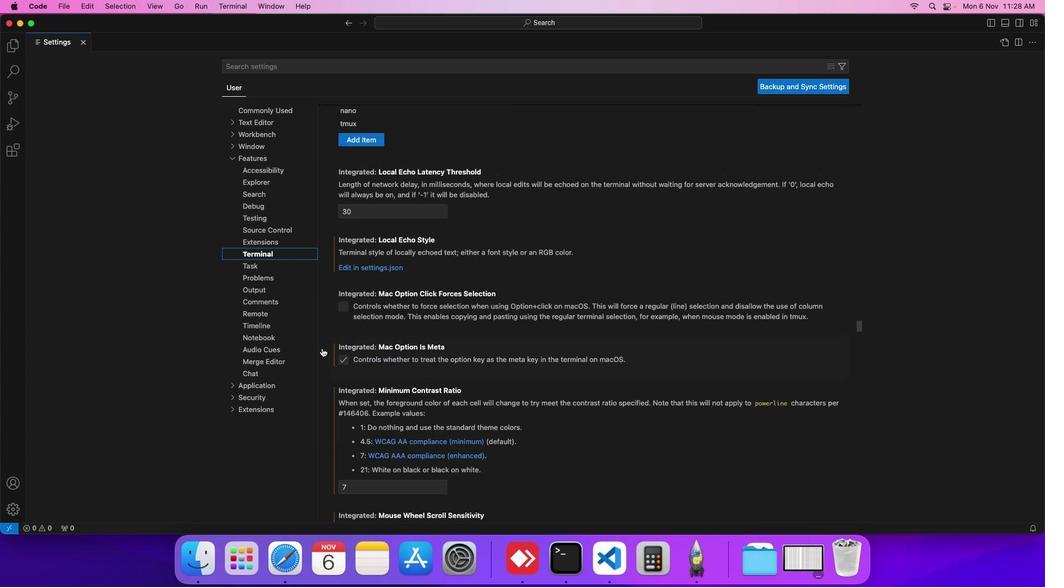 
Action: Mouse scrolled (321, 348) with delta (0, -1)
Screenshot: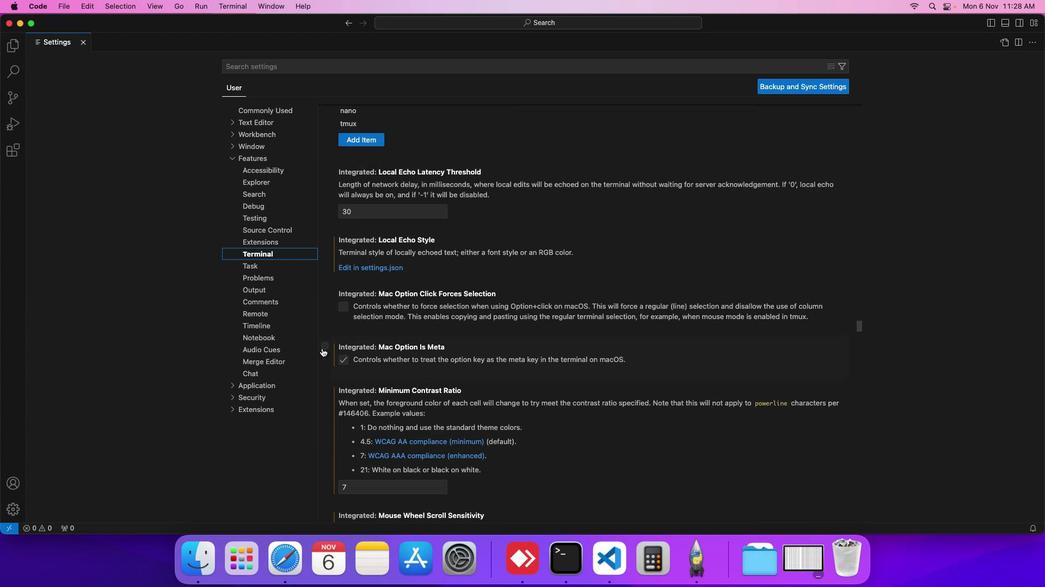 
Action: Mouse scrolled (321, 348) with delta (0, -1)
Screenshot: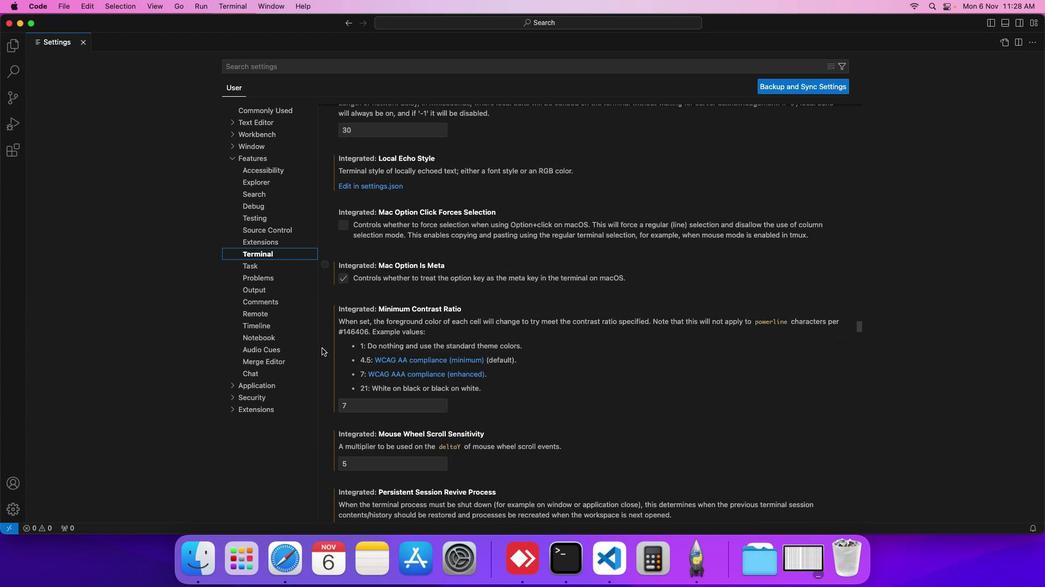 
Action: Mouse scrolled (321, 348) with delta (0, -1)
Screenshot: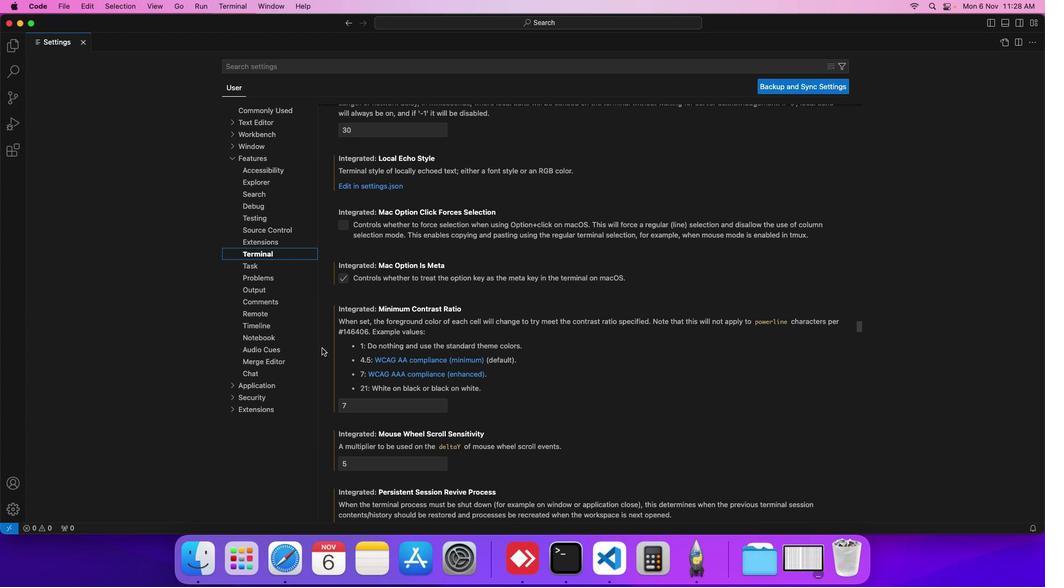 
Action: Mouse scrolled (321, 348) with delta (0, 0)
Screenshot: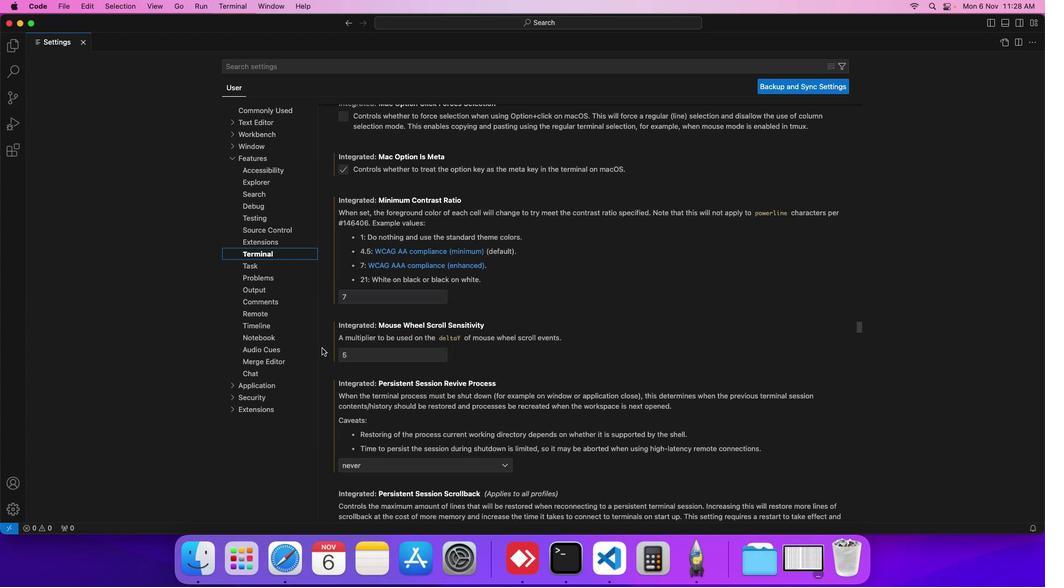 
Action: Mouse scrolled (321, 348) with delta (0, 0)
Screenshot: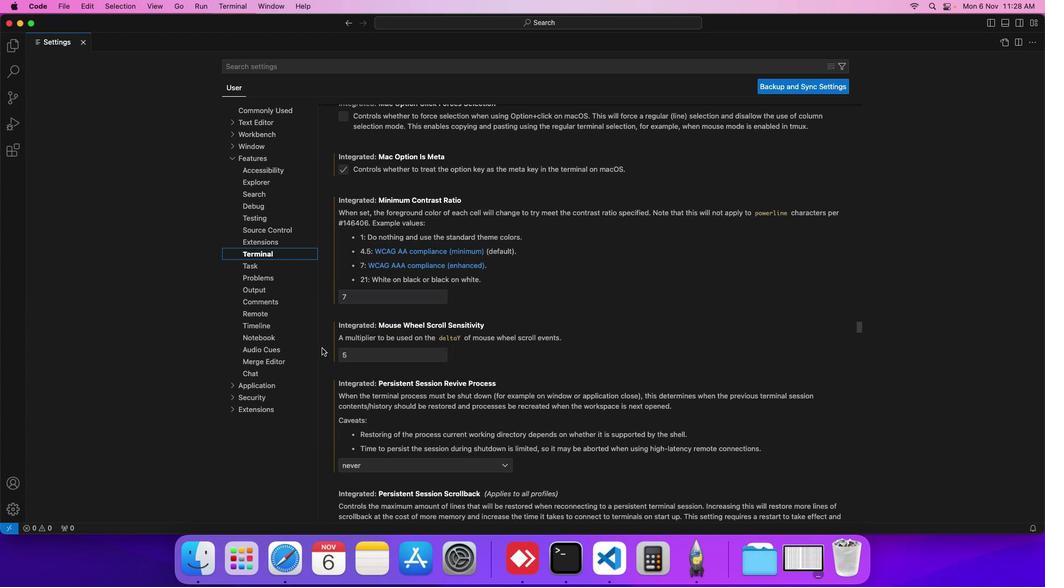 
Action: Mouse scrolled (321, 348) with delta (0, -1)
Screenshot: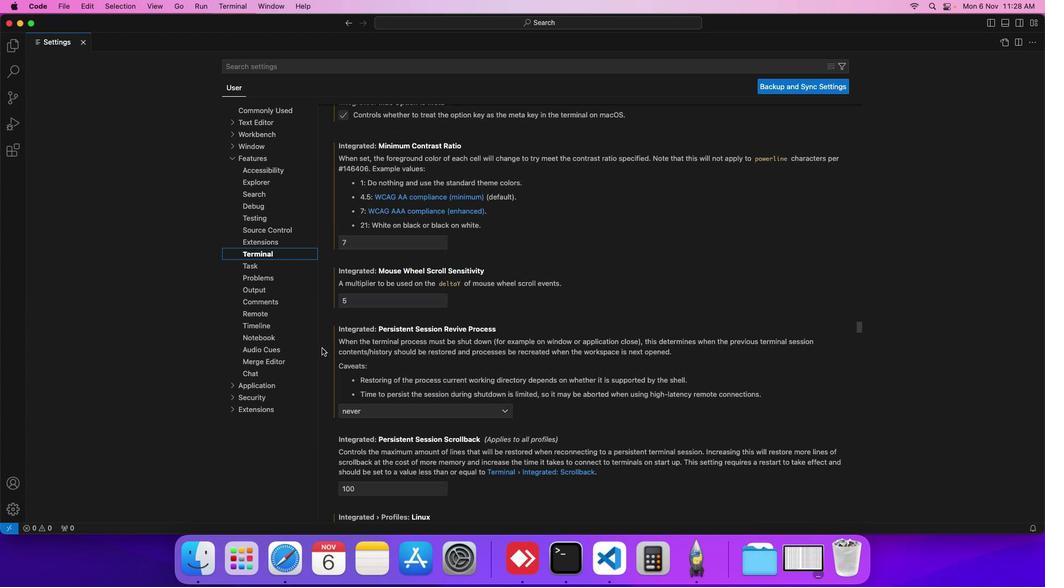 
Action: Mouse scrolled (321, 348) with delta (0, -1)
Screenshot: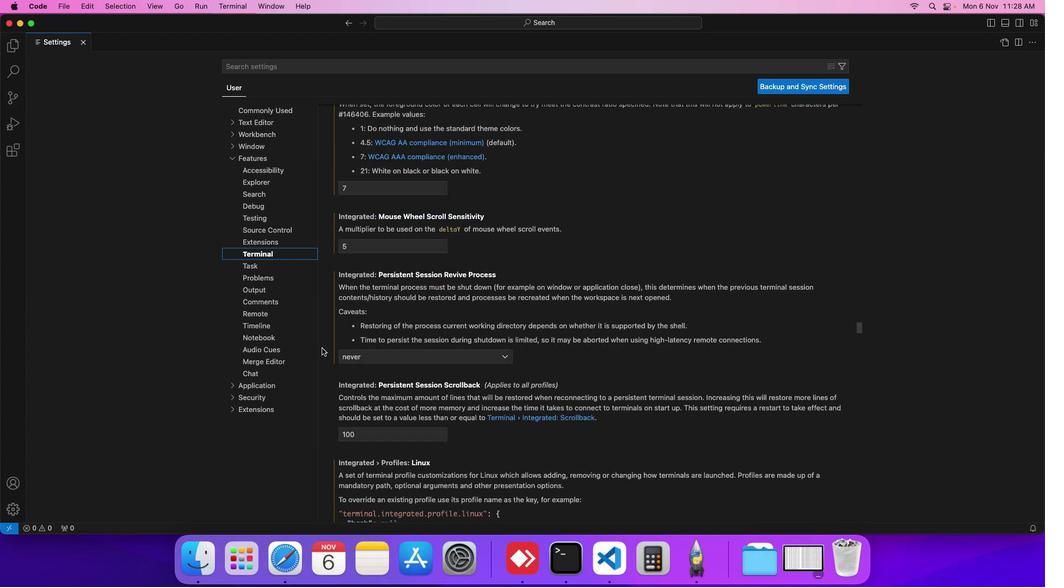 
Action: Mouse scrolled (321, 348) with delta (0, -1)
Screenshot: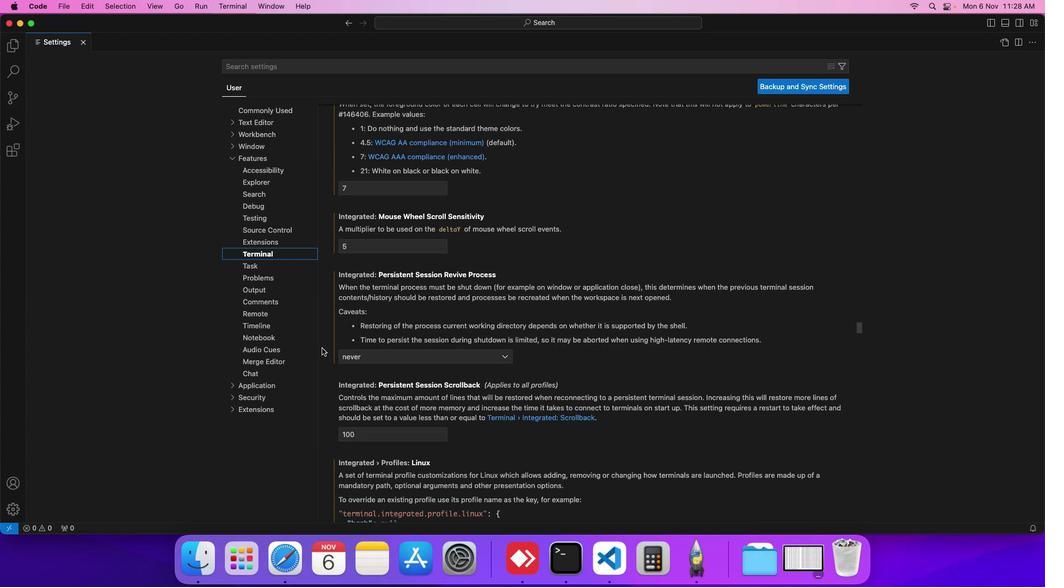 
Action: Mouse scrolled (321, 348) with delta (0, 0)
Screenshot: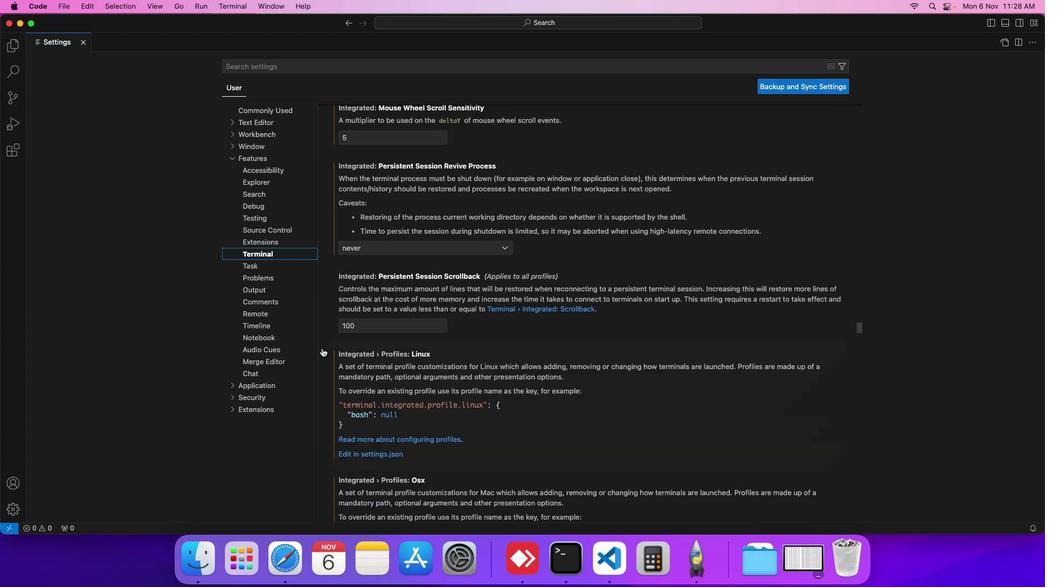 
Action: Mouse scrolled (321, 348) with delta (0, 0)
Screenshot: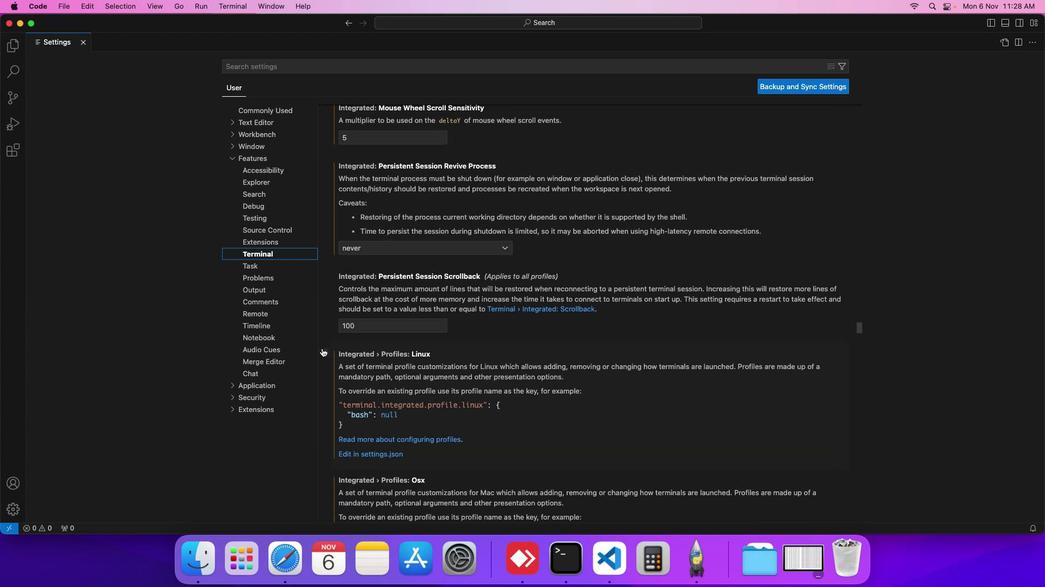 
Action: Mouse scrolled (321, 348) with delta (0, -1)
Screenshot: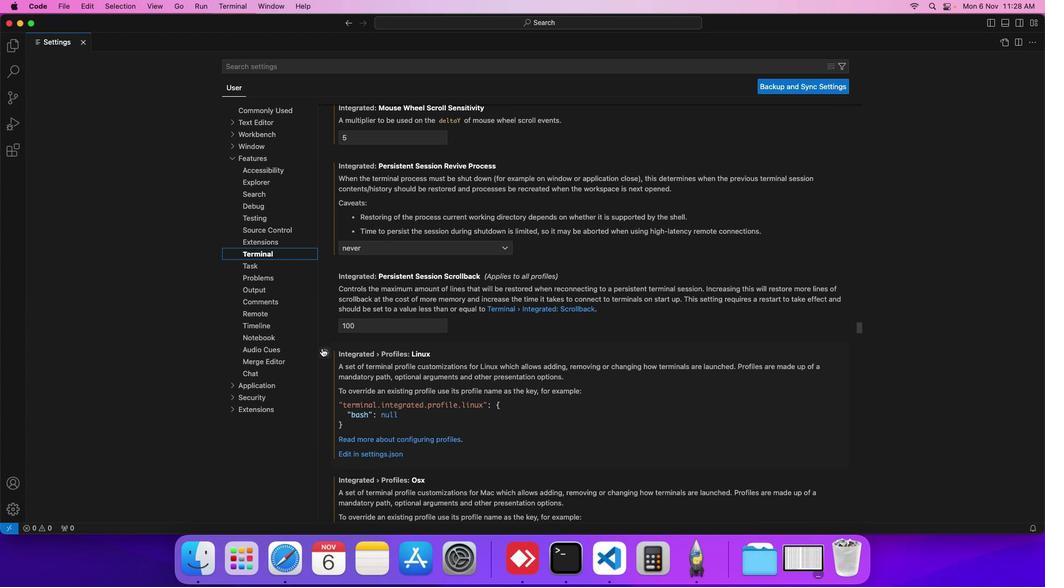 
Action: Mouse scrolled (321, 348) with delta (0, 0)
Screenshot: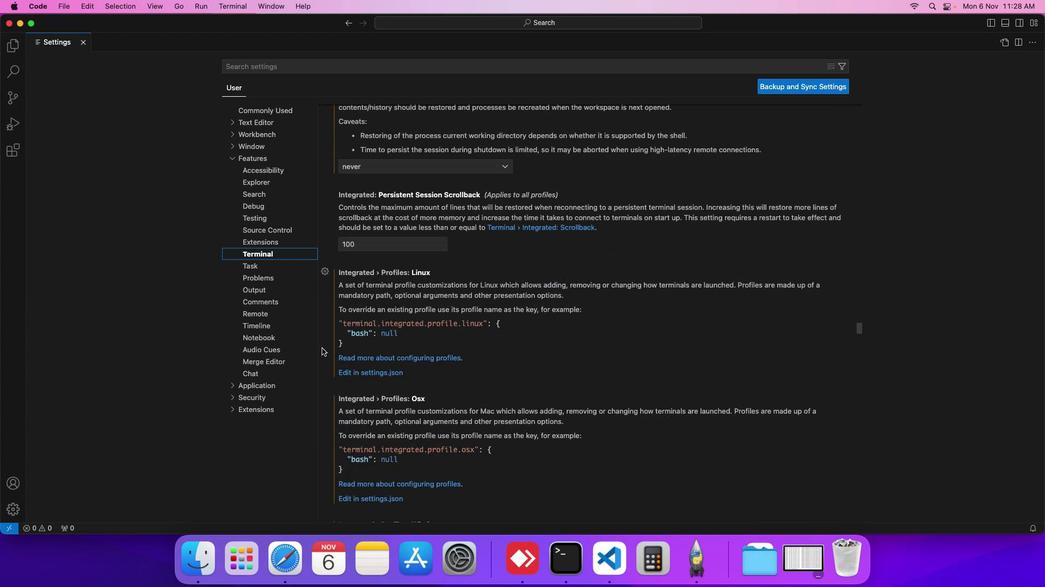 
Action: Mouse scrolled (321, 348) with delta (0, -1)
Screenshot: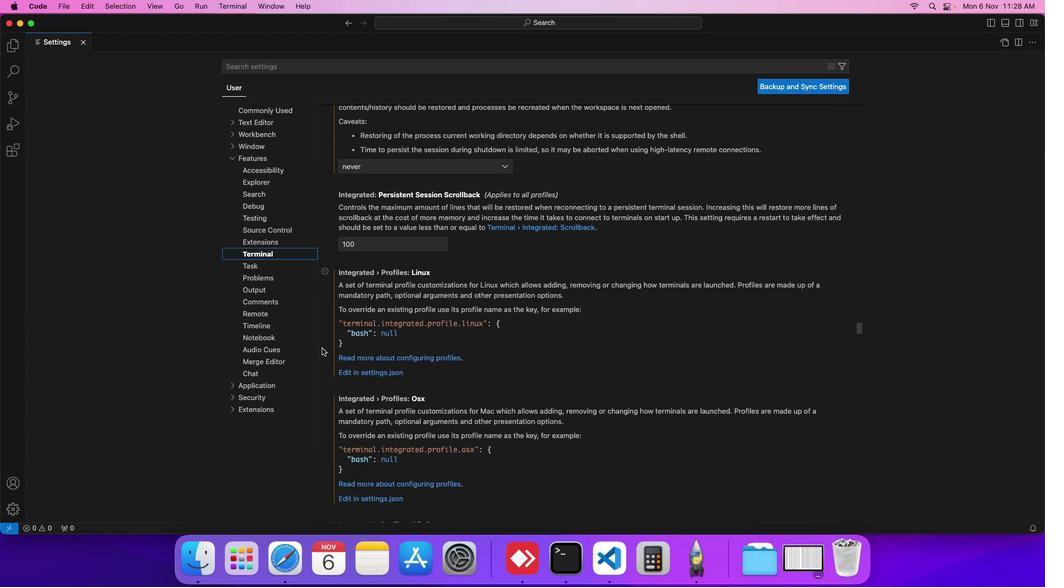 
Action: Mouse scrolled (321, 348) with delta (0, 0)
Screenshot: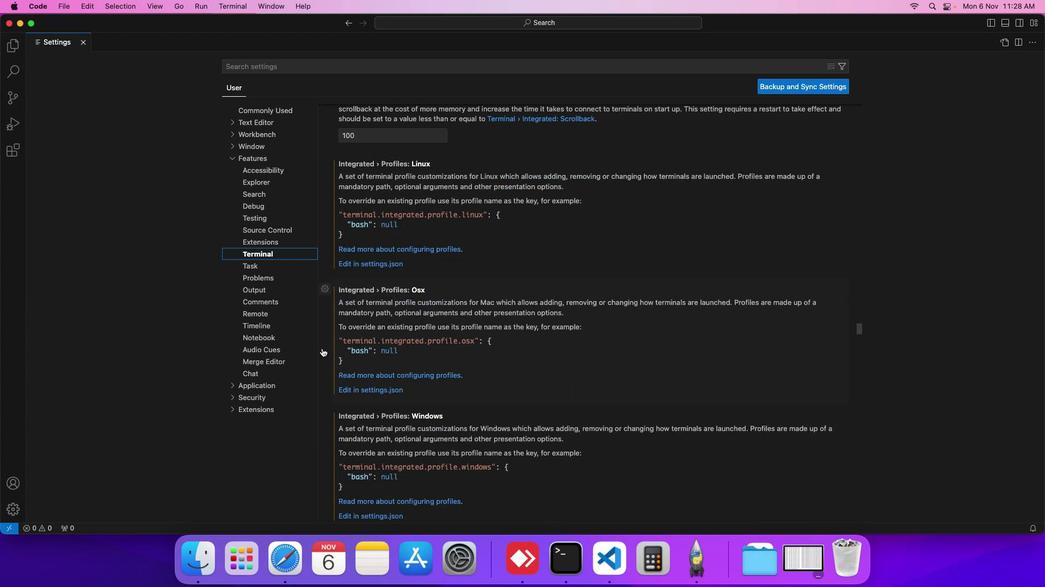 
Action: Mouse scrolled (321, 348) with delta (0, 0)
Screenshot: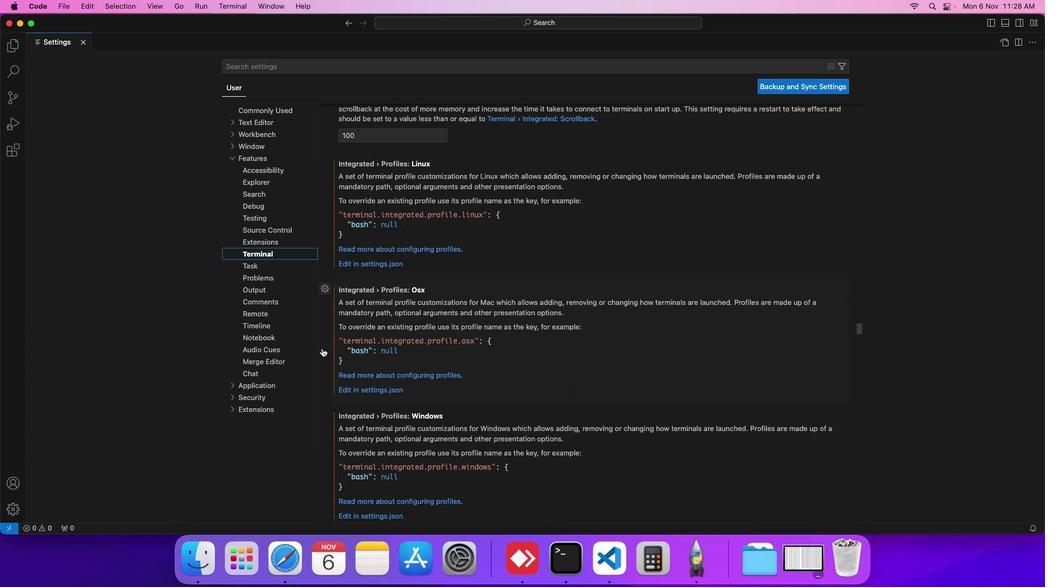 
Action: Mouse scrolled (321, 348) with delta (0, -1)
Screenshot: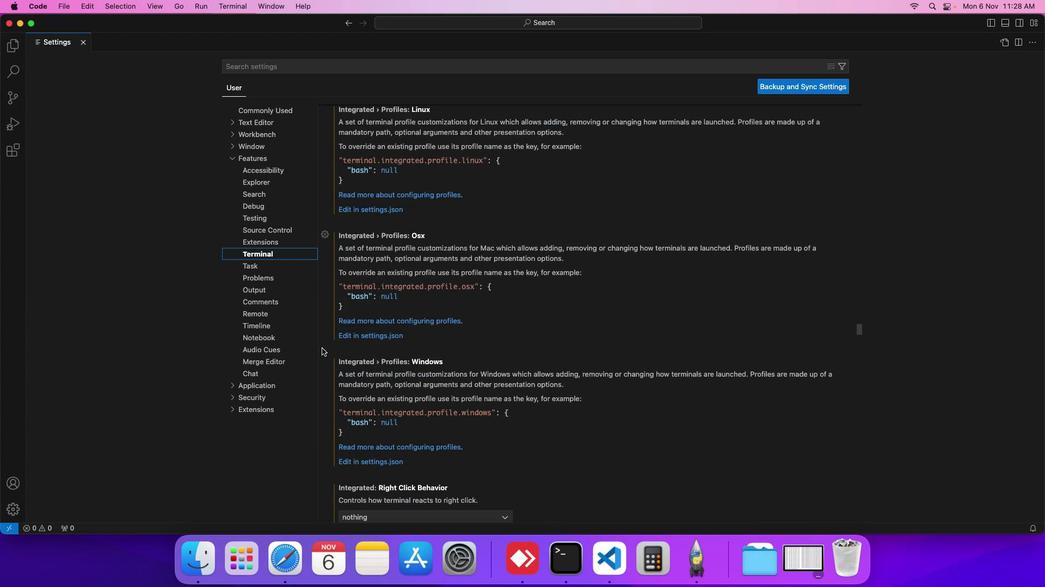 
Action: Mouse scrolled (321, 348) with delta (0, -1)
Screenshot: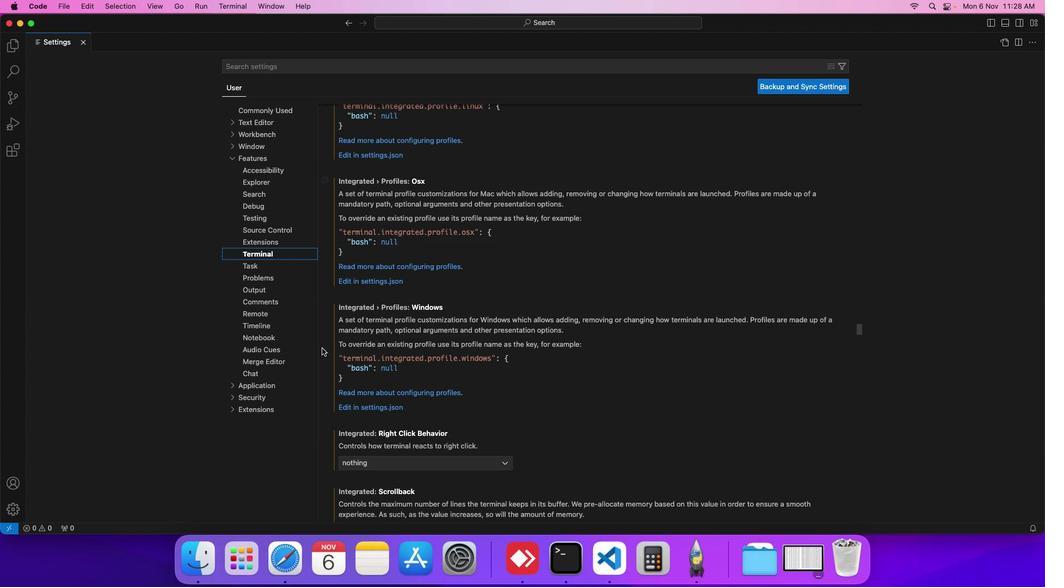 
Action: Mouse scrolled (321, 348) with delta (0, -1)
Screenshot: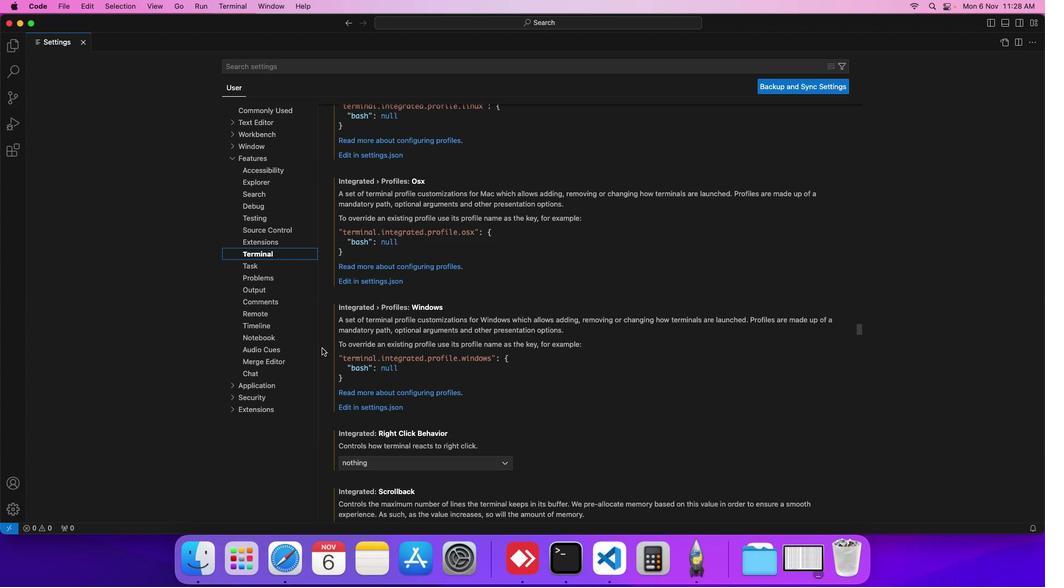 
Action: Mouse scrolled (321, 348) with delta (0, 0)
Screenshot: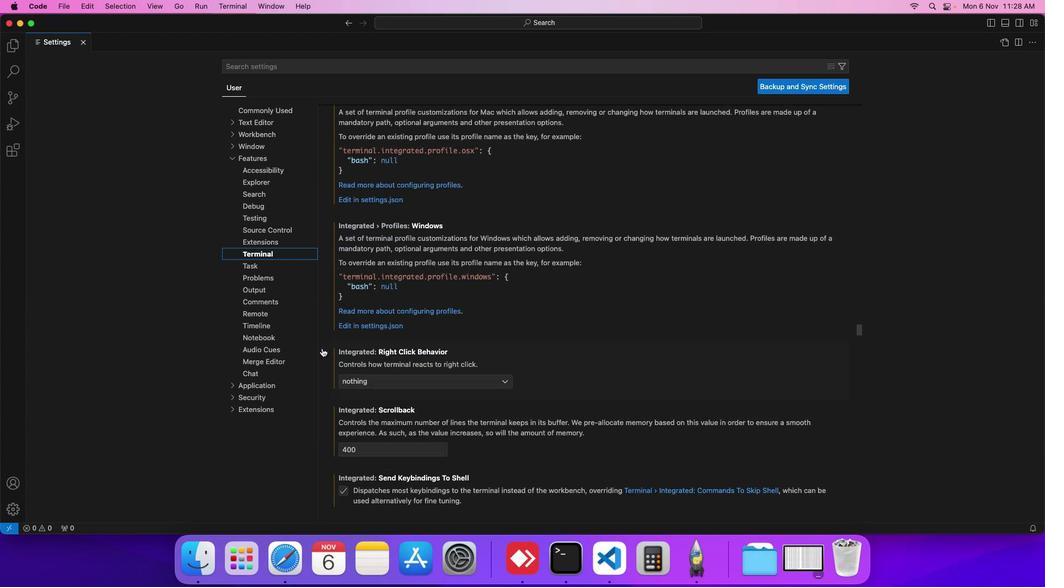 
Action: Mouse scrolled (321, 348) with delta (0, 0)
Screenshot: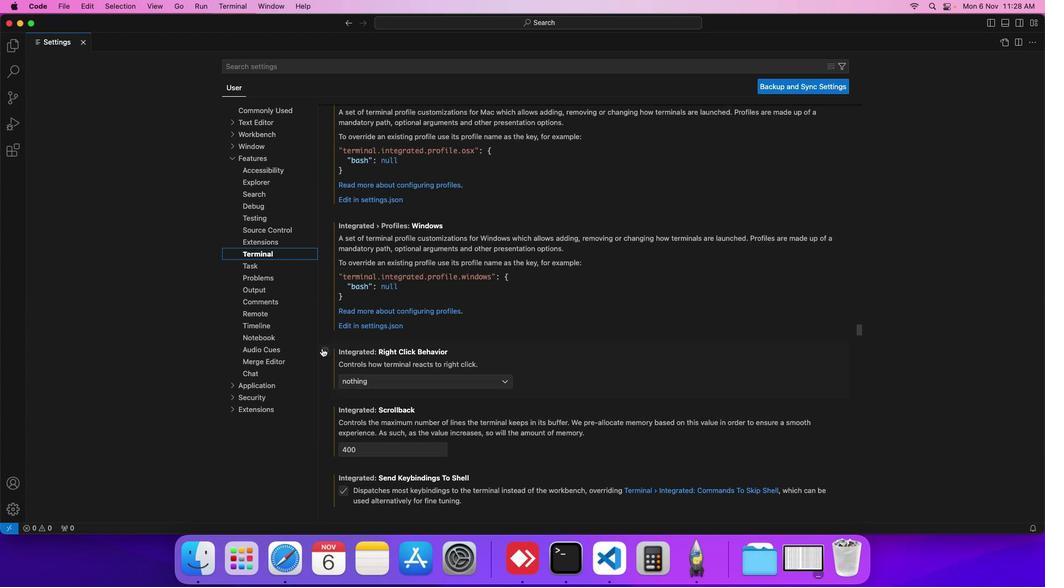 
Action: Mouse scrolled (321, 348) with delta (0, 0)
Screenshot: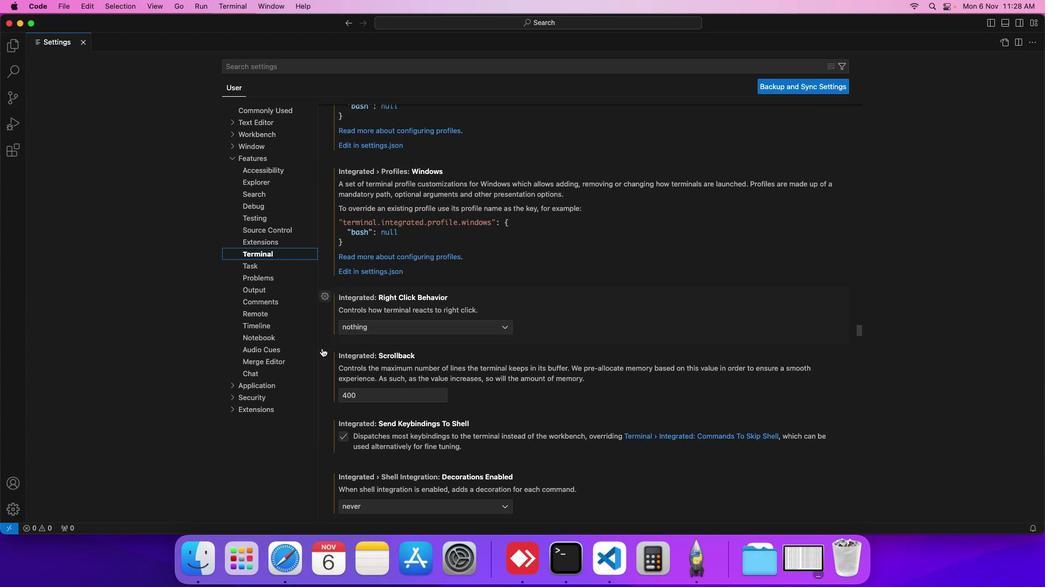
Action: Mouse scrolled (321, 348) with delta (0, -1)
Screenshot: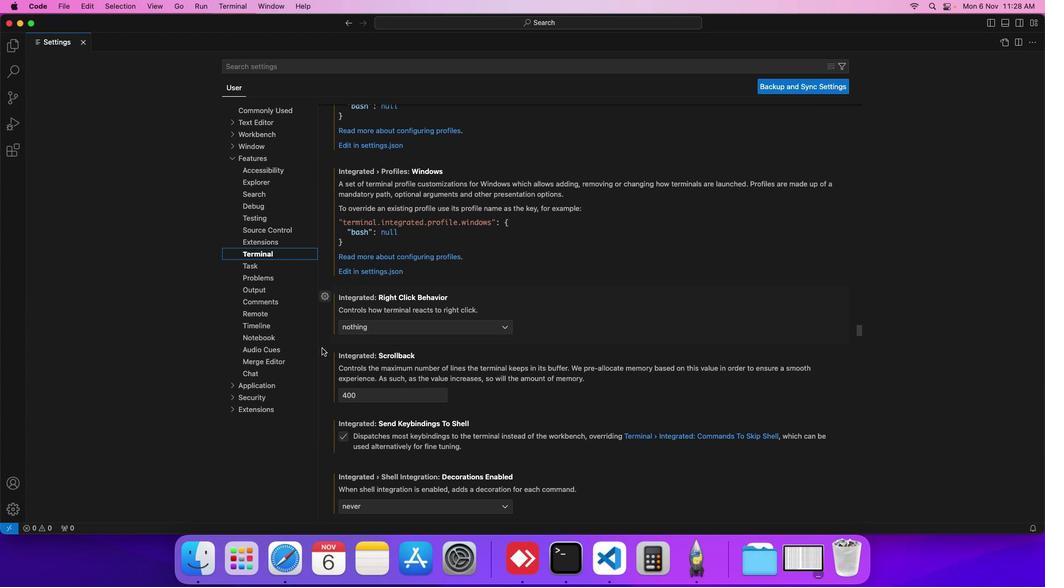 
Action: Mouse scrolled (321, 348) with delta (0, -1)
Screenshot: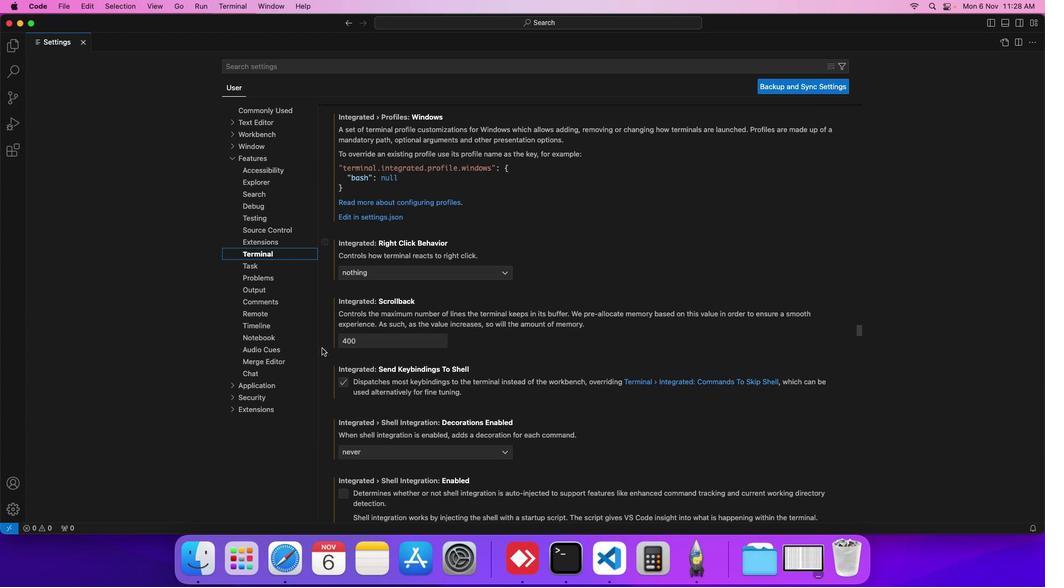 
Action: Mouse scrolled (321, 348) with delta (0, 0)
Screenshot: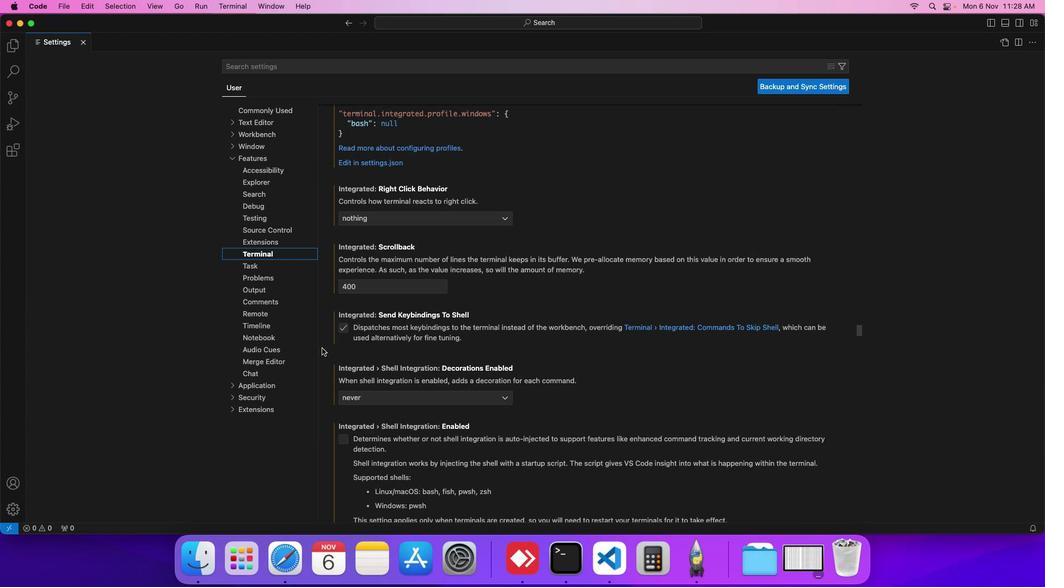 
Action: Mouse scrolled (321, 348) with delta (0, 0)
Screenshot: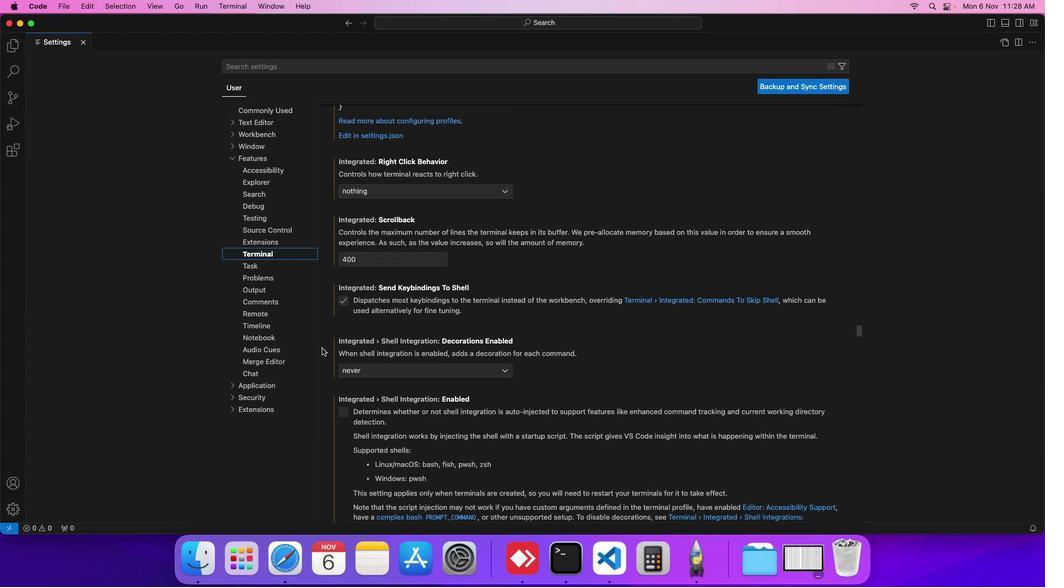 
Action: Mouse scrolled (321, 348) with delta (0, 0)
Screenshot: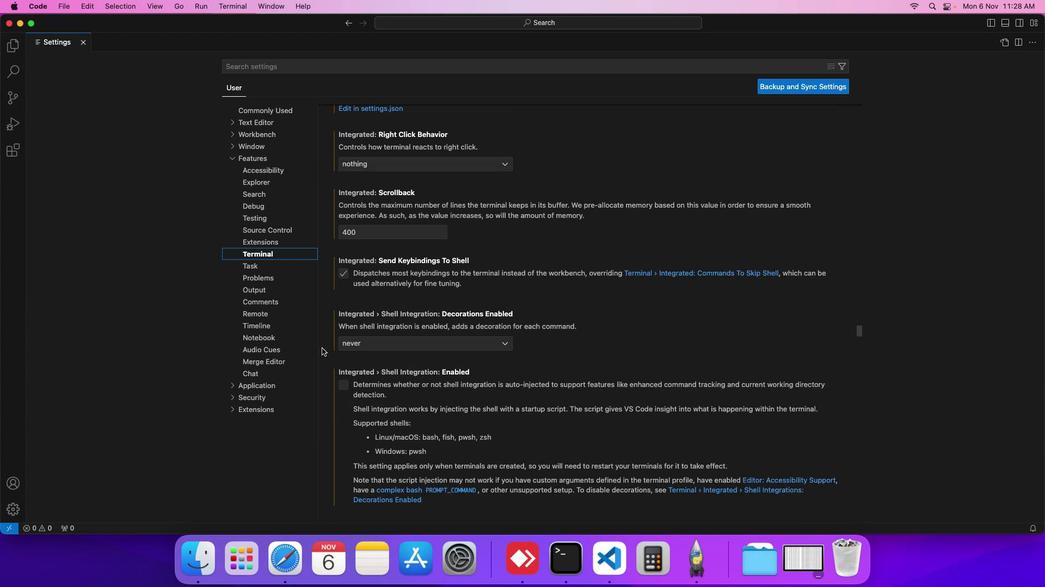 
Action: Mouse scrolled (321, 348) with delta (0, 0)
Screenshot: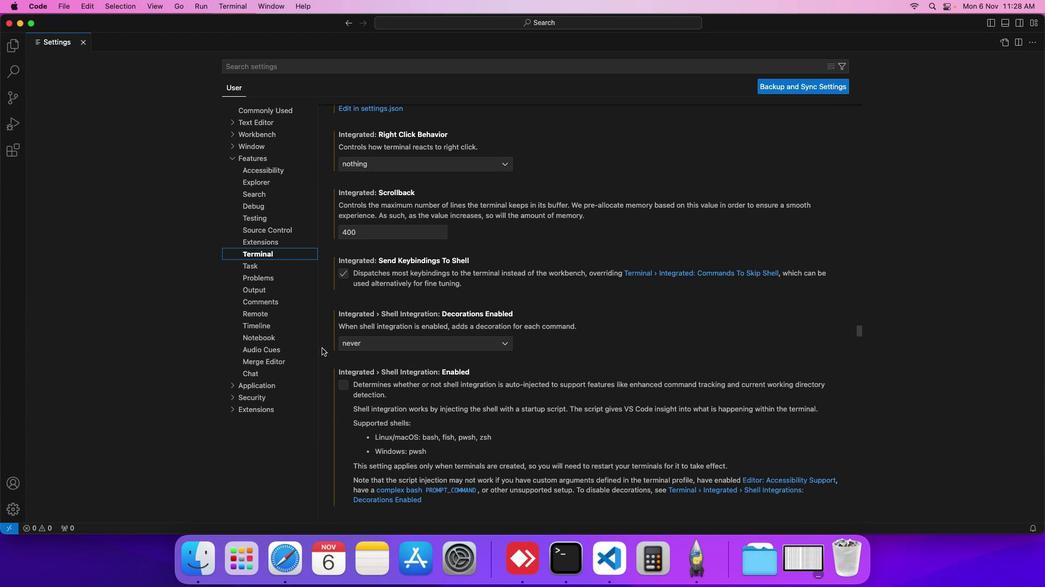 
Action: Mouse scrolled (321, 348) with delta (0, 0)
Screenshot: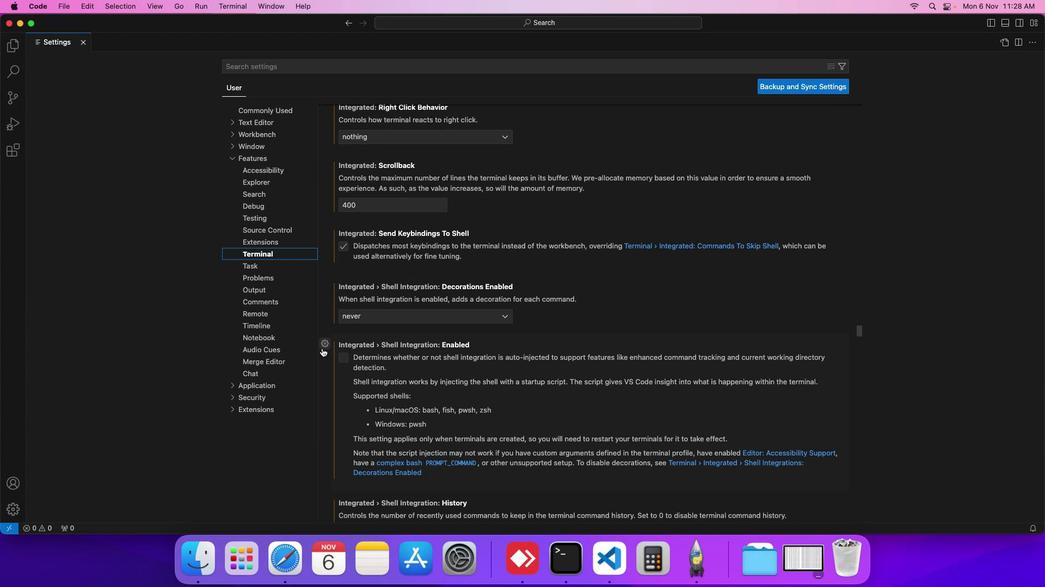 
Action: Mouse scrolled (321, 348) with delta (0, 0)
Screenshot: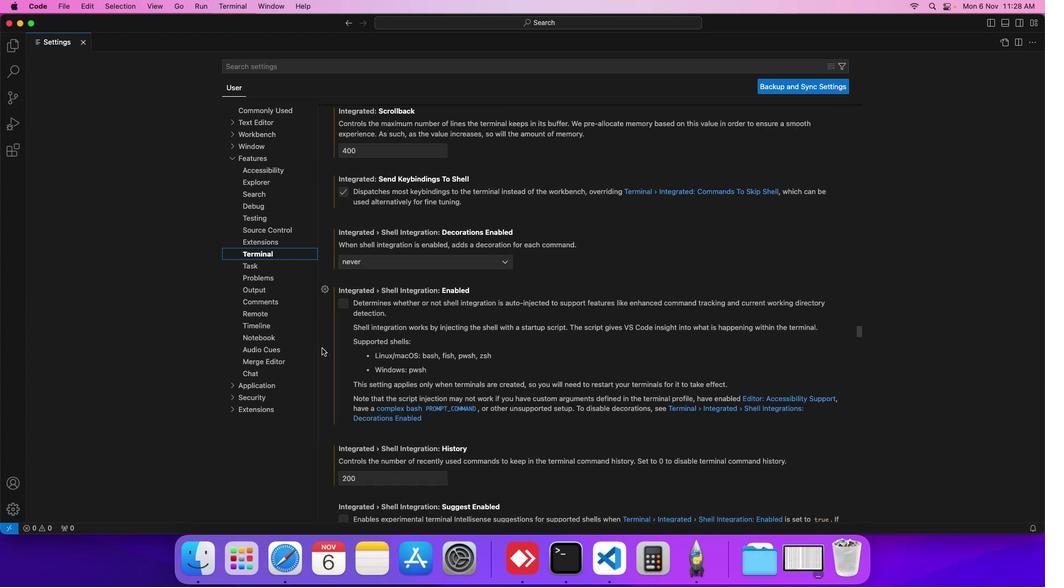 
Action: Mouse scrolled (321, 348) with delta (0, 0)
Screenshot: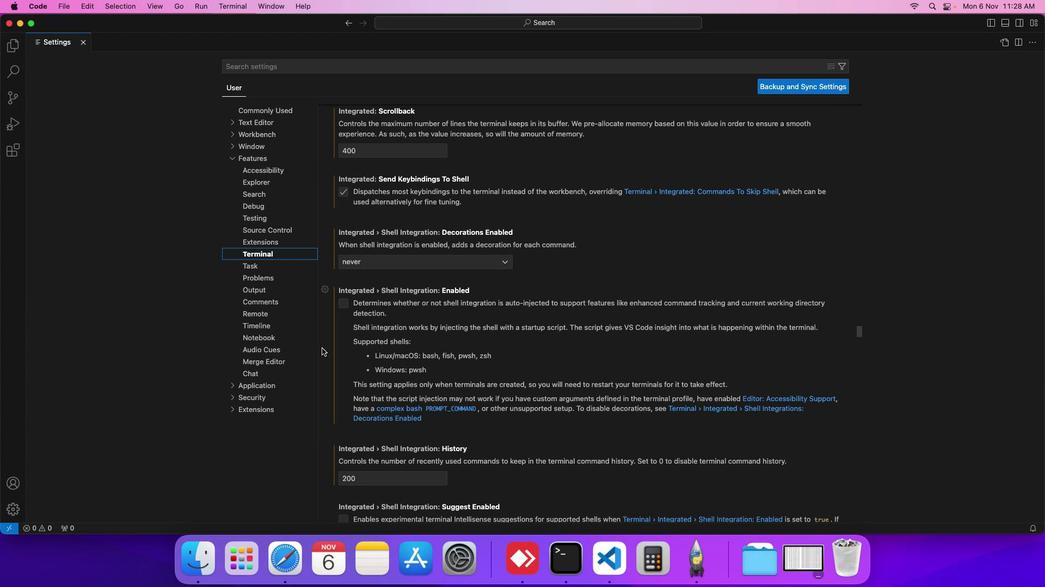 
Action: Mouse scrolled (321, 348) with delta (0, 0)
Screenshot: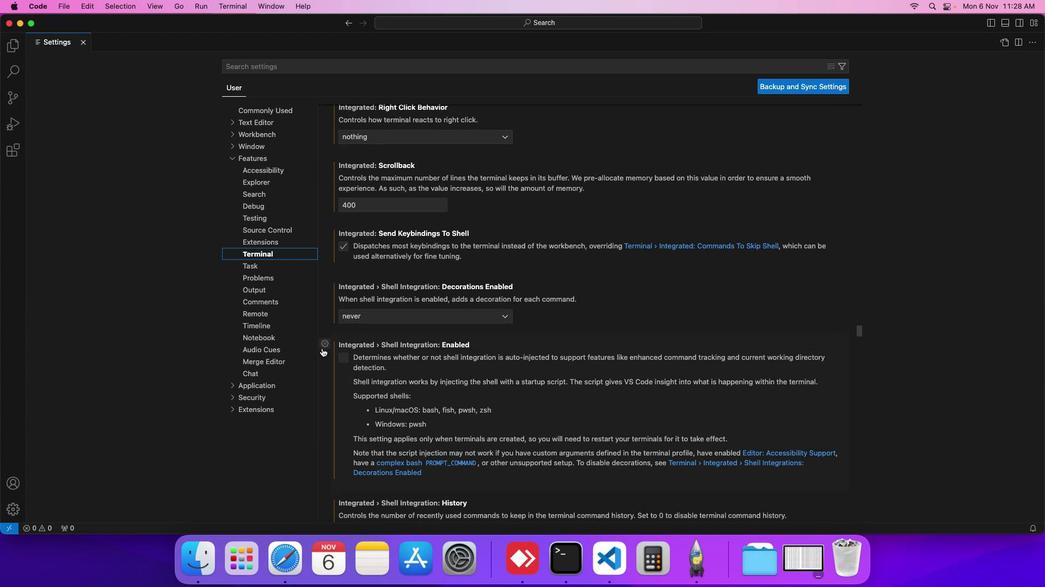 
Action: Mouse scrolled (321, 348) with delta (0, 0)
Screenshot: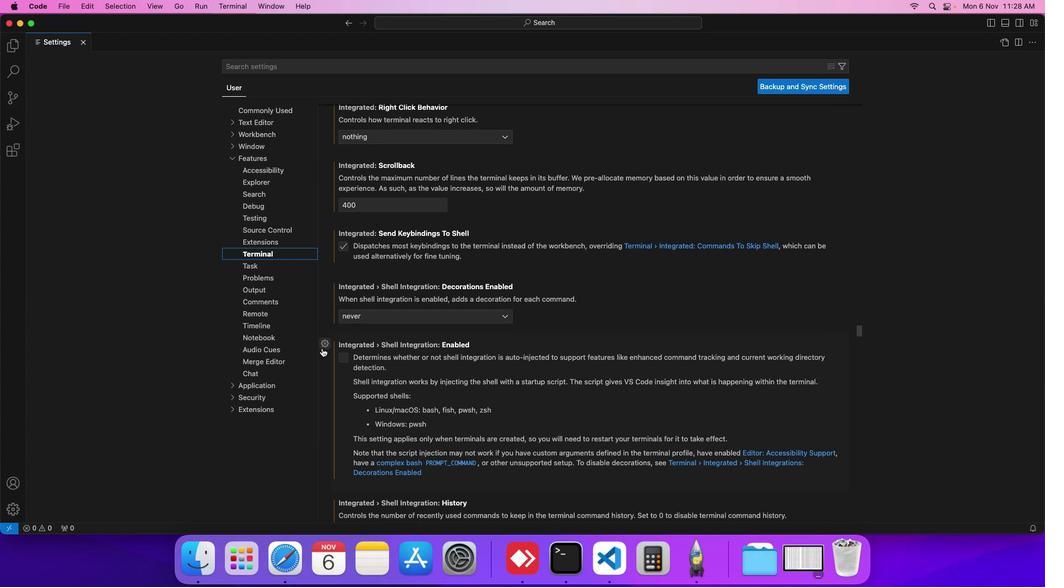 
Action: Mouse scrolled (321, 348) with delta (0, 0)
Screenshot: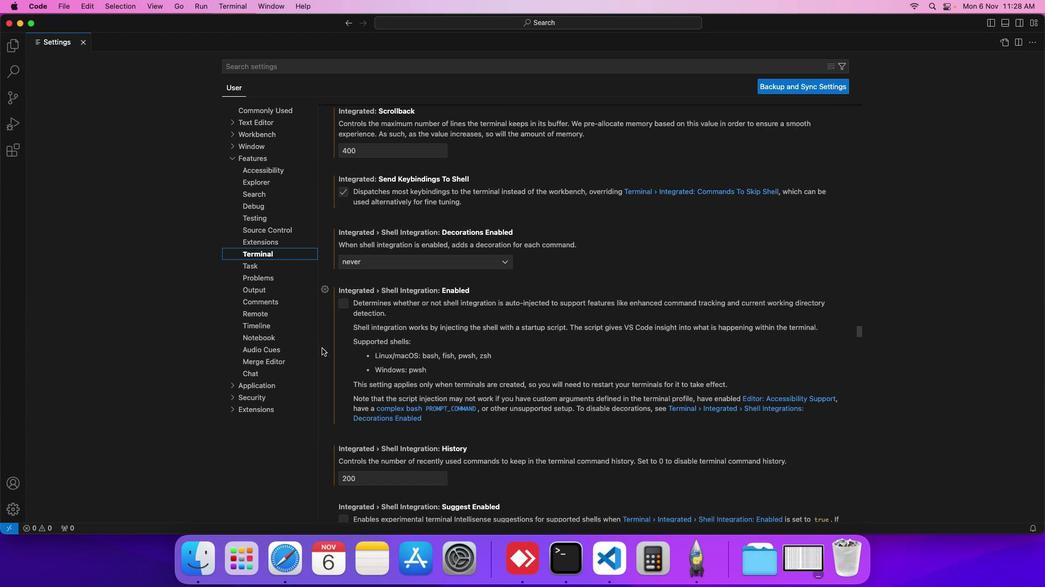 
Action: Mouse scrolled (321, 348) with delta (0, 0)
Screenshot: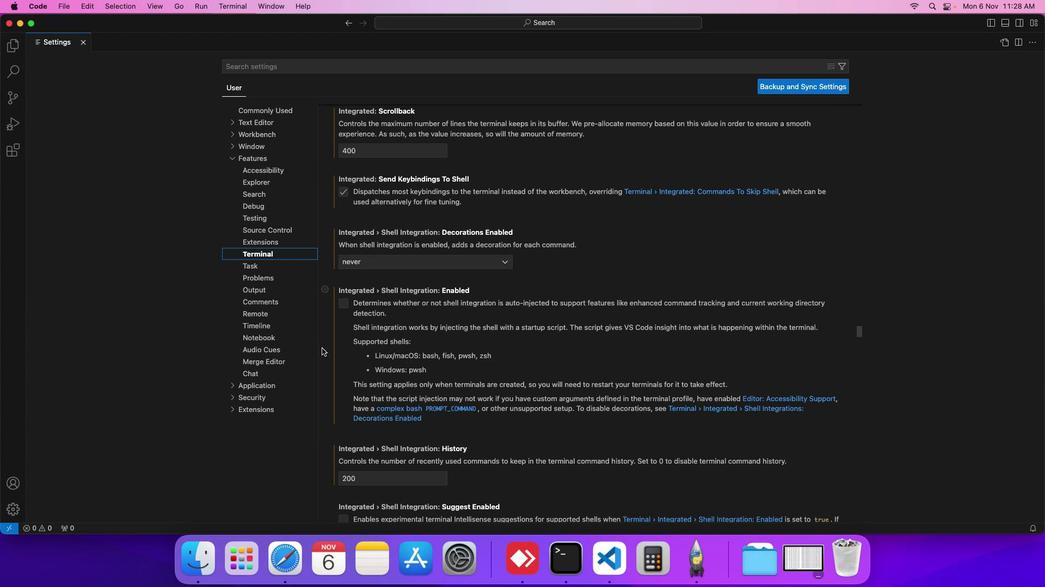 
Action: Mouse scrolled (321, 348) with delta (0, 0)
Screenshot: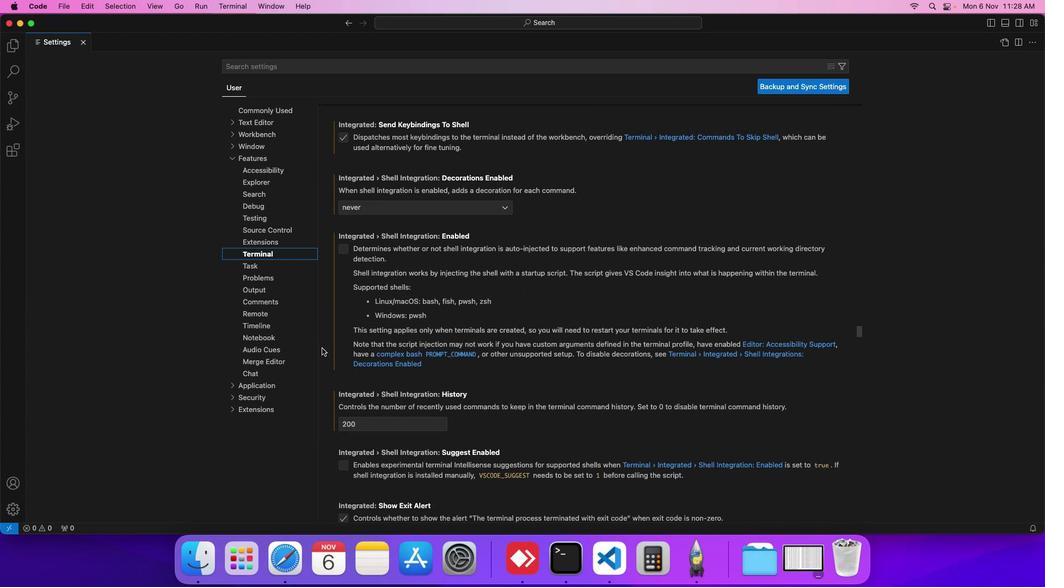 
Action: Mouse scrolled (321, 348) with delta (0, 0)
Screenshot: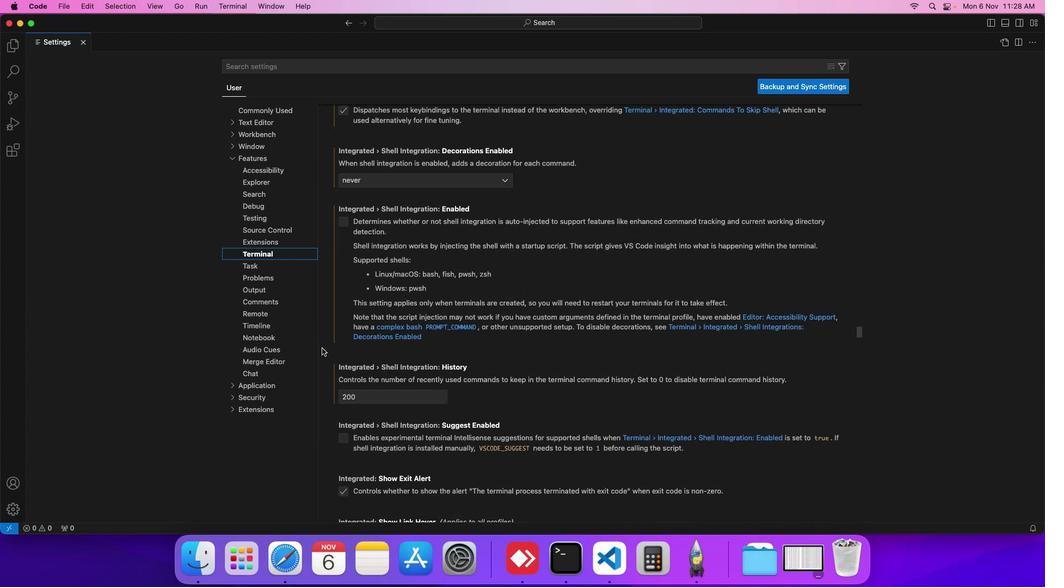 
Action: Mouse scrolled (321, 348) with delta (0, 0)
Screenshot: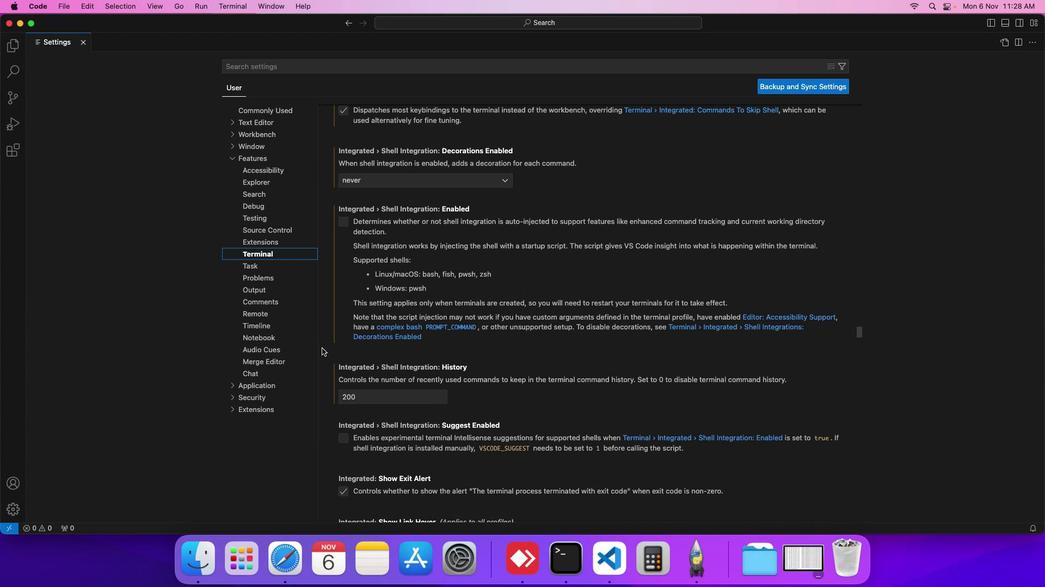 
Action: Mouse scrolled (321, 348) with delta (0, 0)
Screenshot: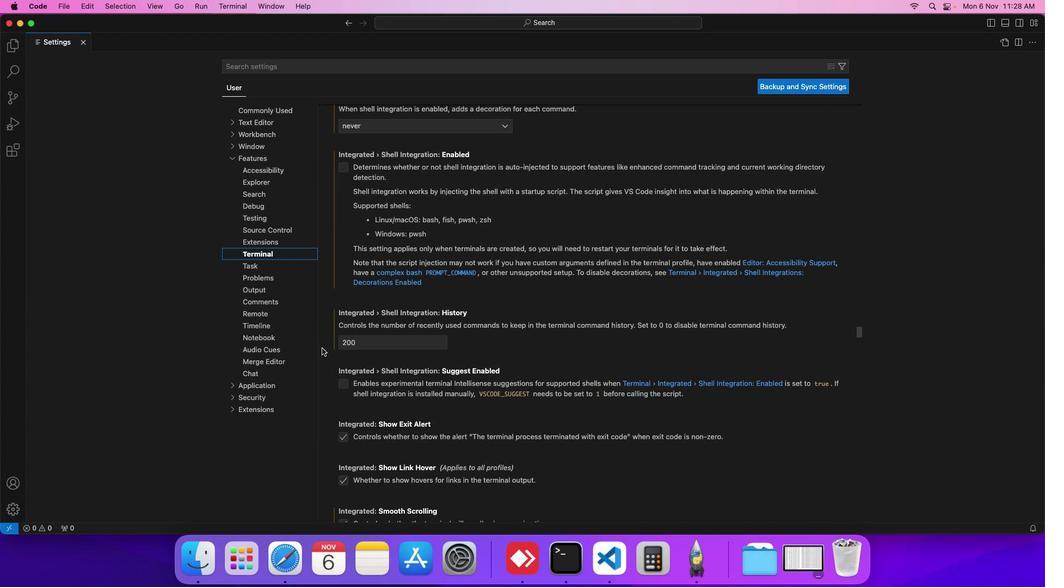 
Action: Mouse scrolled (321, 348) with delta (0, 0)
Screenshot: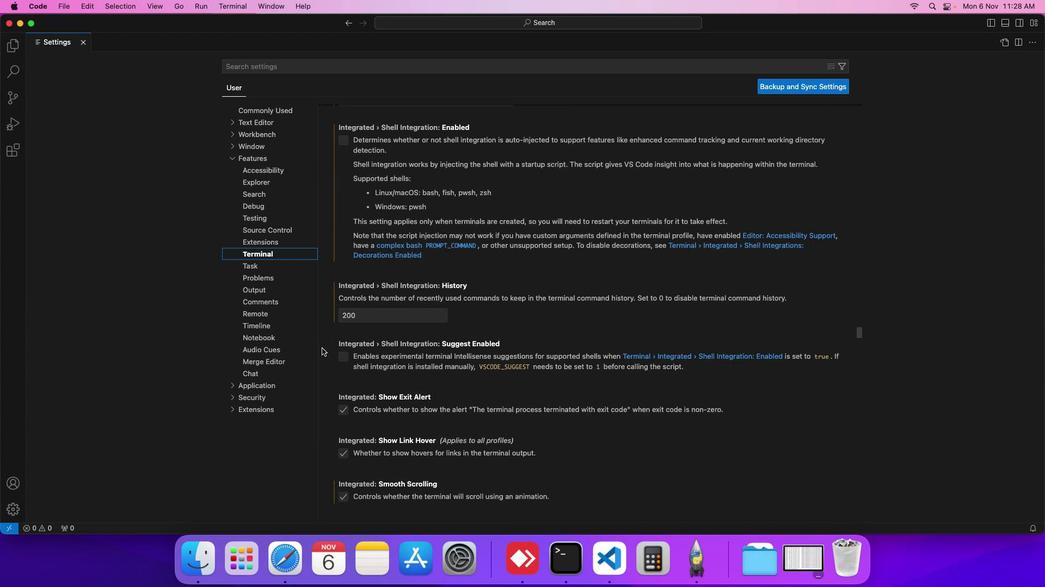 
Action: Mouse scrolled (321, 348) with delta (0, 0)
Screenshot: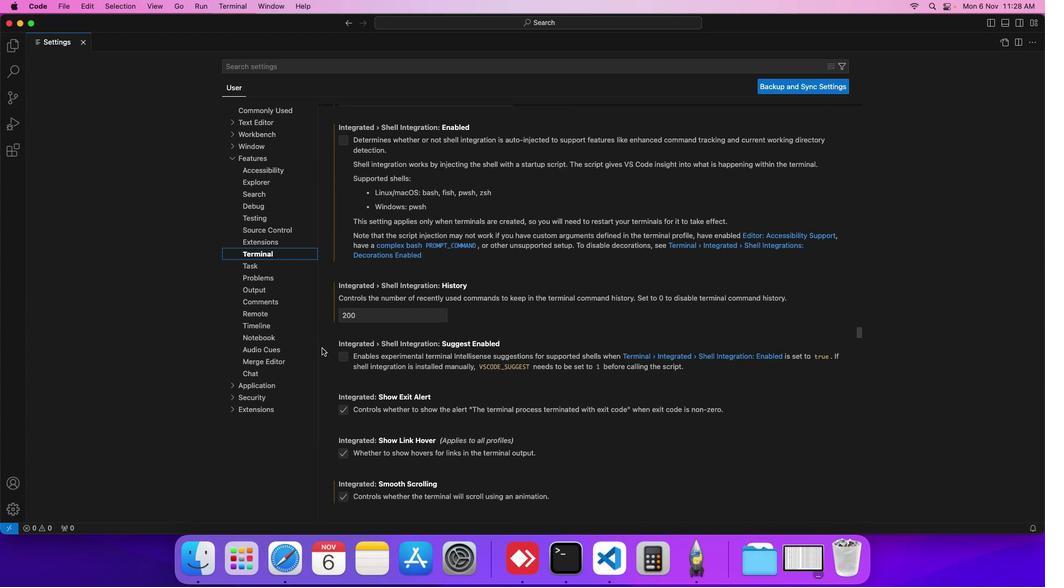 
Action: Mouse scrolled (321, 348) with delta (0, 0)
Screenshot: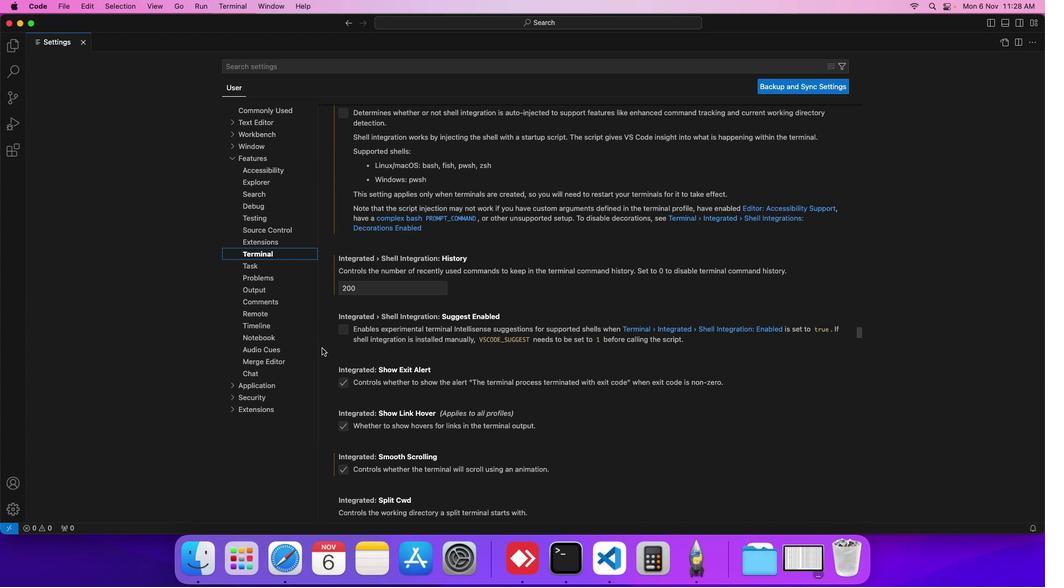 
Action: Mouse scrolled (321, 348) with delta (0, 0)
Screenshot: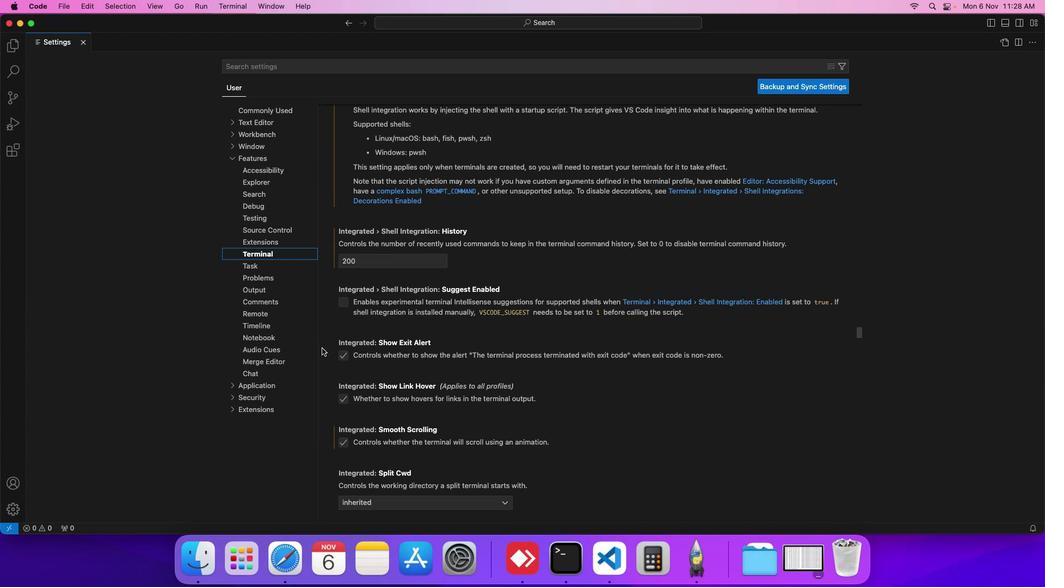 
Action: Mouse scrolled (321, 348) with delta (0, 0)
Screenshot: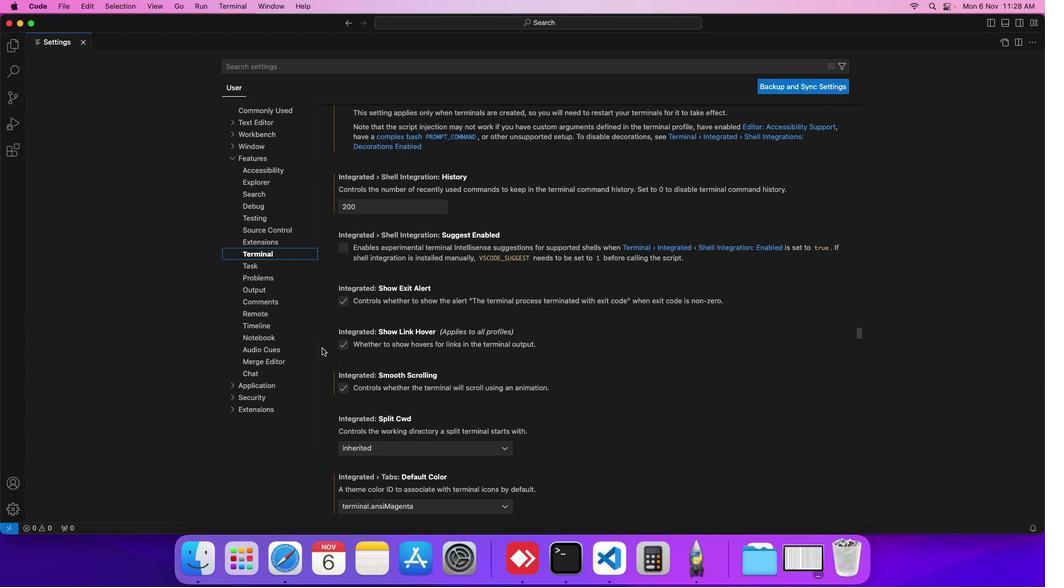 
Action: Mouse scrolled (321, 348) with delta (0, 0)
Screenshot: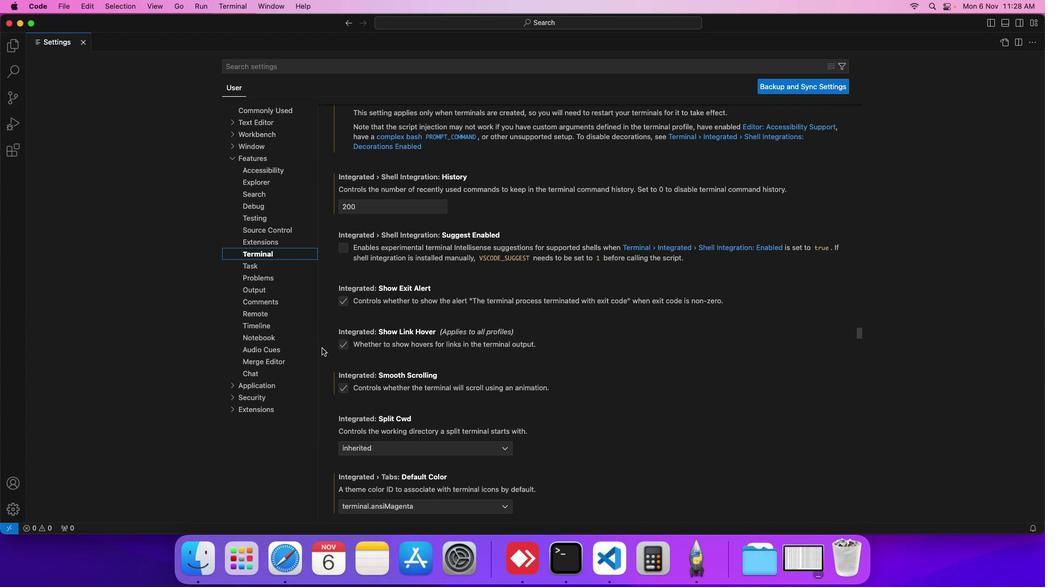
Action: Mouse scrolled (321, 348) with delta (0, 0)
Screenshot: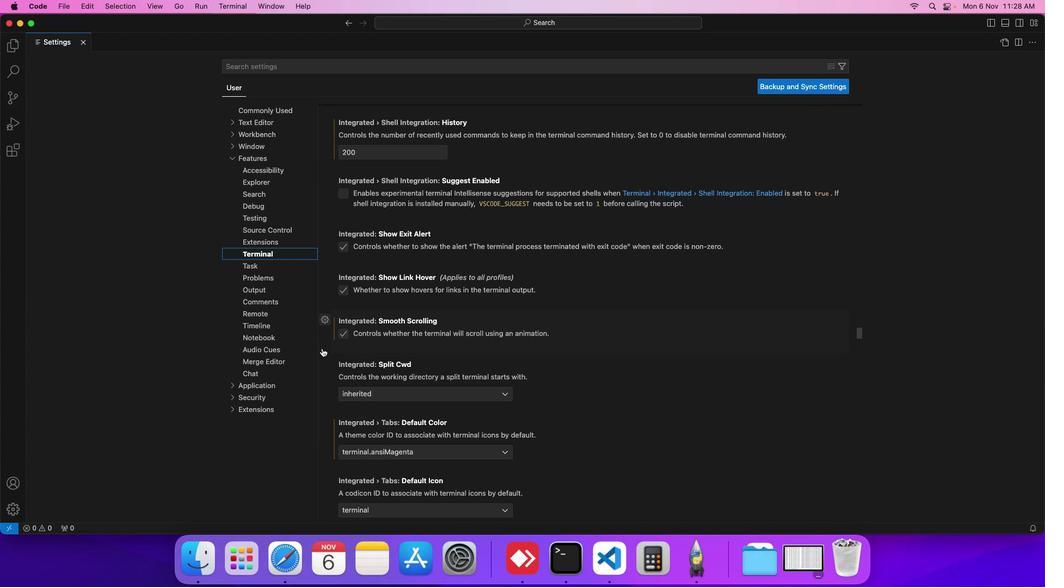 
Action: Mouse scrolled (321, 348) with delta (0, 0)
Screenshot: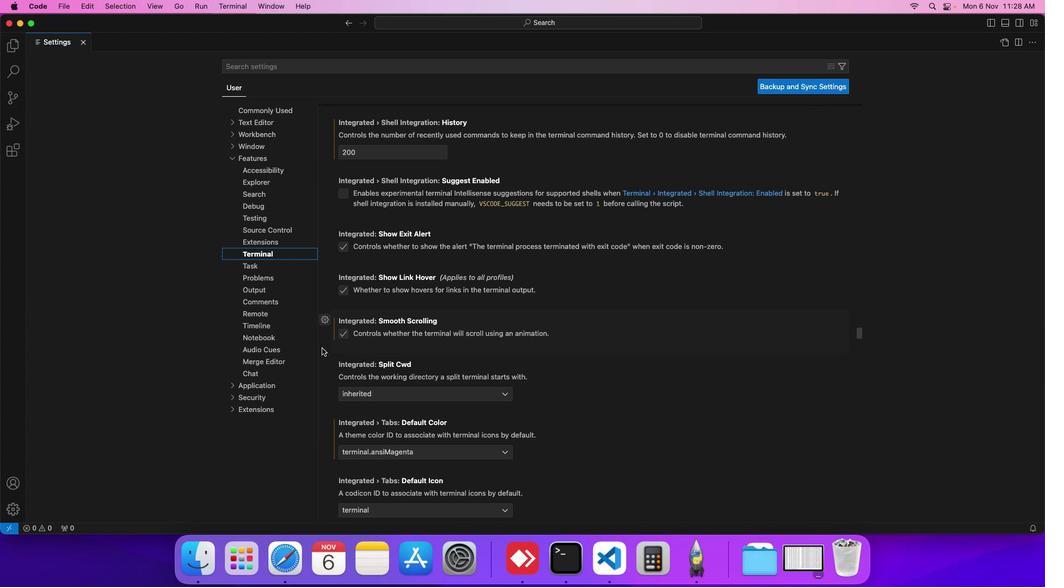 
Action: Mouse scrolled (321, 348) with delta (0, 0)
Screenshot: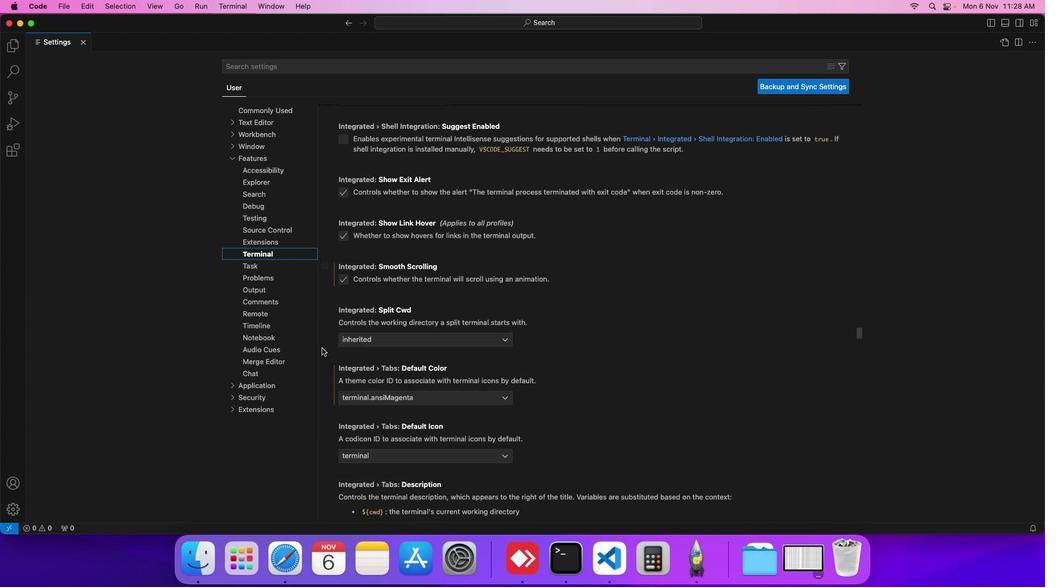 
Action: Mouse scrolled (321, 348) with delta (0, 0)
Screenshot: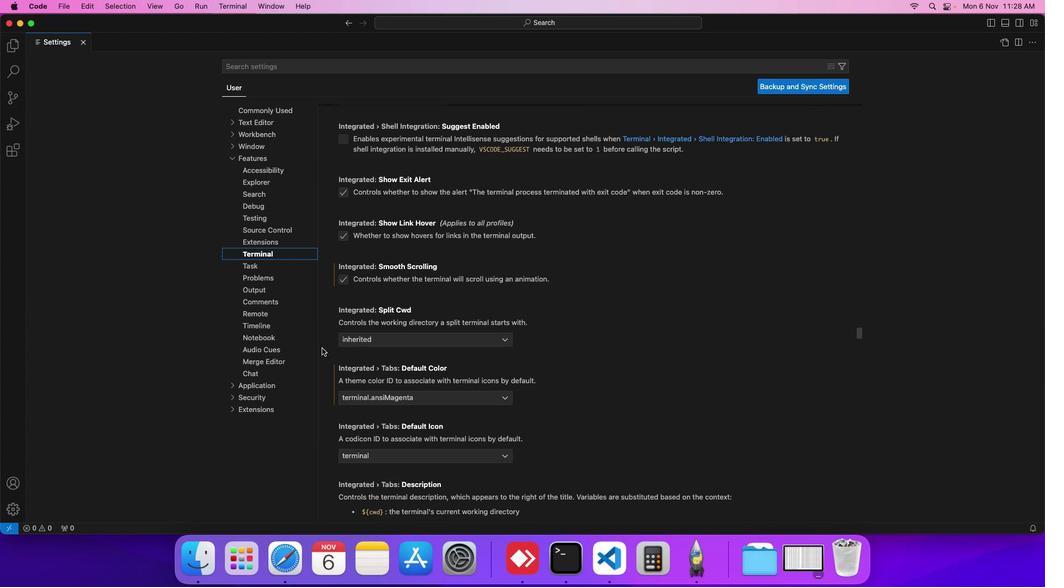 
Action: Mouse scrolled (321, 348) with delta (0, 0)
Screenshot: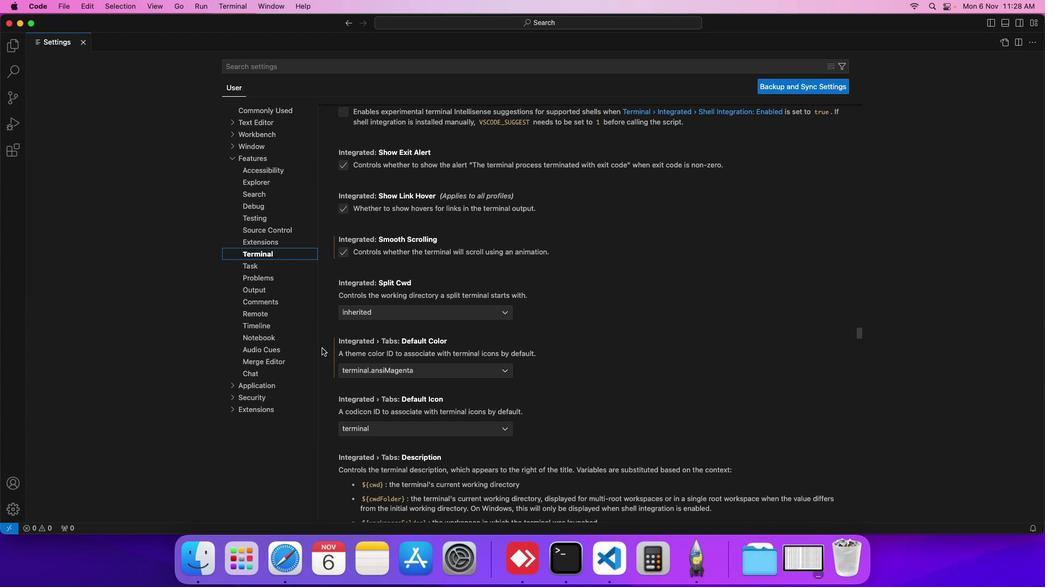 
Action: Mouse moved to (375, 372)
Screenshot: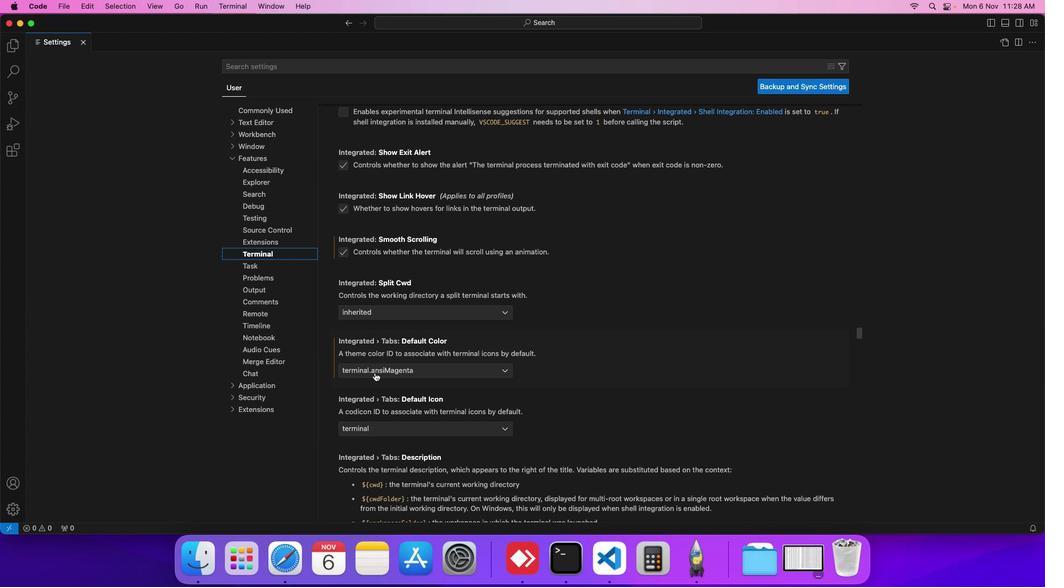 
Action: Mouse pressed left at (375, 372)
Screenshot: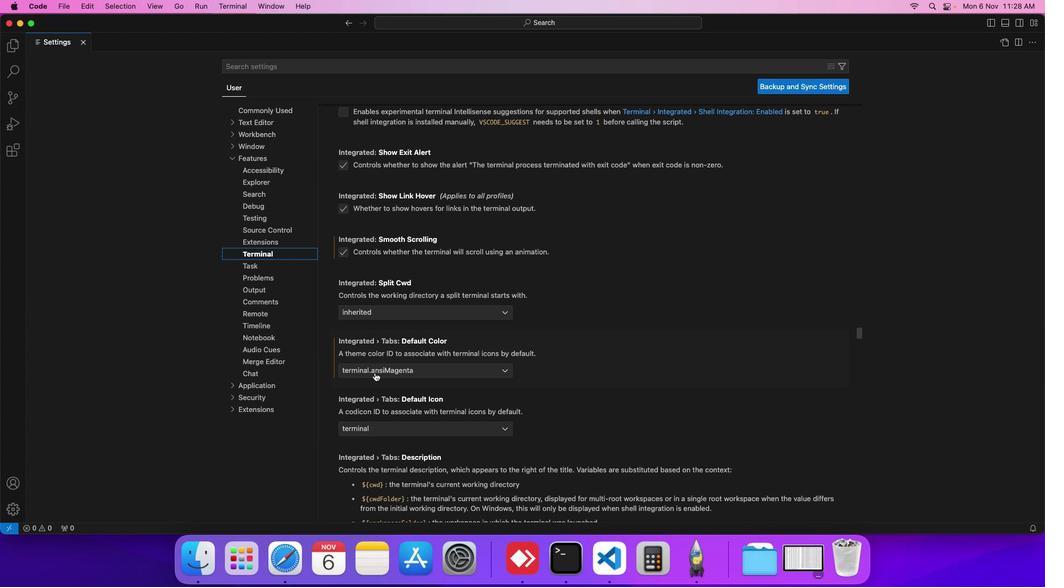 
Action: Mouse moved to (402, 464)
Screenshot: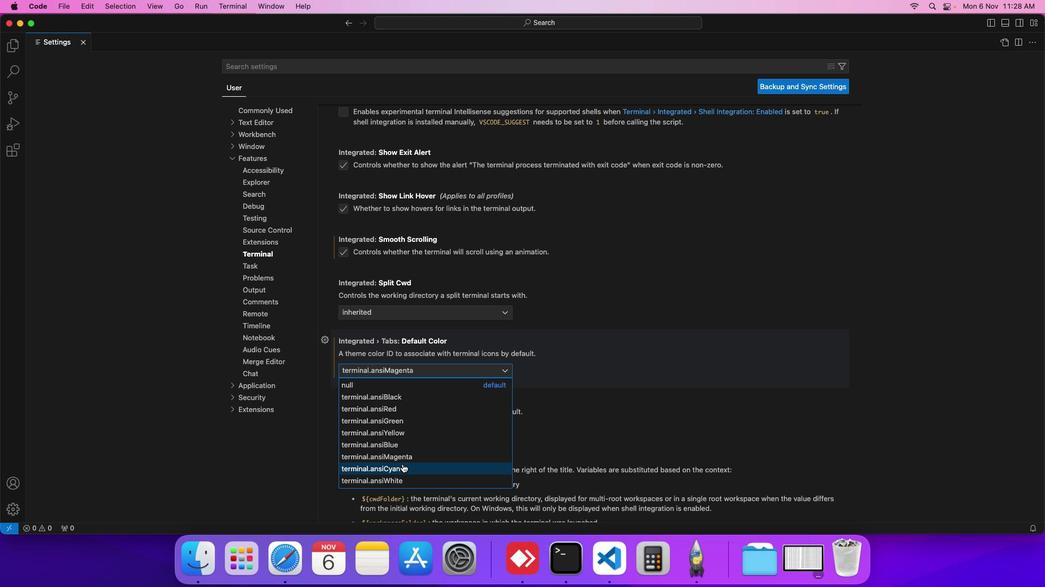
Action: Mouse pressed left at (402, 464)
Screenshot: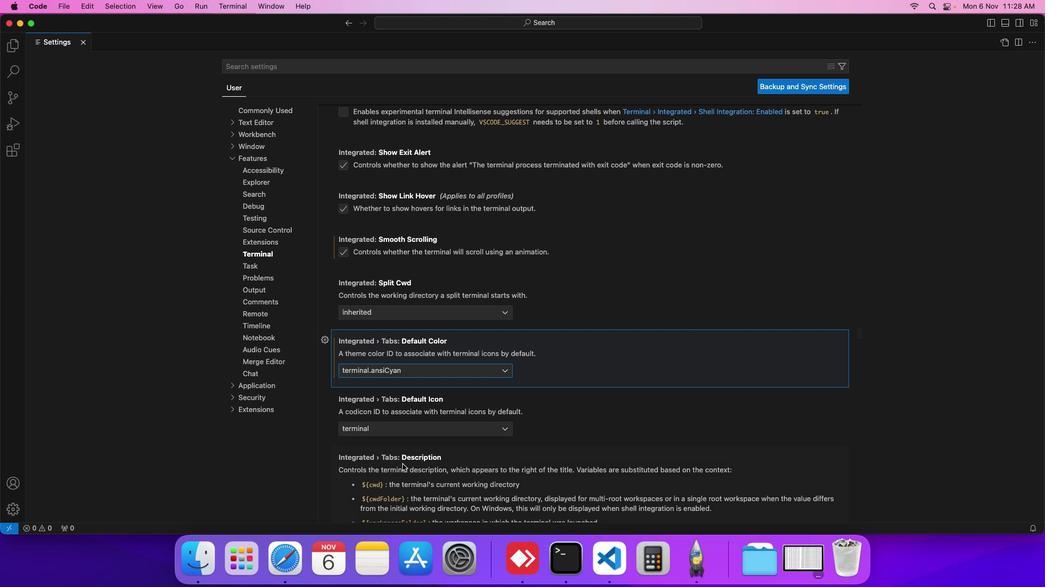 
